 Task: Creation of Steps of Approval Process
Action: Key pressed <Key.alt_l><Key.tab><Key.tab>
Screenshot: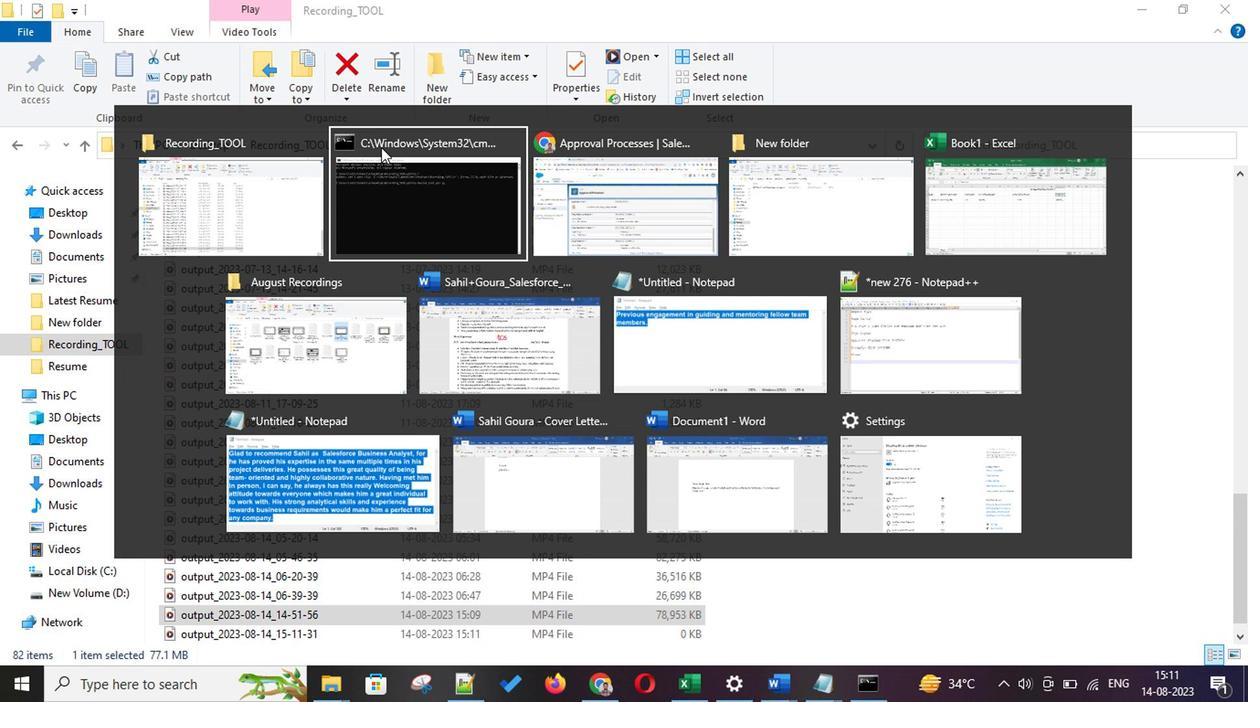 
Action: Mouse moved to (596, 307)
Screenshot: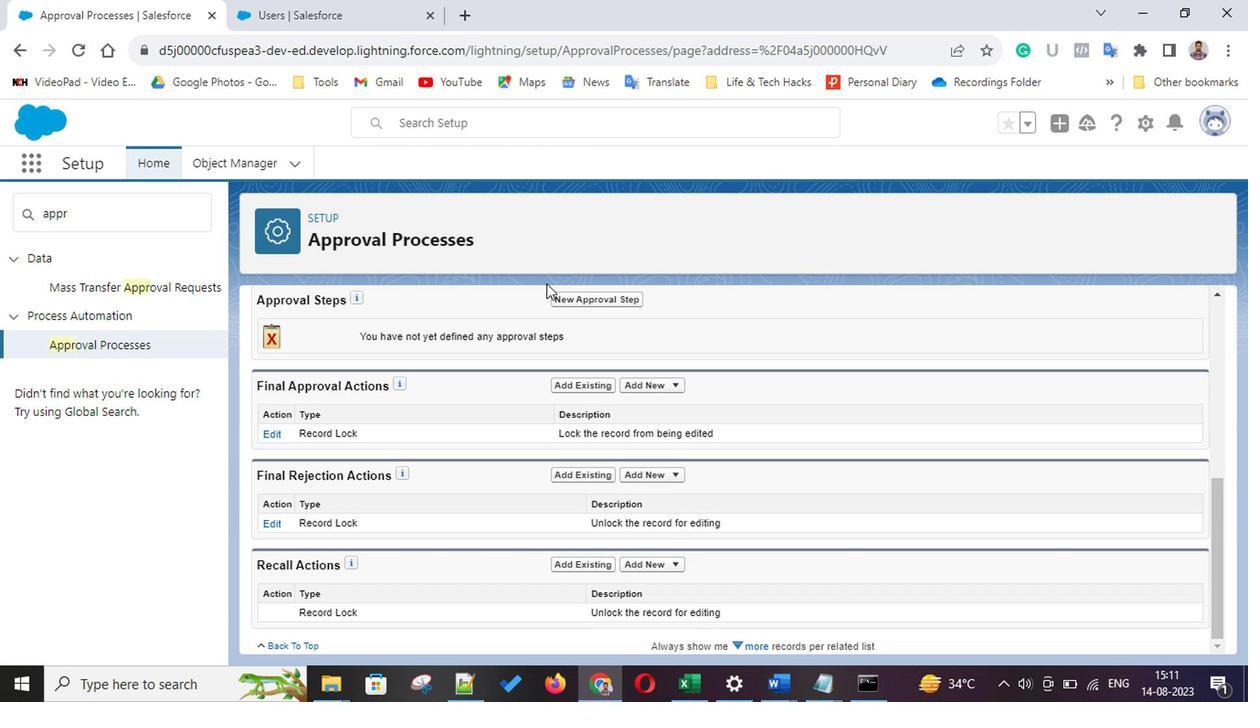 
Action: Mouse pressed left at (596, 307)
Screenshot: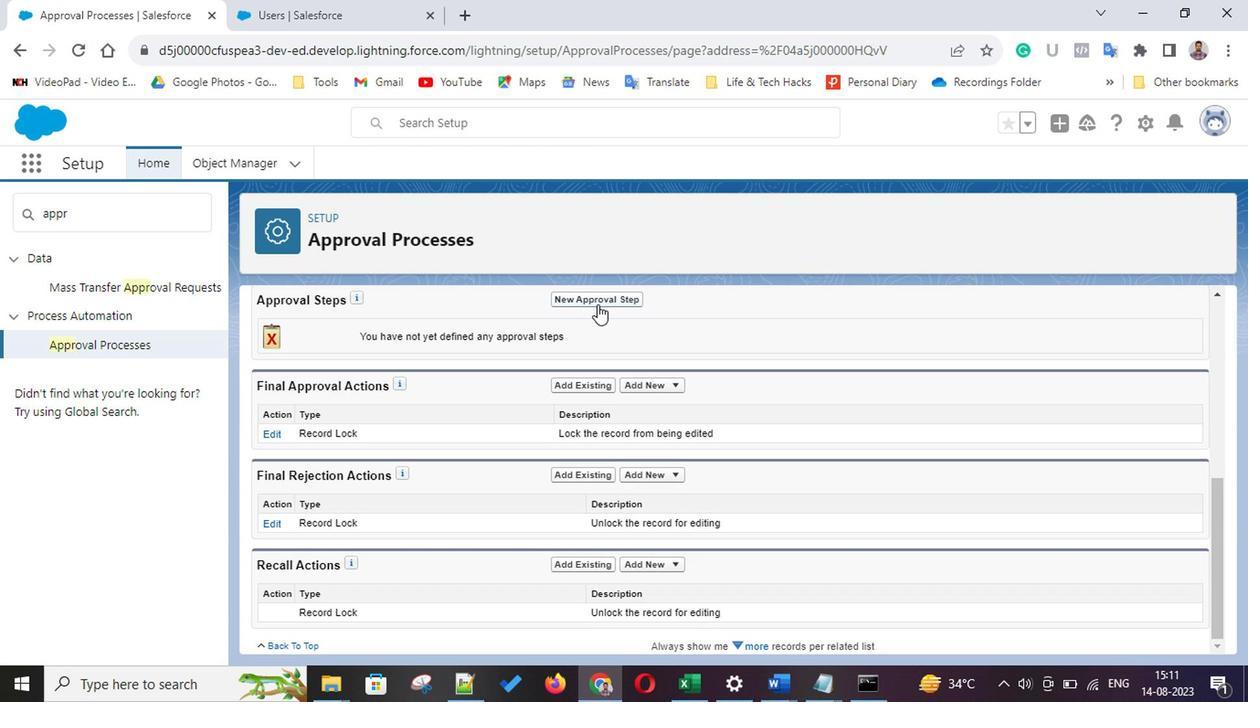 
Action: Mouse moved to (503, 498)
Screenshot: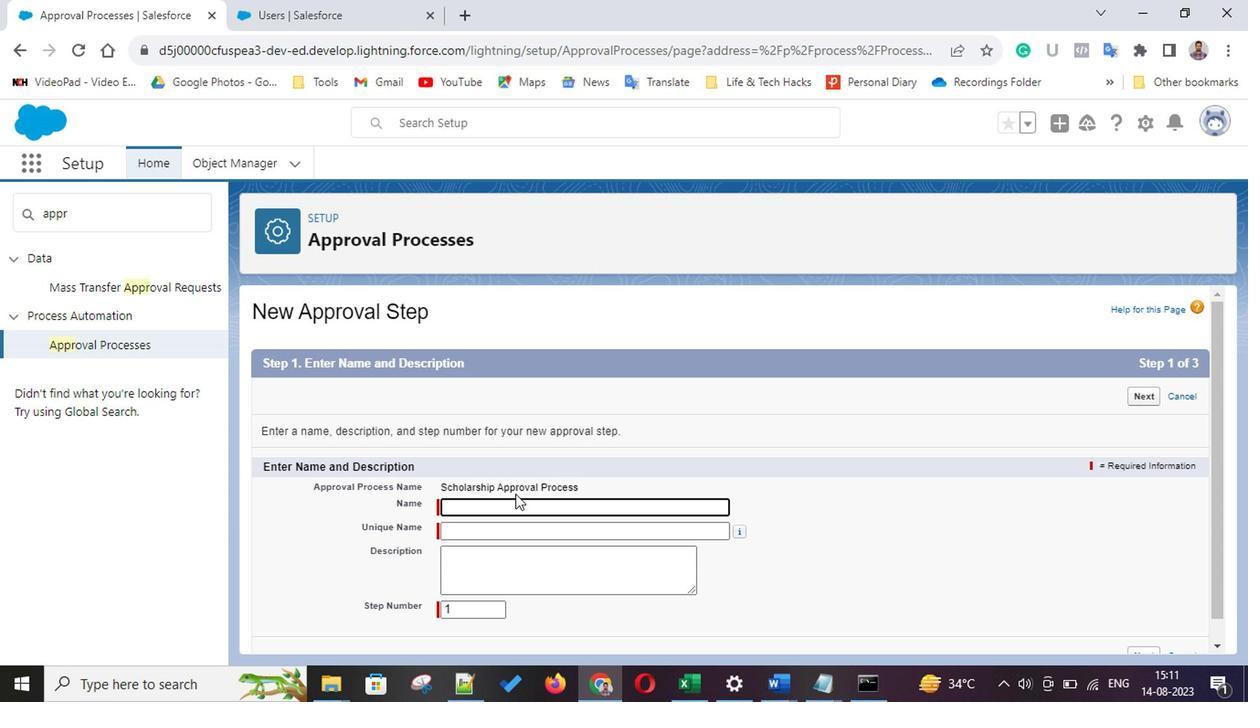 
Action: Key pressed <Key.shift>Faculty<Key.space><Key.shift>Approval
Screenshot: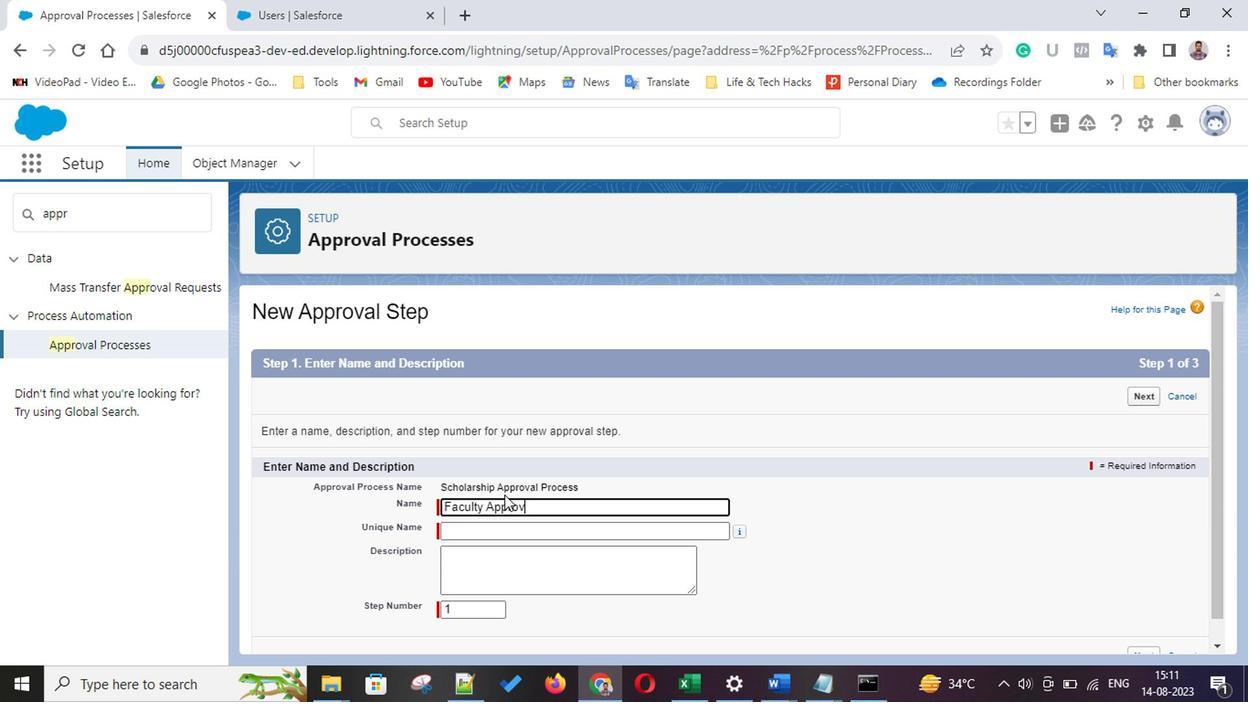 
Action: Mouse moved to (524, 532)
Screenshot: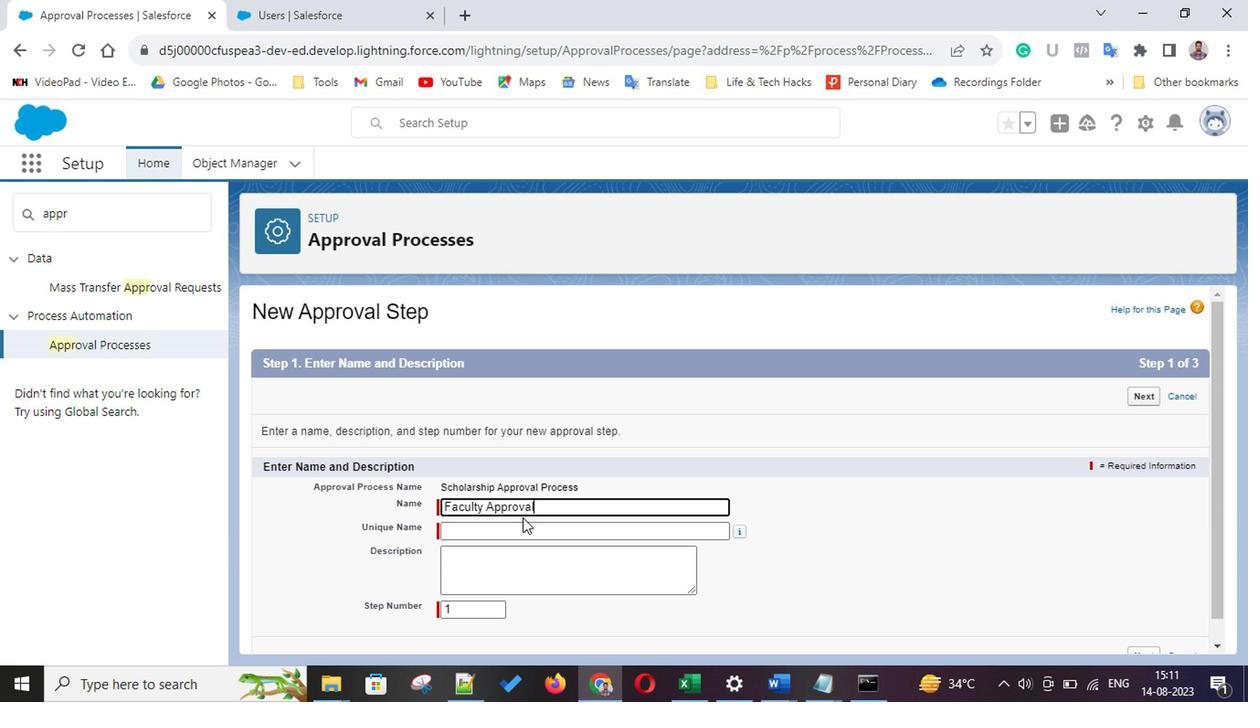 
Action: Mouse pressed left at (524, 532)
Screenshot: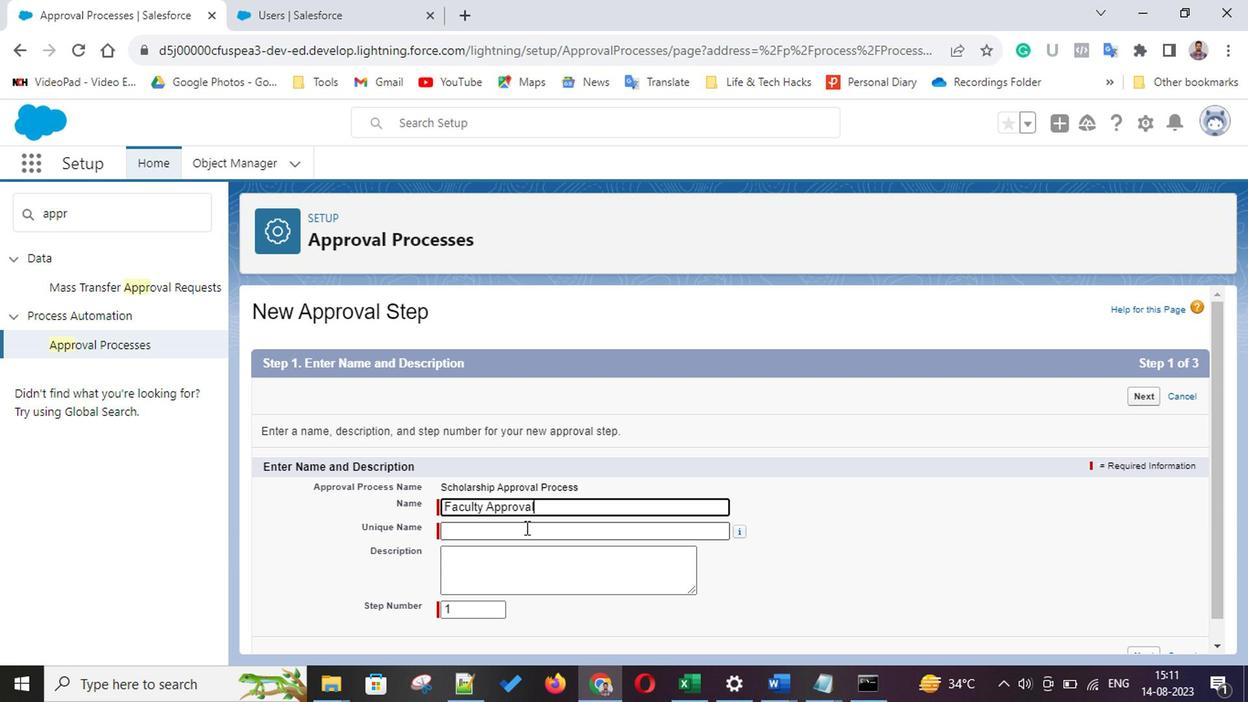 
Action: Mouse moved to (1149, 394)
Screenshot: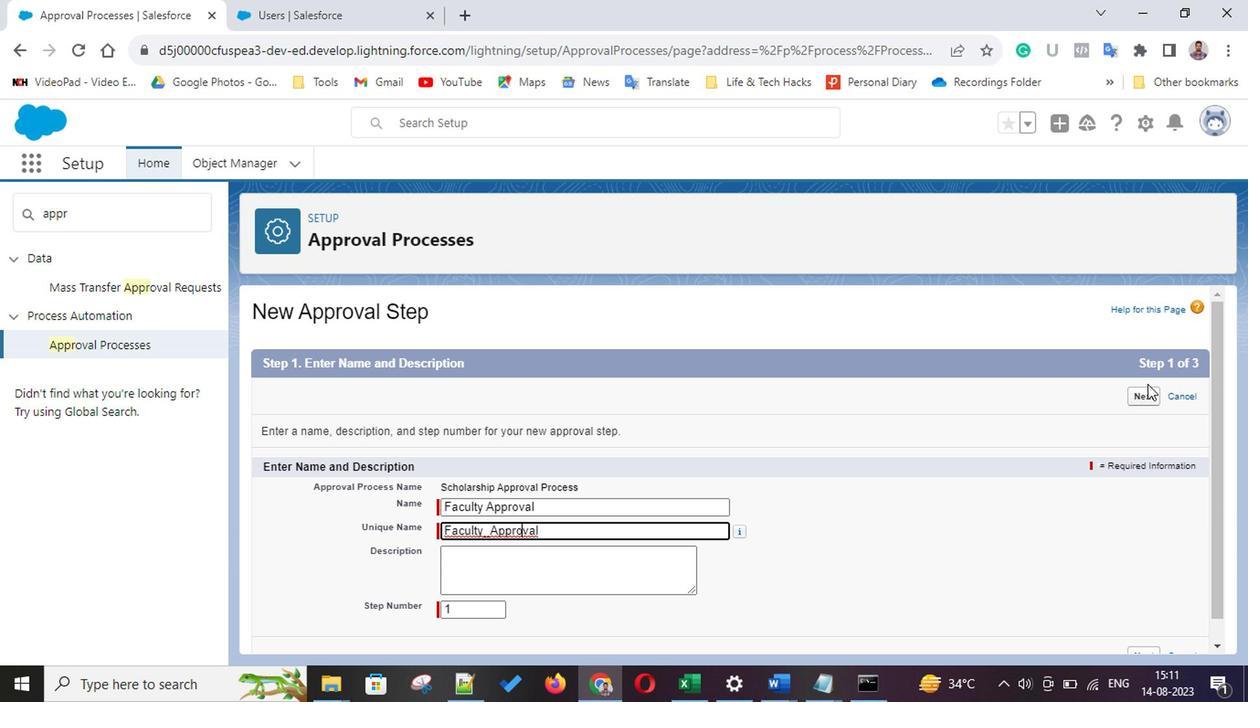 
Action: Mouse pressed left at (1149, 394)
Screenshot: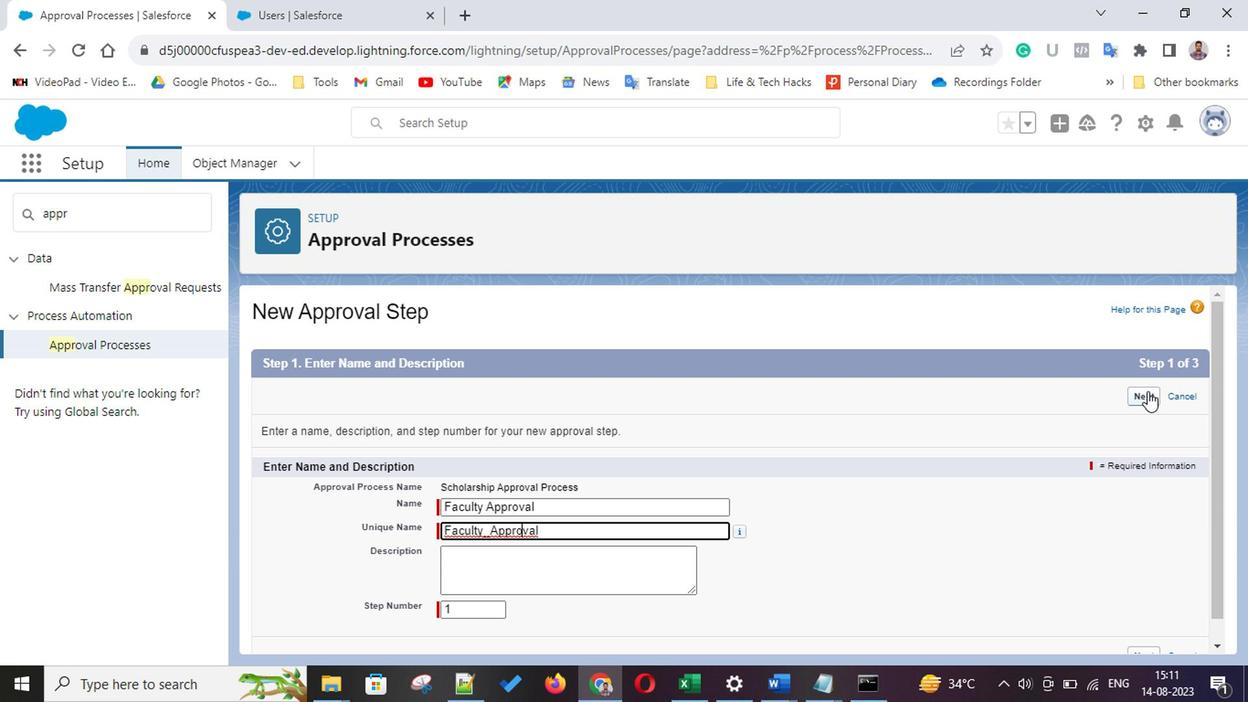 
Action: Mouse moved to (277, 518)
Screenshot: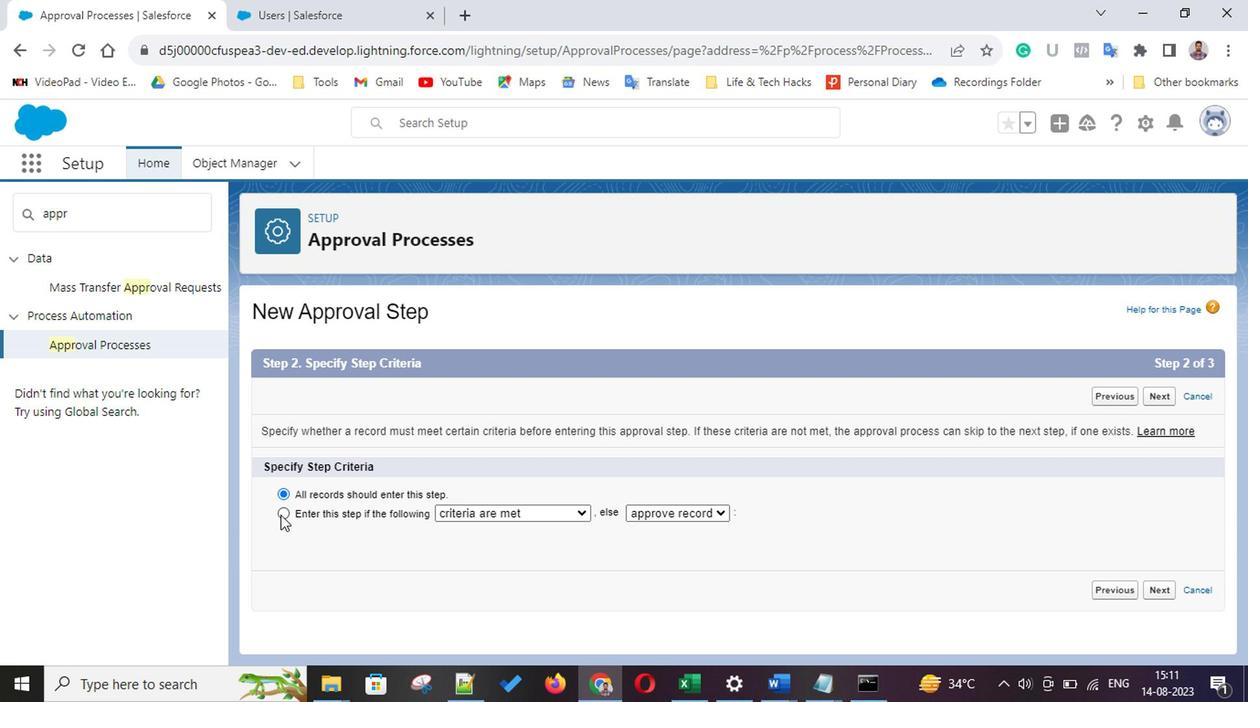 
Action: Mouse pressed left at (277, 518)
Screenshot: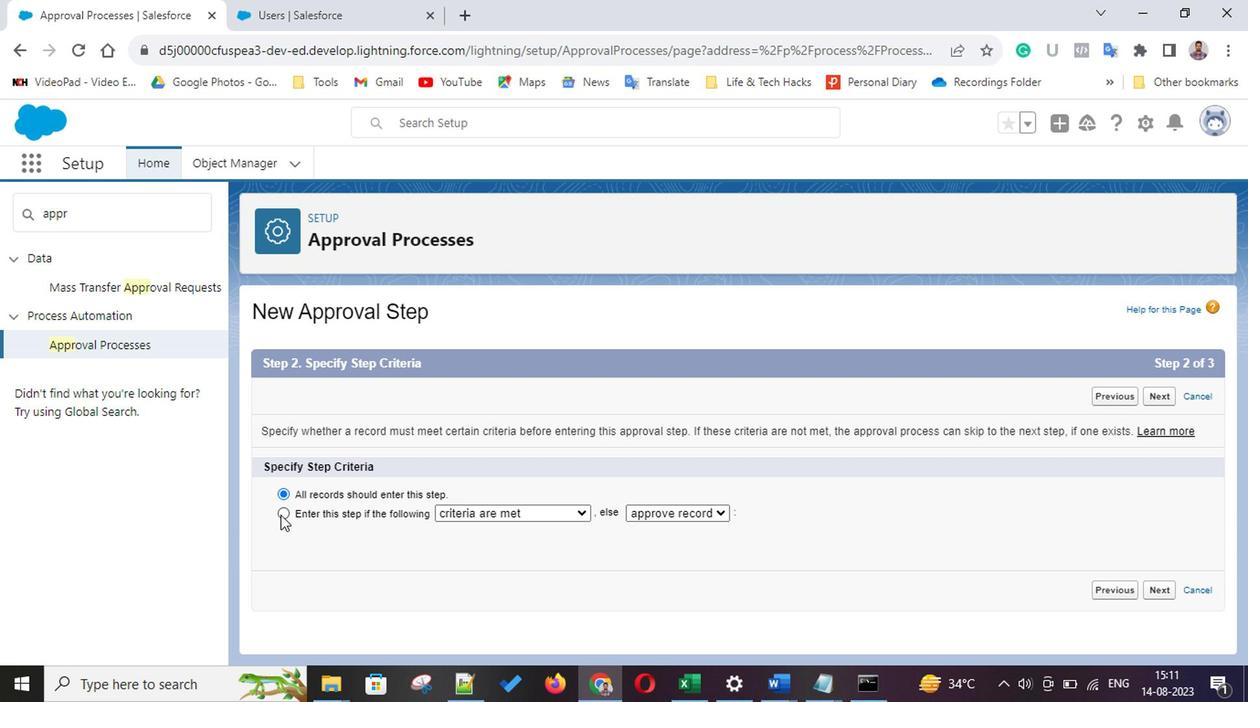 
Action: Mouse moved to (439, 544)
Screenshot: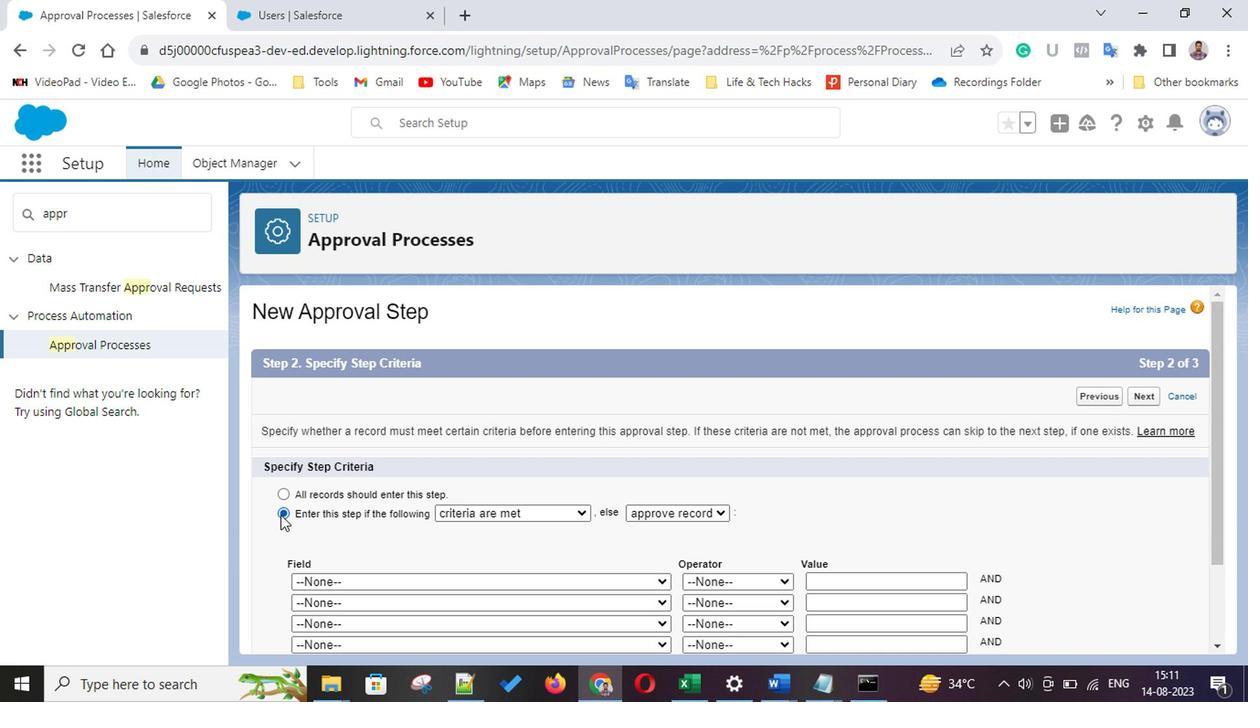 
Action: Mouse scrolled (439, 544) with delta (0, 0)
Screenshot: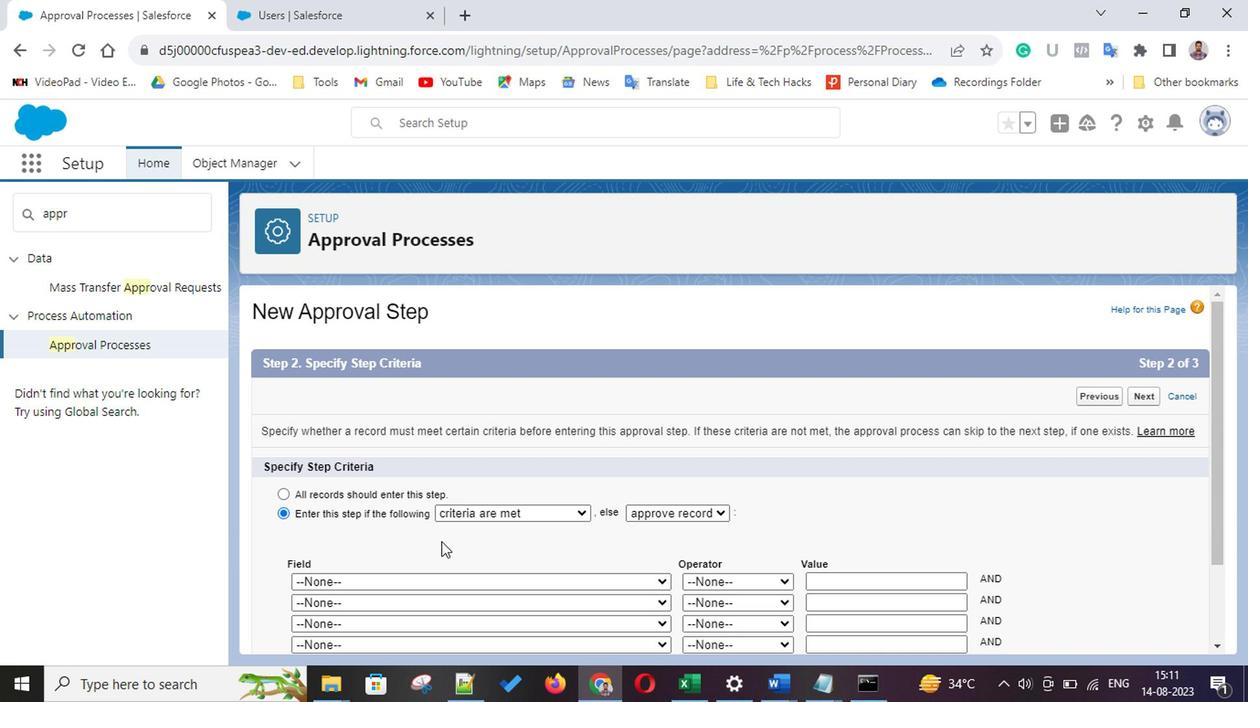 
Action: Mouse scrolled (439, 544) with delta (0, 0)
Screenshot: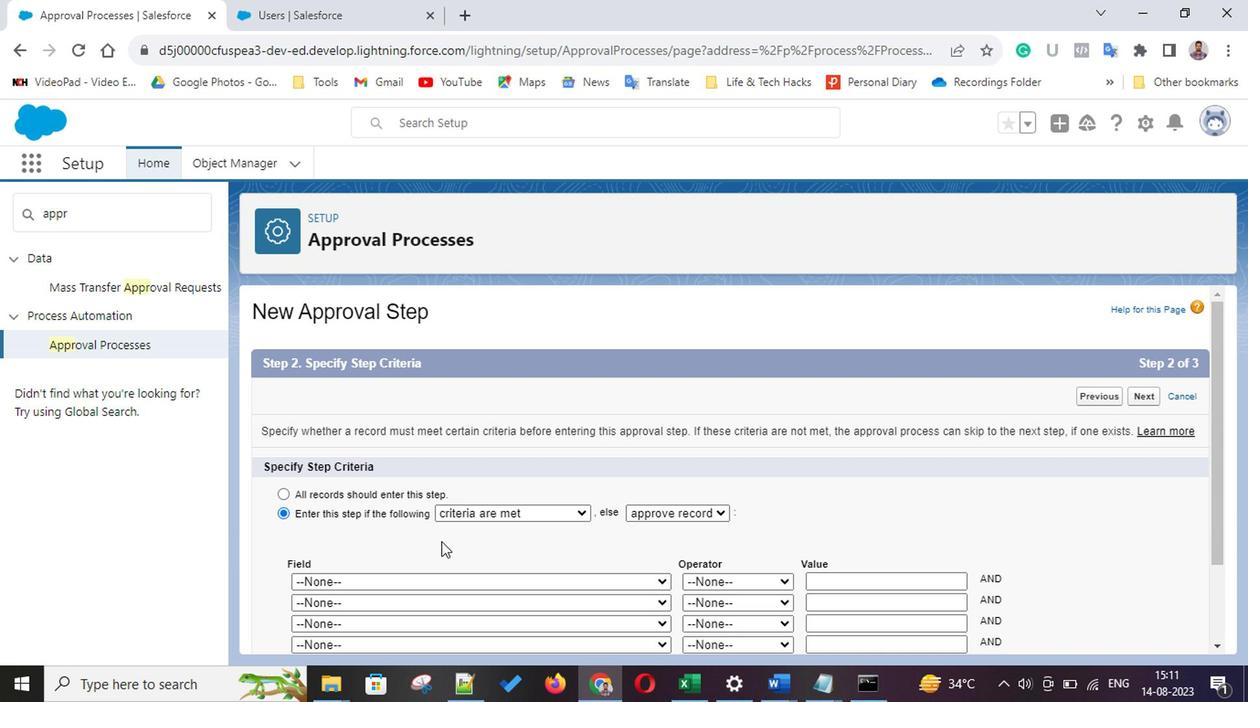 
Action: Mouse scrolled (439, 544) with delta (0, 0)
Screenshot: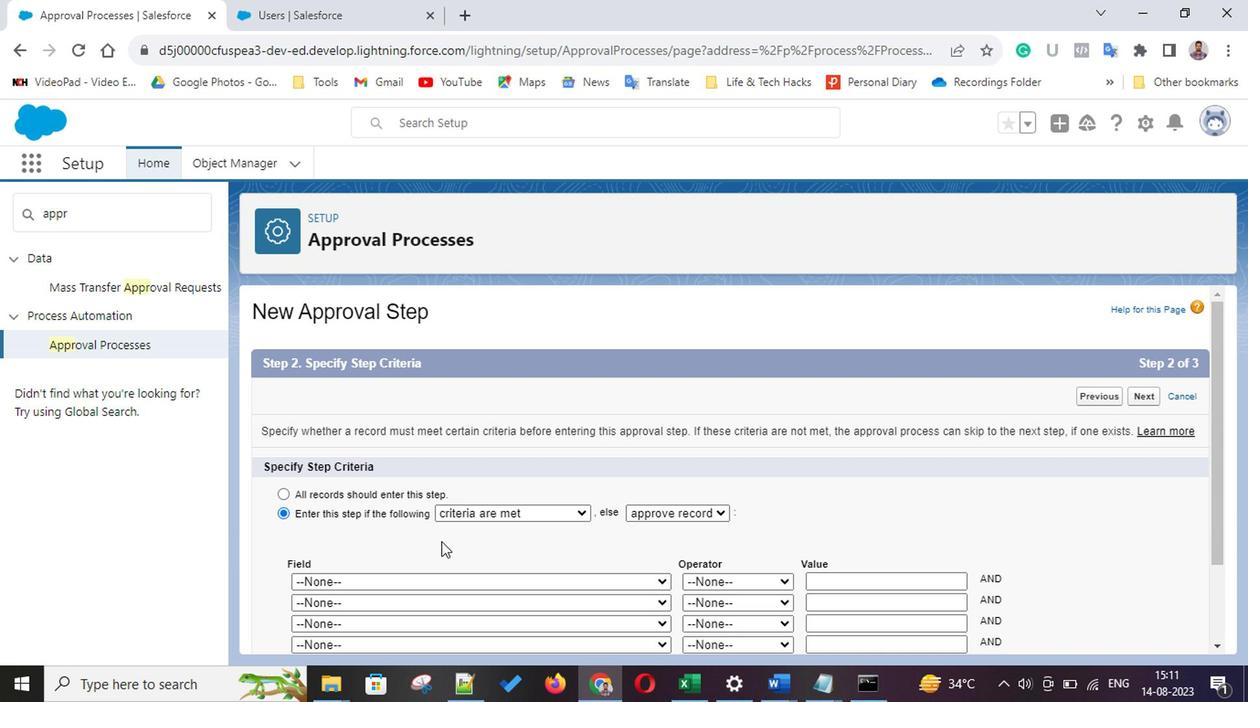 
Action: Mouse scrolled (439, 544) with delta (0, 0)
Screenshot: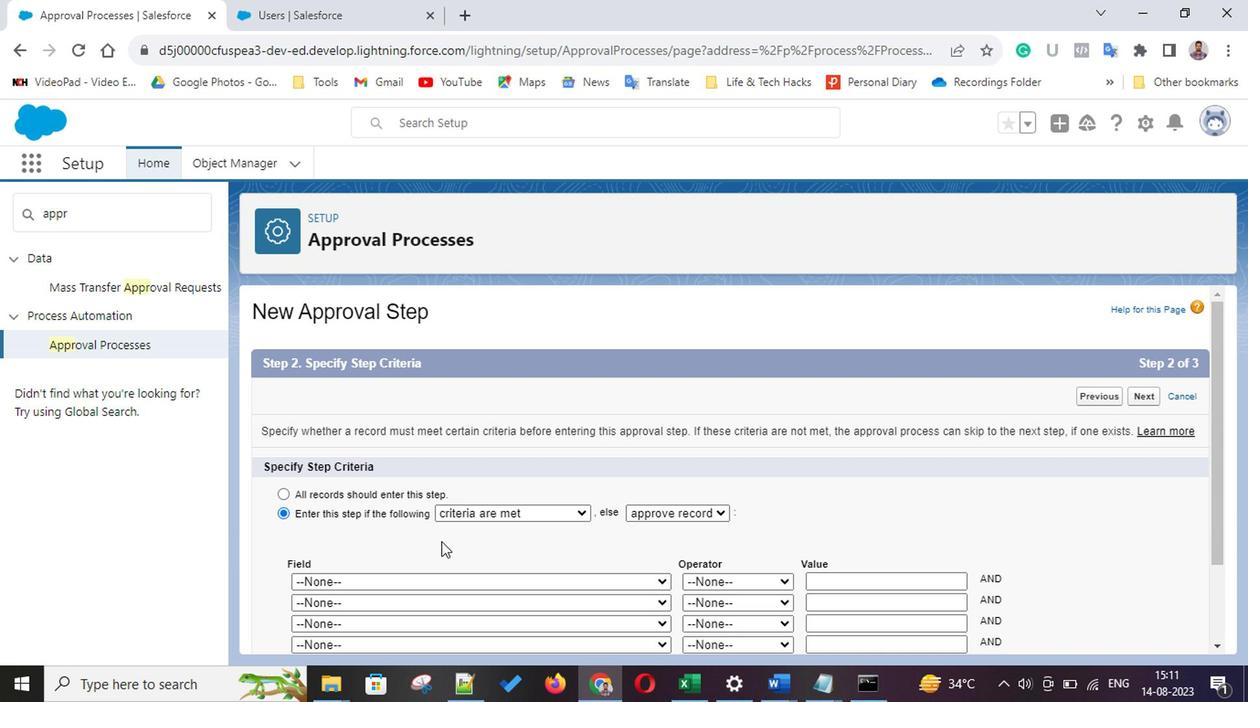 
Action: Mouse scrolled (439, 544) with delta (0, 0)
Screenshot: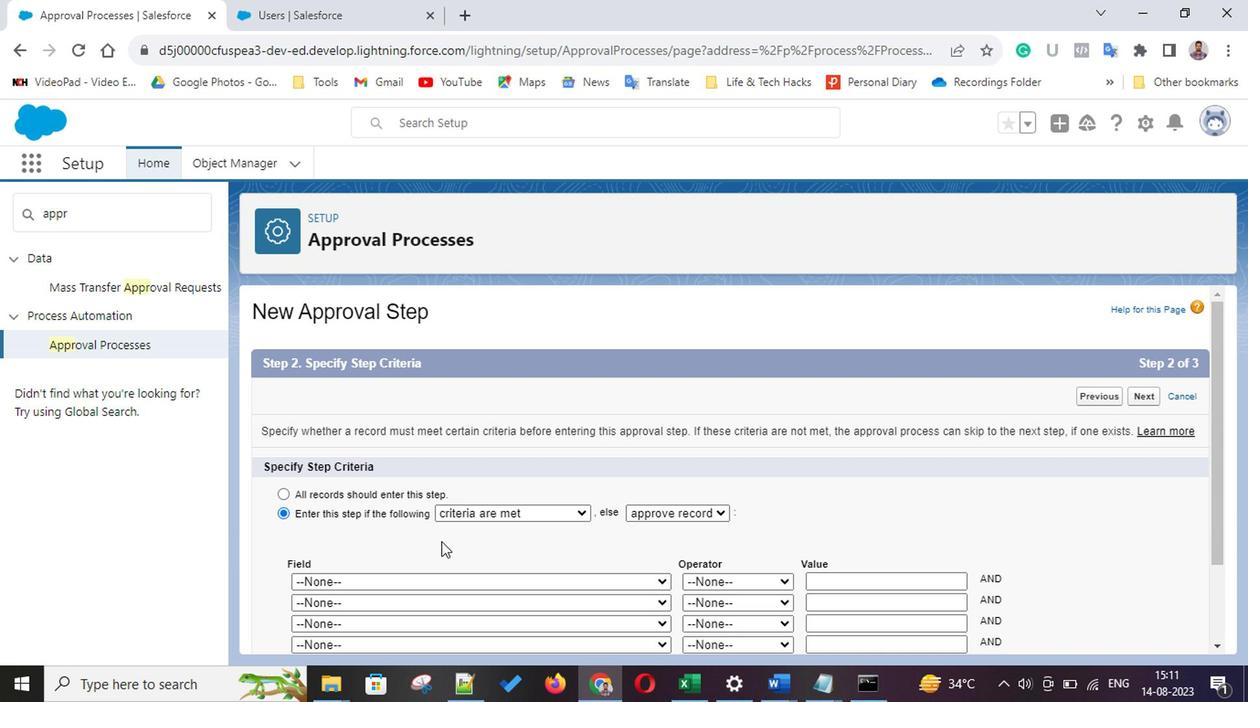
Action: Mouse scrolled (439, 544) with delta (0, 0)
Screenshot: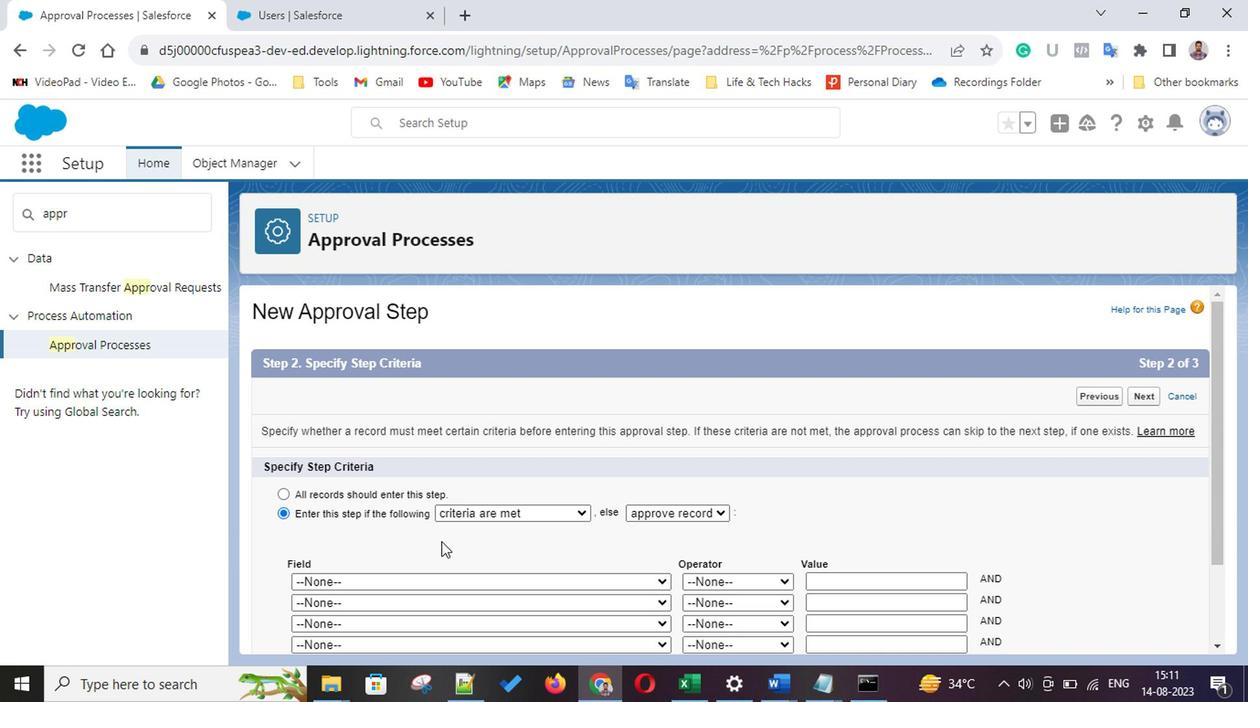 
Action: Mouse scrolled (439, 544) with delta (0, 0)
Screenshot: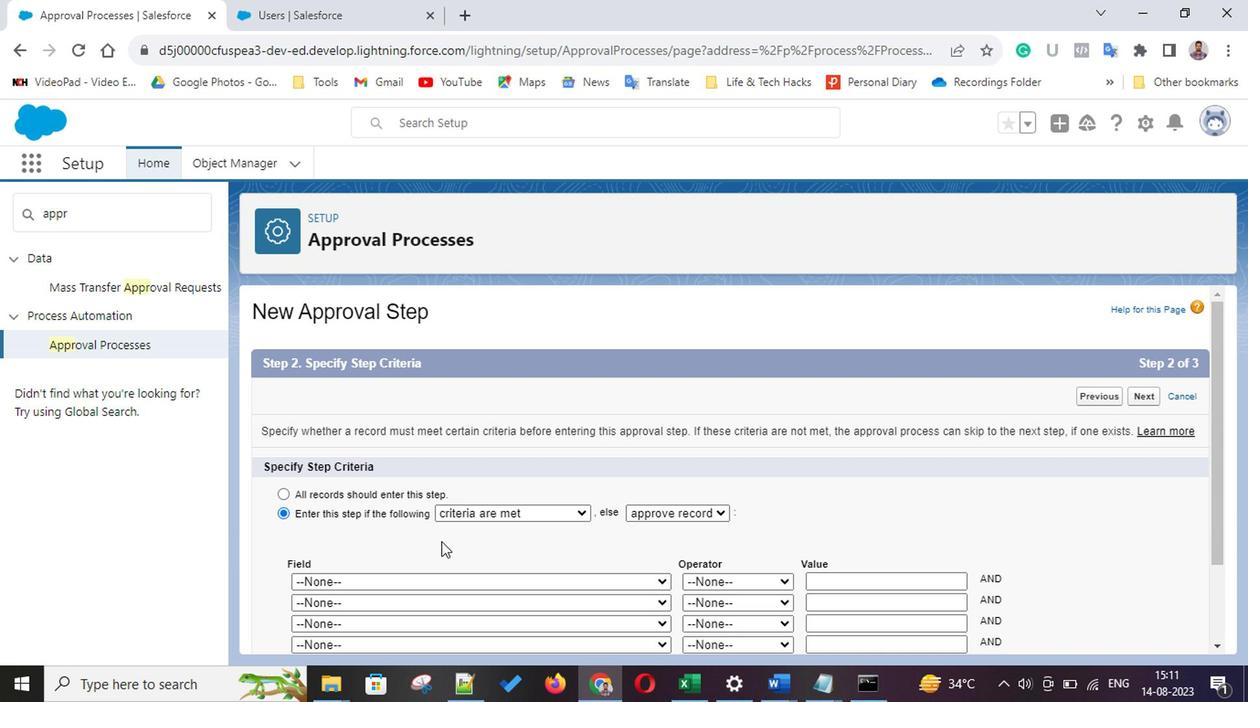 
Action: Mouse scrolled (439, 544) with delta (0, 0)
Screenshot: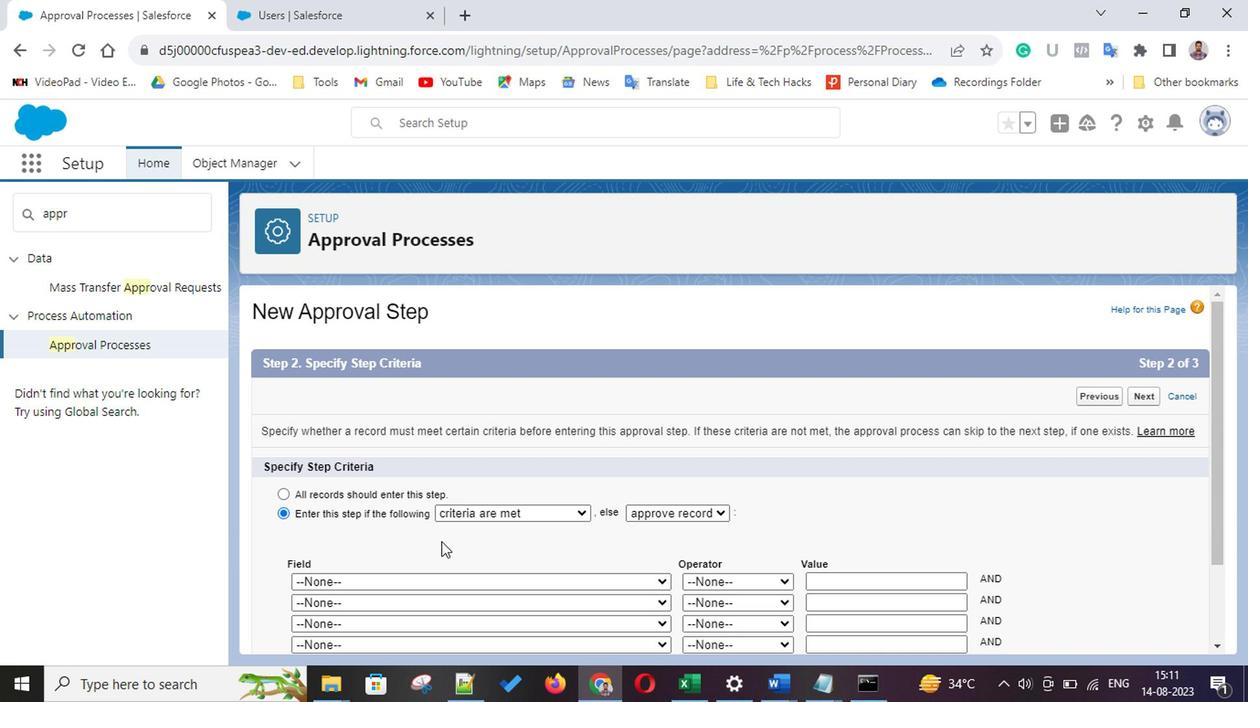 
Action: Mouse moved to (425, 479)
Screenshot: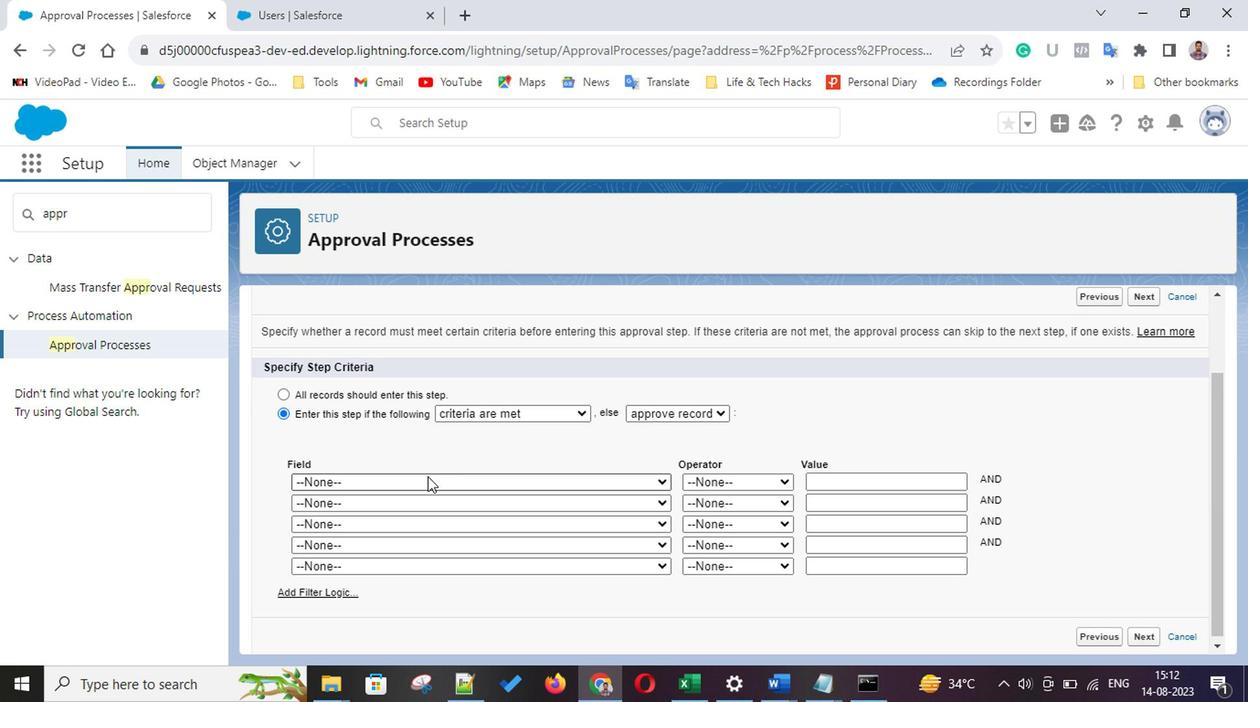 
Action: Mouse pressed left at (425, 479)
Screenshot: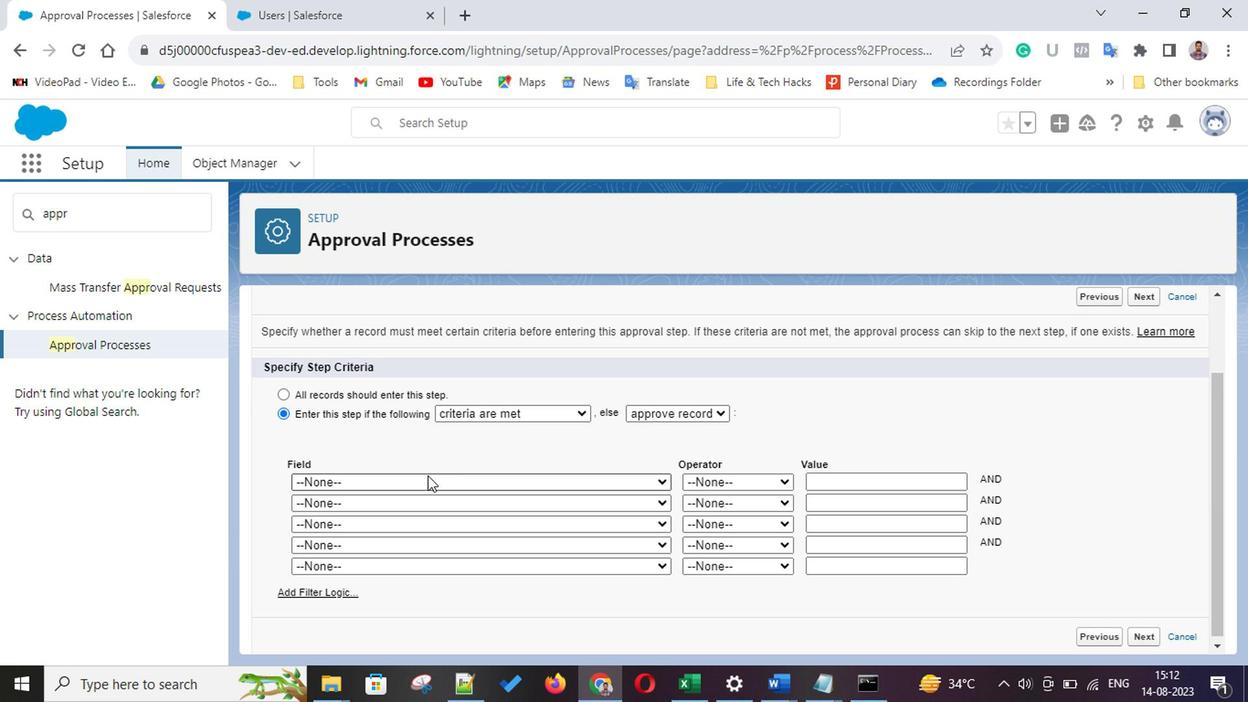
Action: Mouse moved to (365, 267)
Screenshot: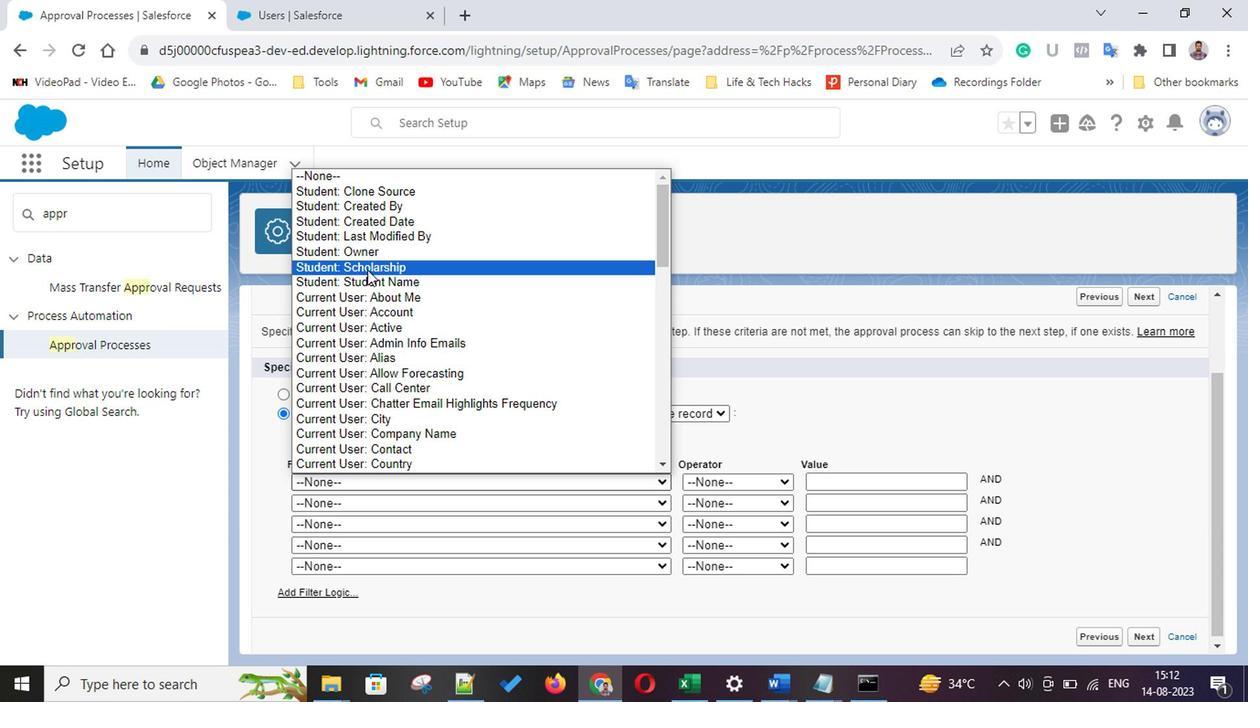 
Action: Mouse pressed left at (365, 267)
Screenshot: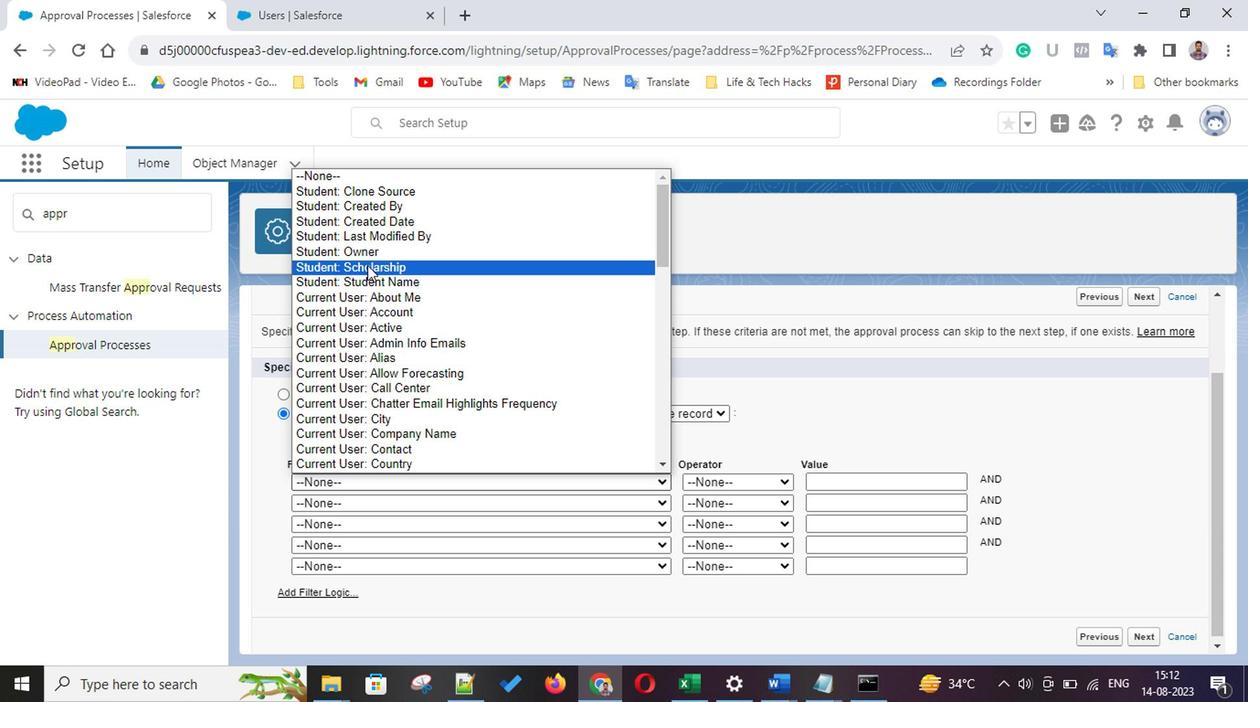 
Action: Mouse moved to (733, 479)
Screenshot: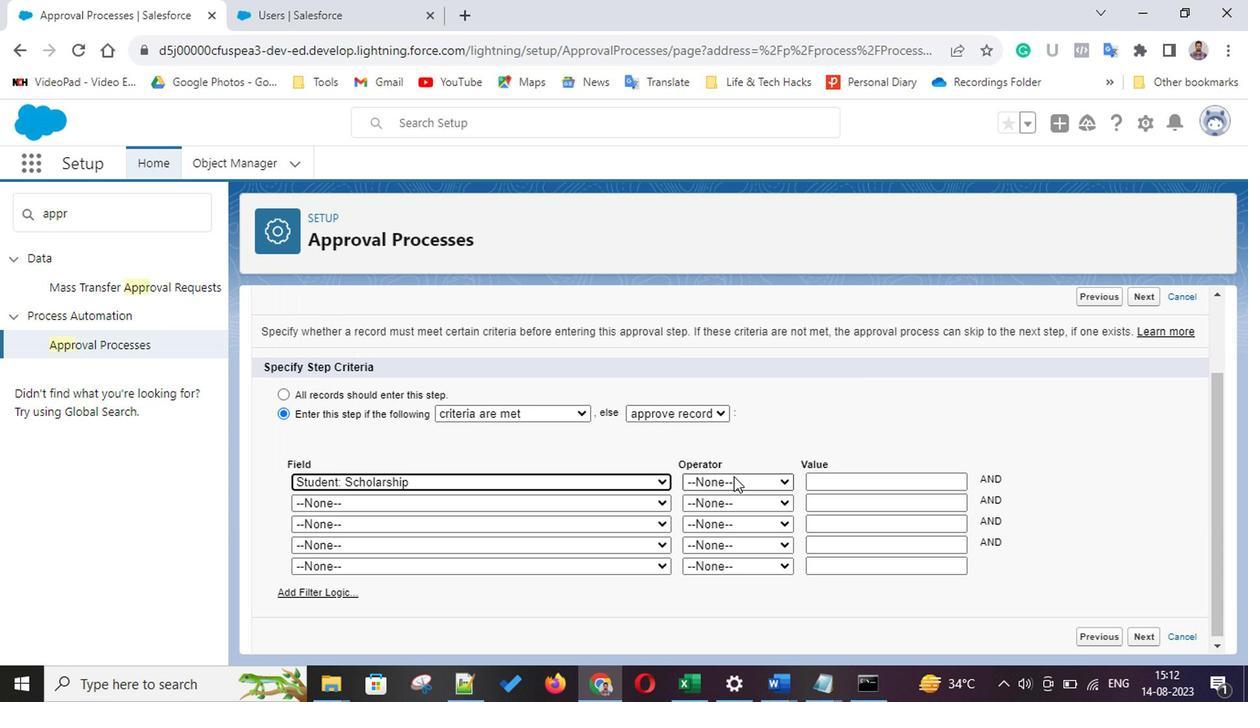 
Action: Mouse pressed left at (733, 479)
Screenshot: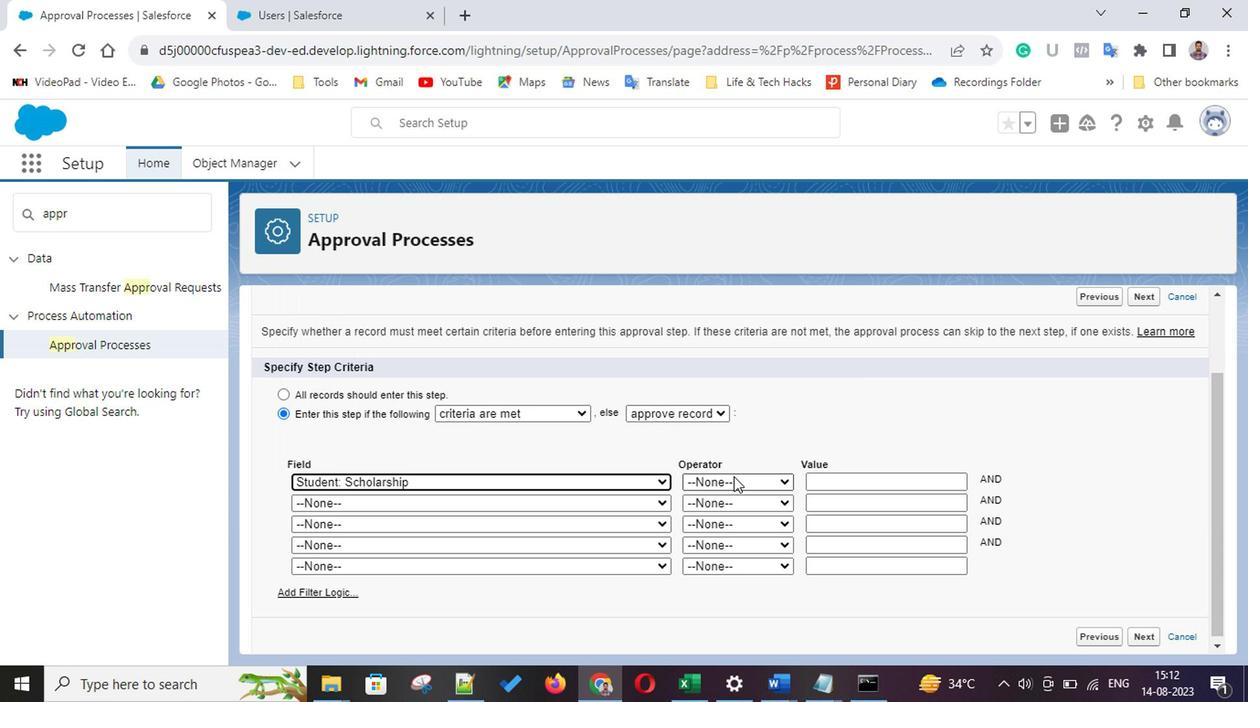 
Action: Mouse moved to (730, 568)
Screenshot: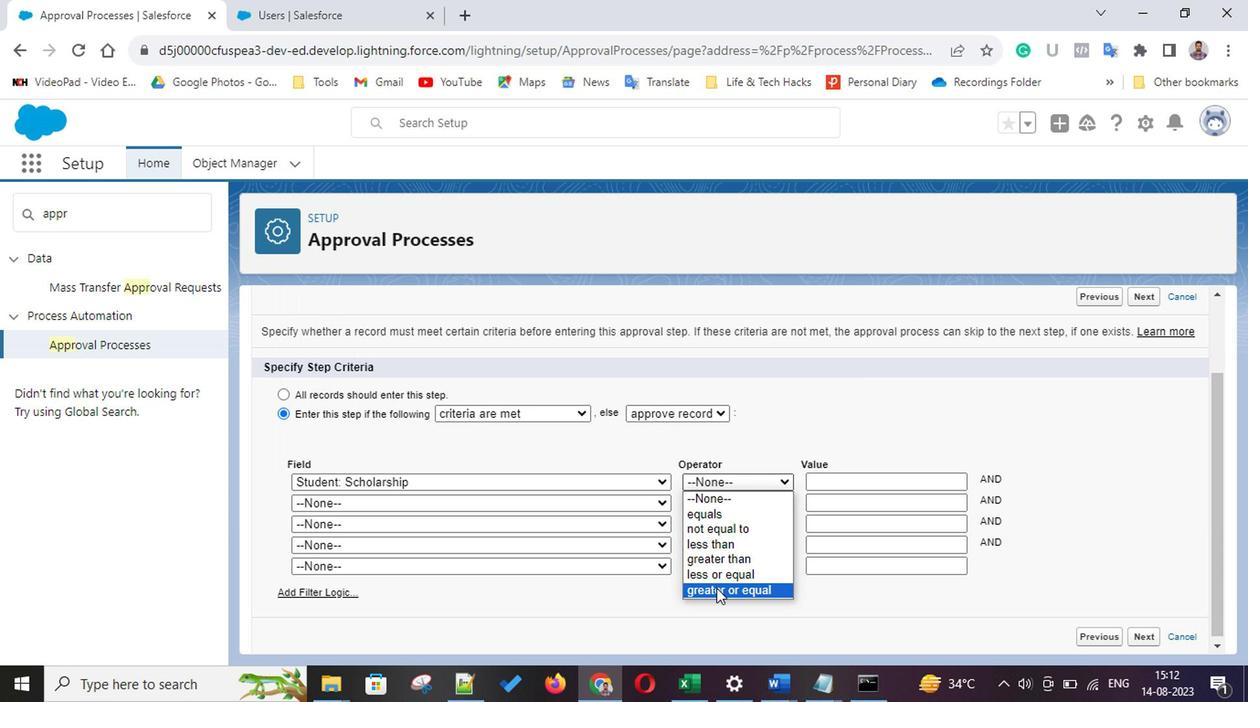 
Action: Mouse pressed right at (730, 568)
Screenshot: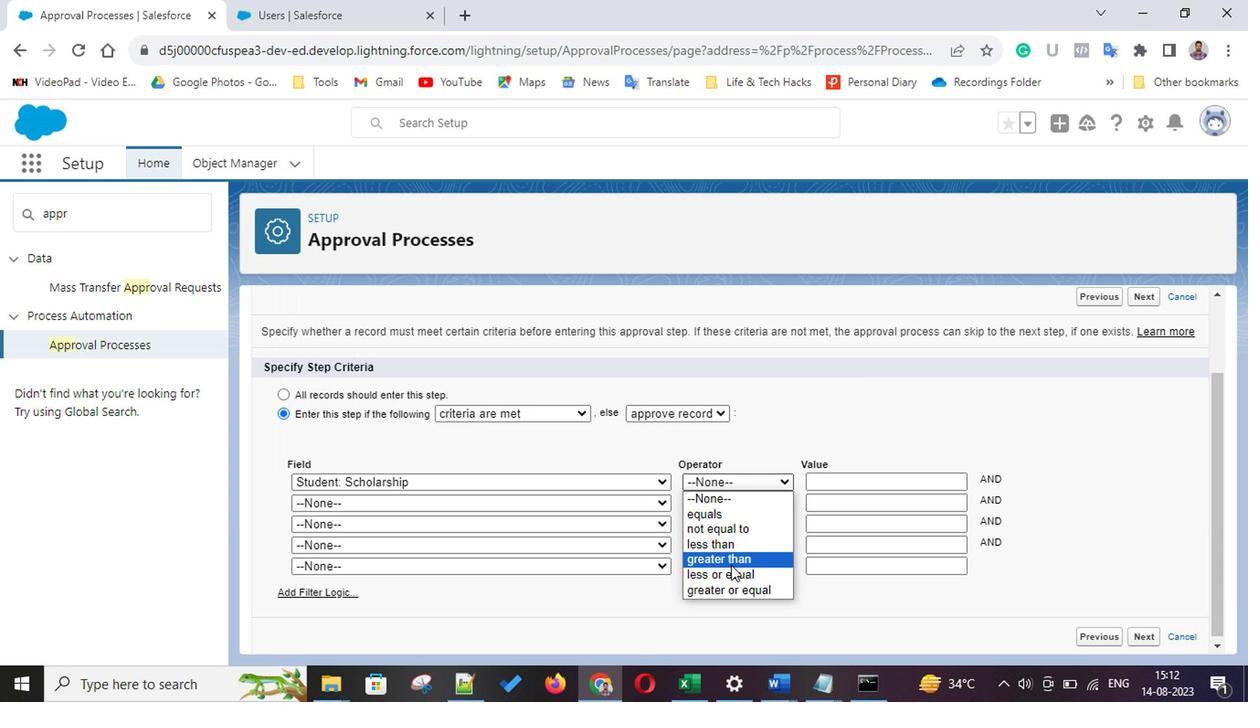 
Action: Mouse moved to (728, 484)
Screenshot: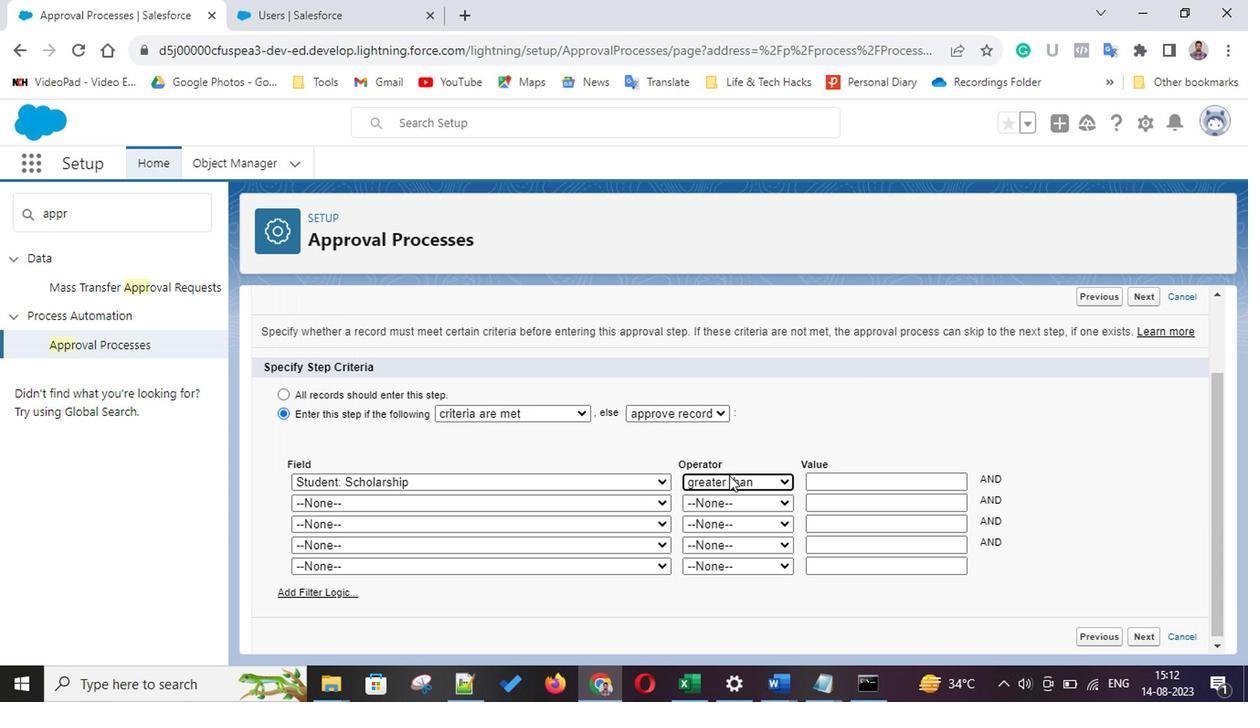 
Action: Mouse pressed left at (728, 484)
Screenshot: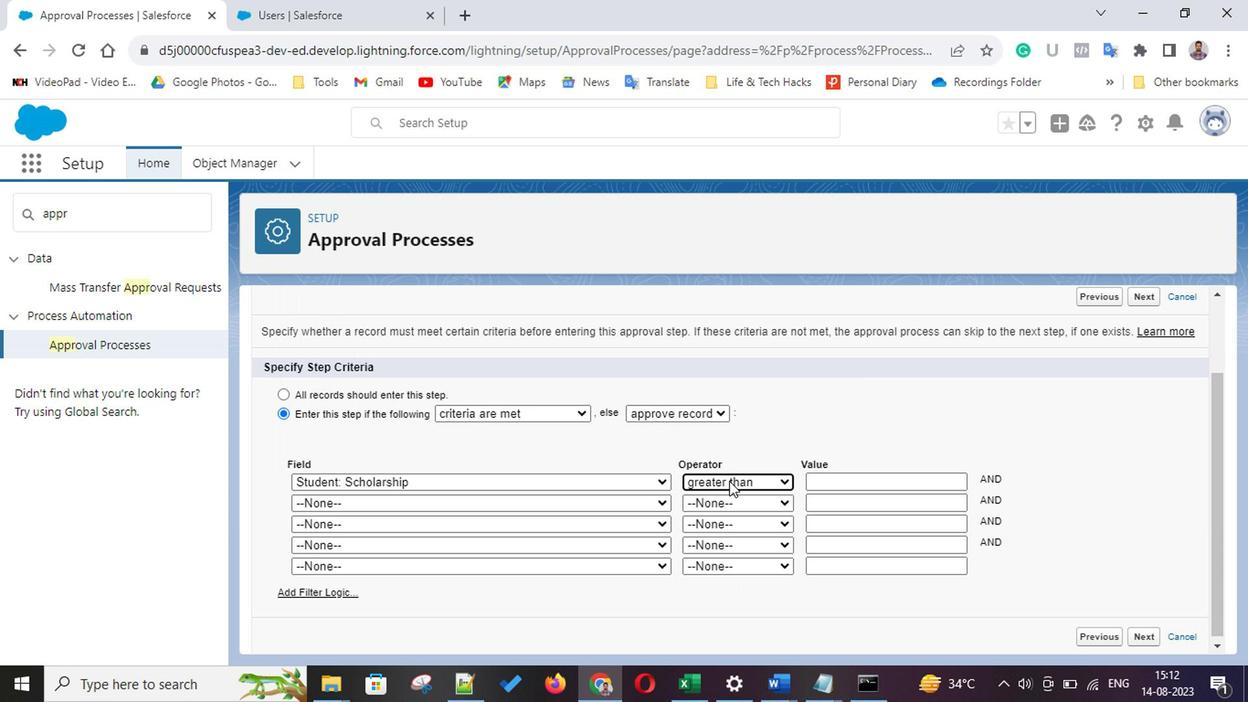 
Action: Mouse moved to (715, 571)
Screenshot: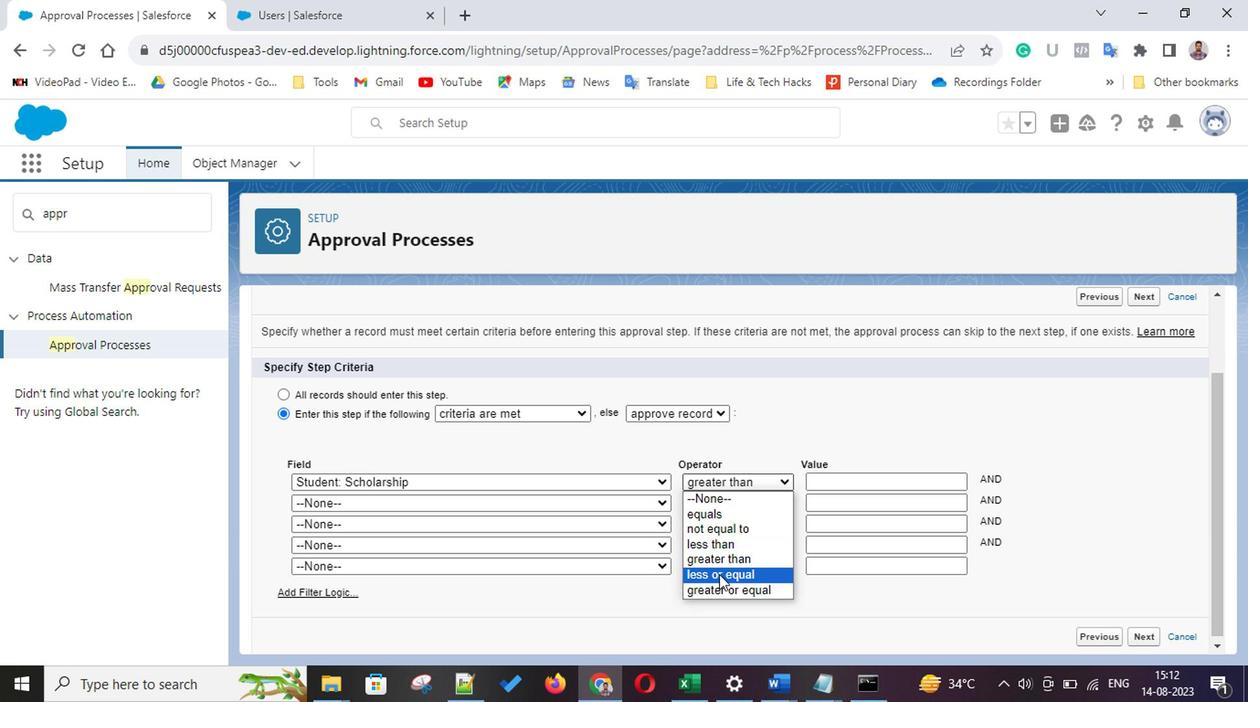 
Action: Mouse pressed left at (715, 571)
Screenshot: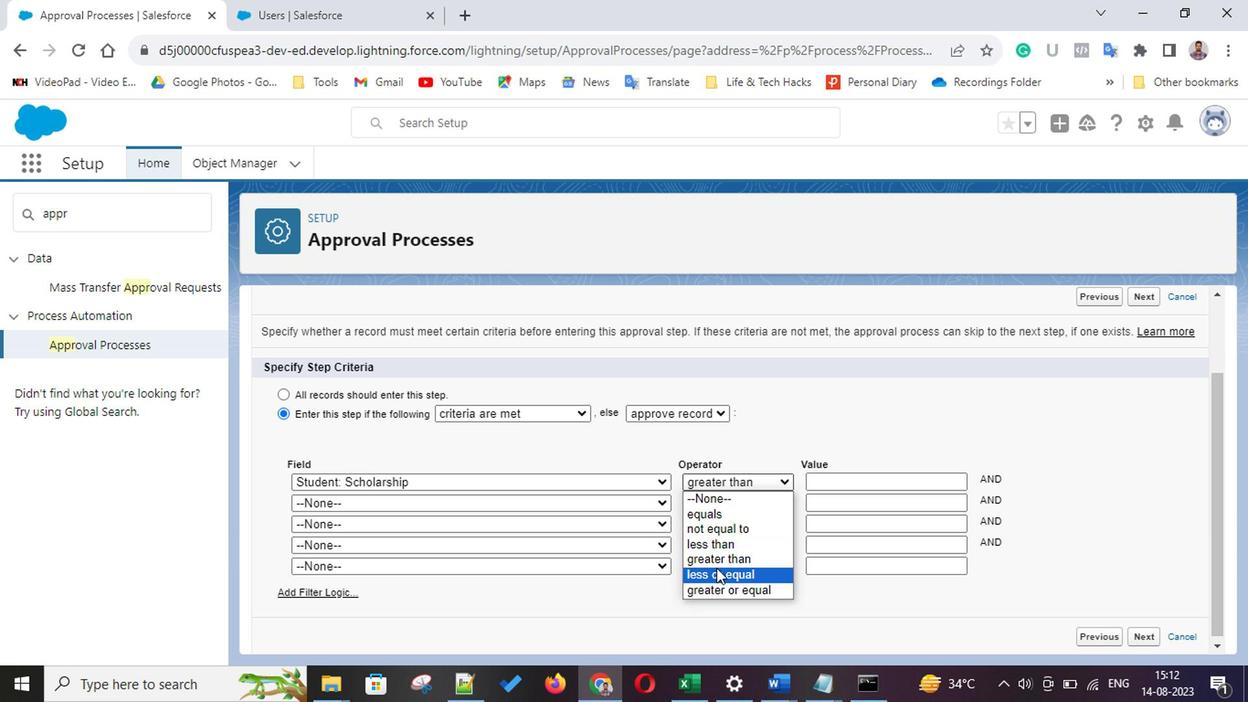 
Action: Mouse moved to (737, 490)
Screenshot: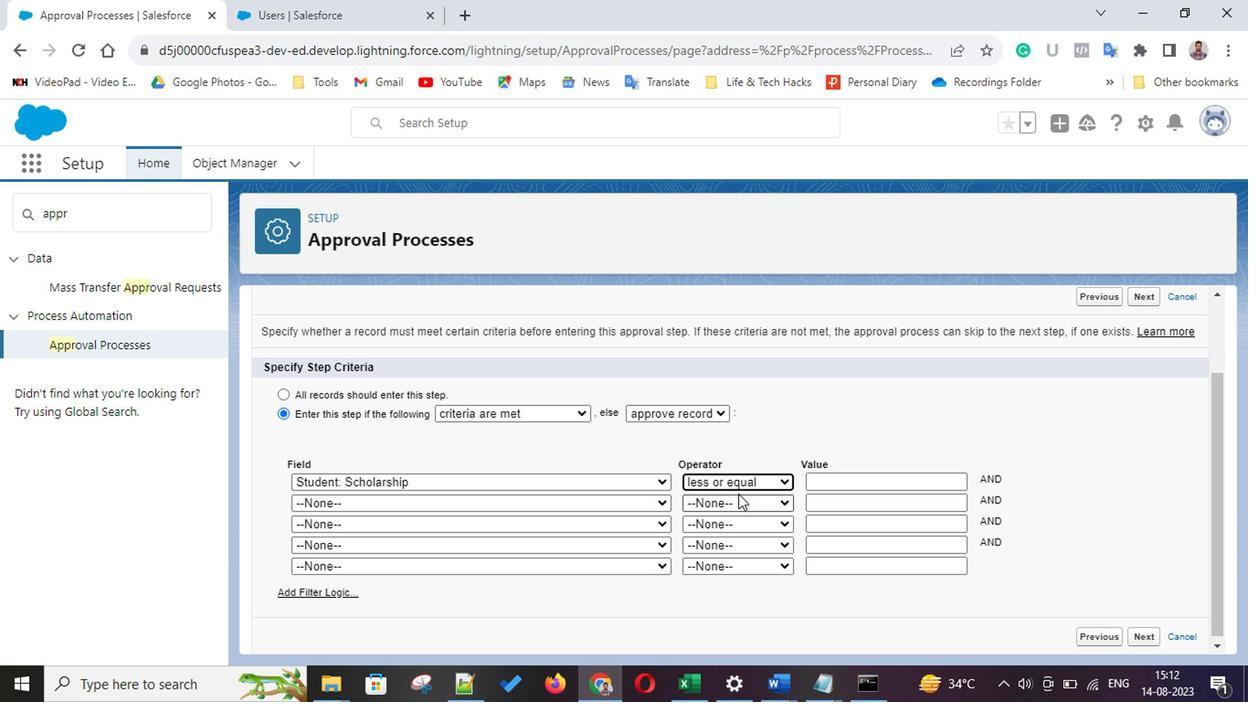 
Action: Mouse pressed left at (737, 490)
Screenshot: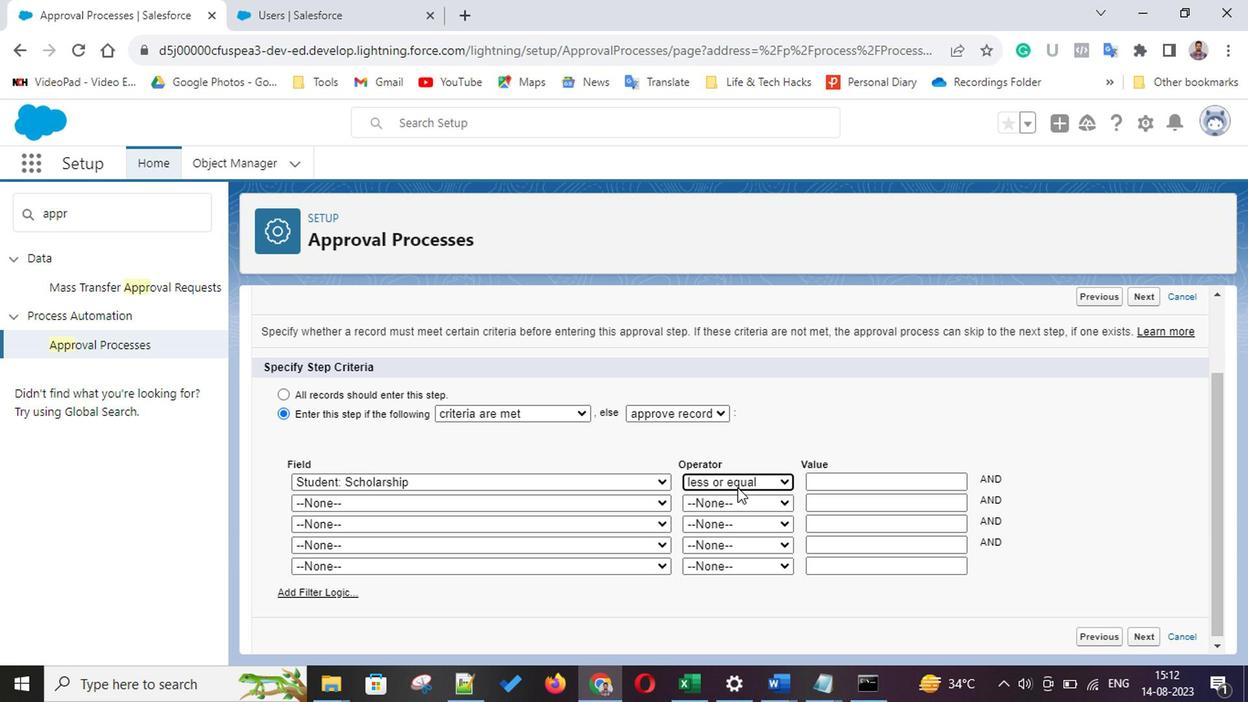 
Action: Mouse moved to (712, 559)
Screenshot: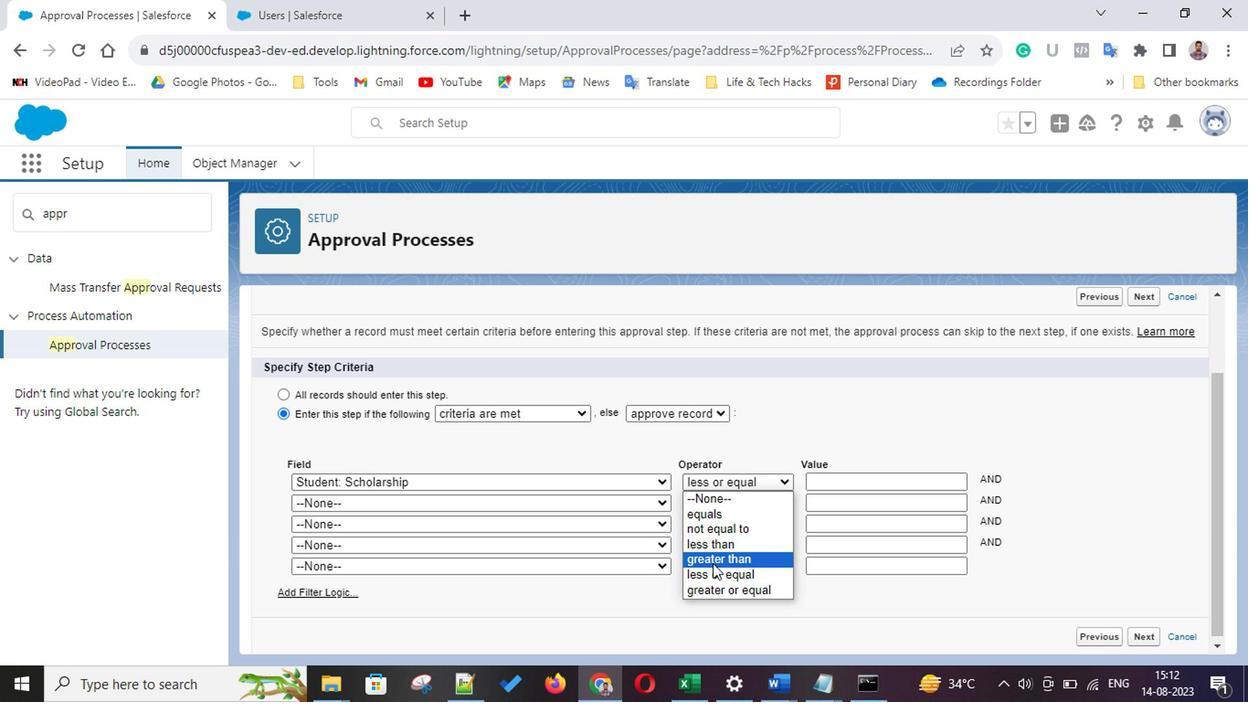 
Action: Mouse pressed left at (712, 559)
Screenshot: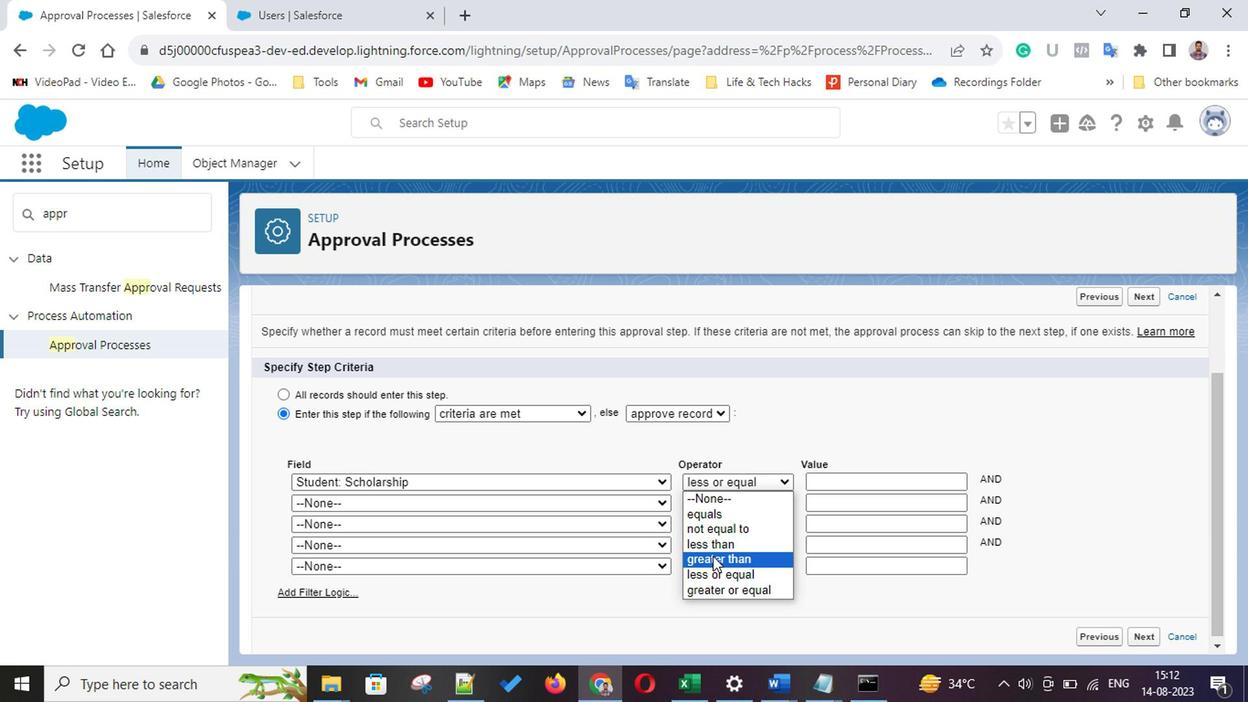 
Action: Mouse moved to (836, 482)
Screenshot: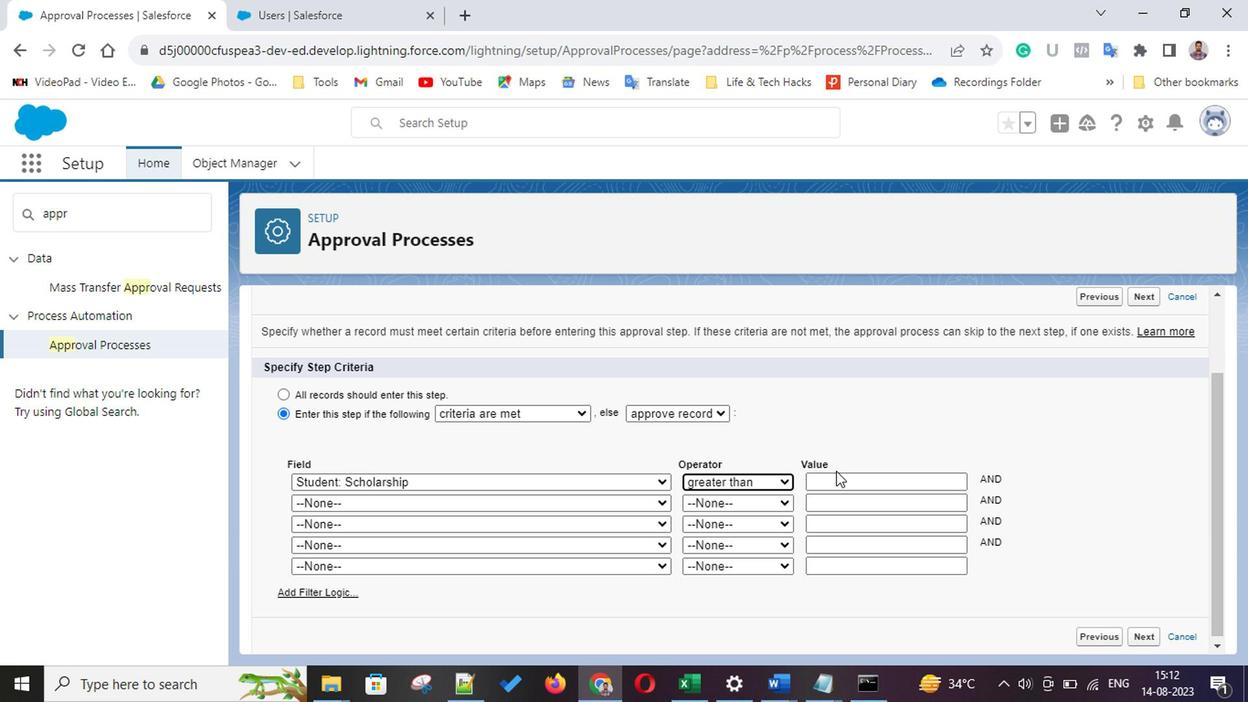 
Action: Mouse pressed left at (836, 482)
Screenshot: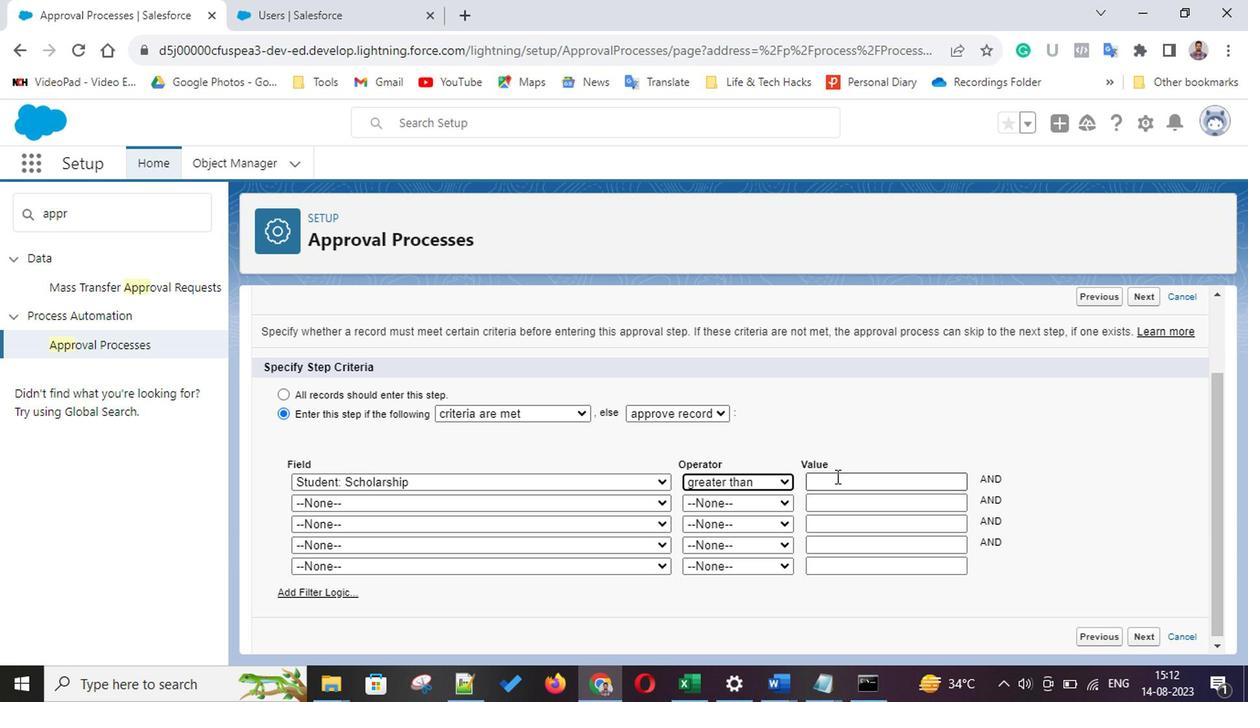 
Action: Key pressed 2000
Screenshot: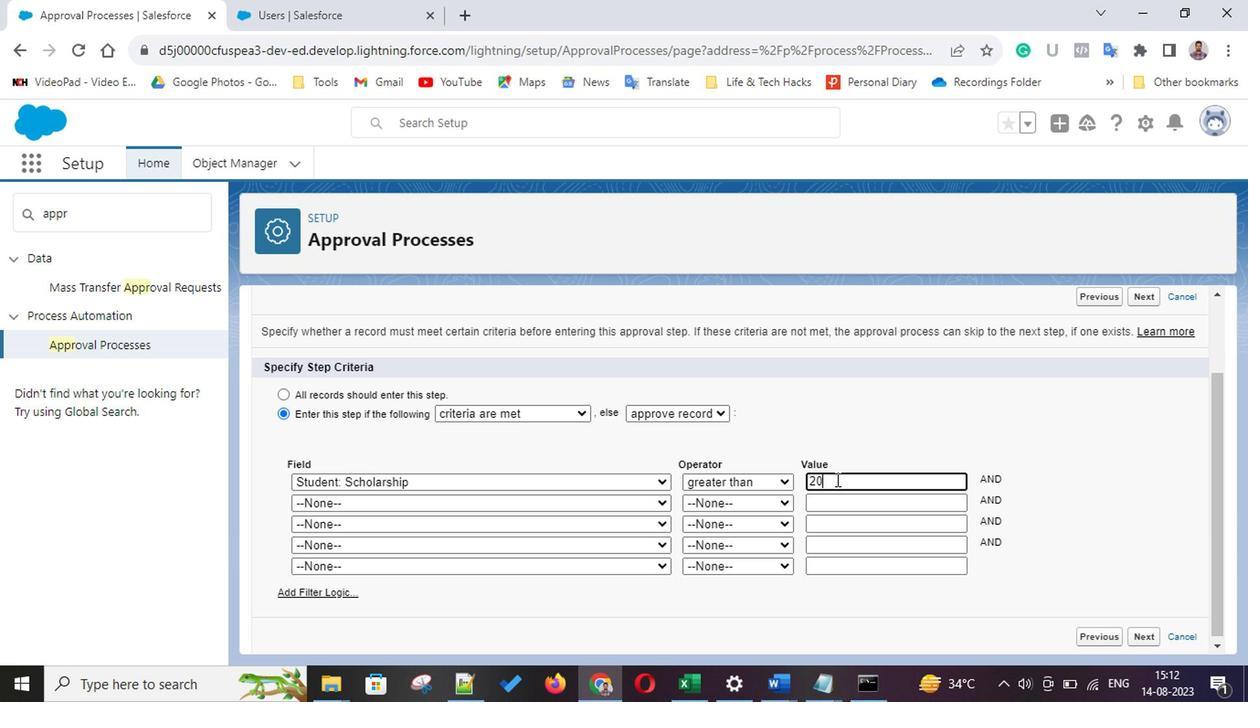 
Action: Mouse moved to (695, 416)
Screenshot: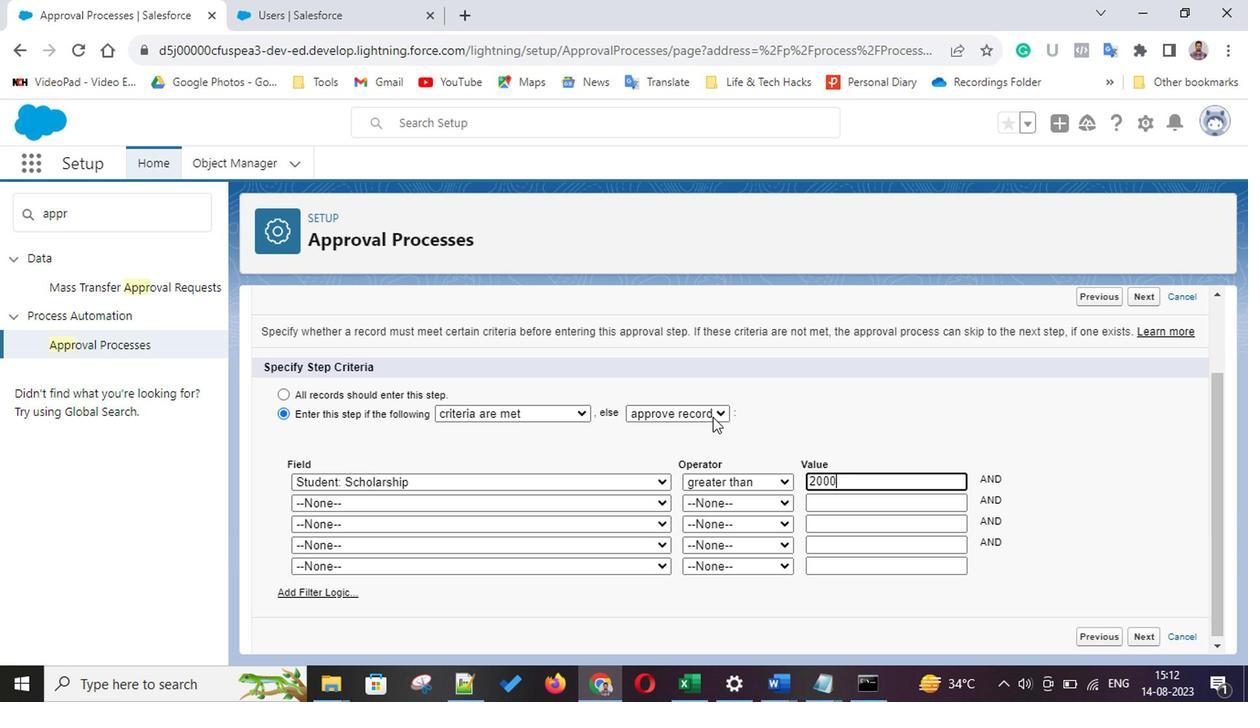 
Action: Mouse pressed left at (695, 416)
Screenshot: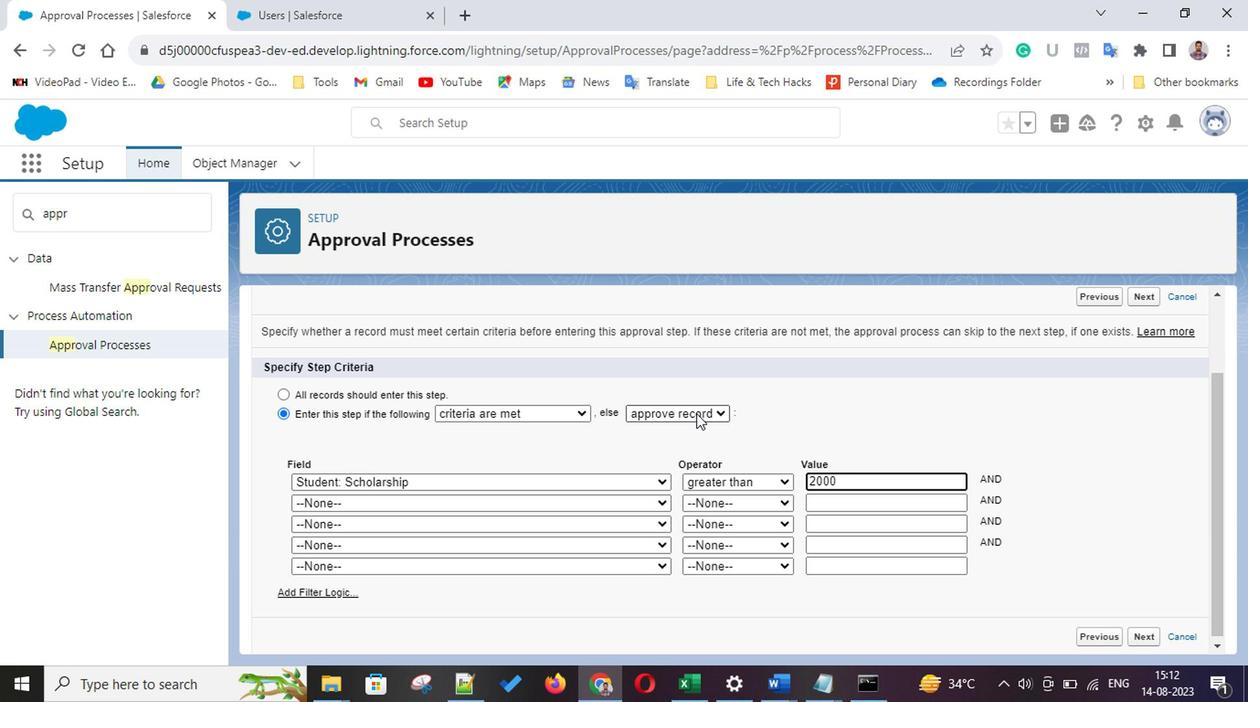 
Action: Mouse moved to (668, 443)
Screenshot: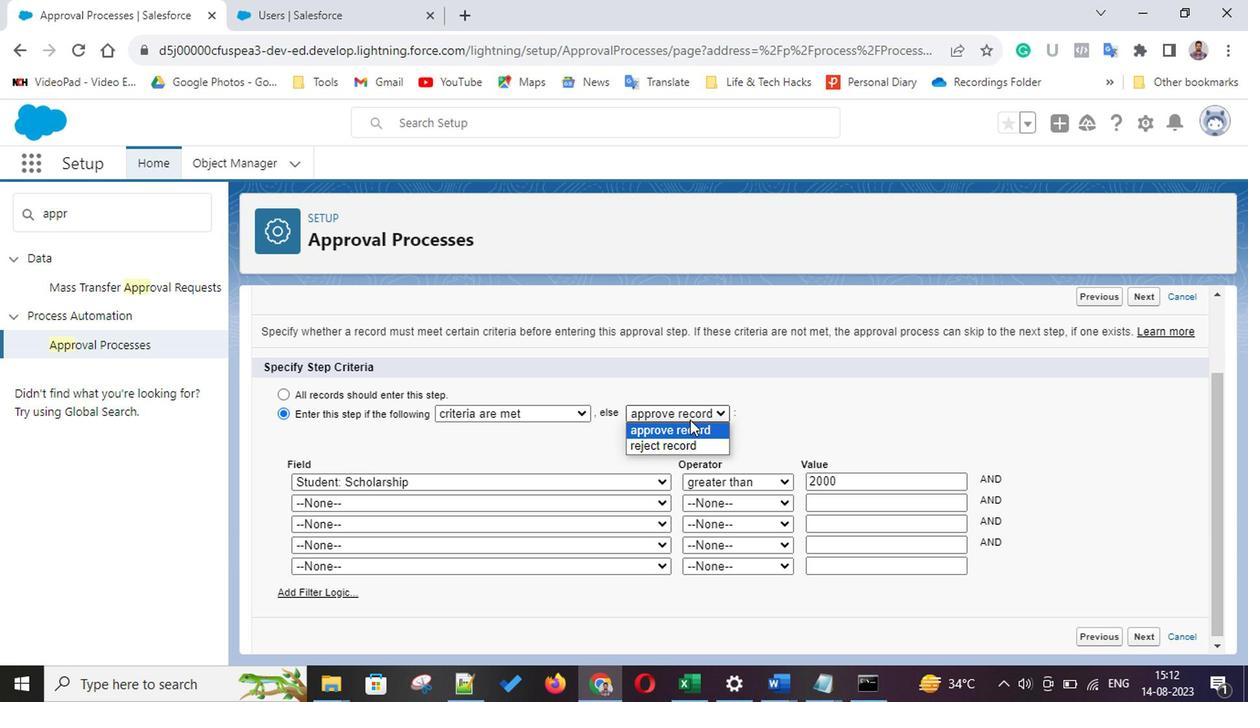 
Action: Mouse pressed left at (668, 443)
Screenshot: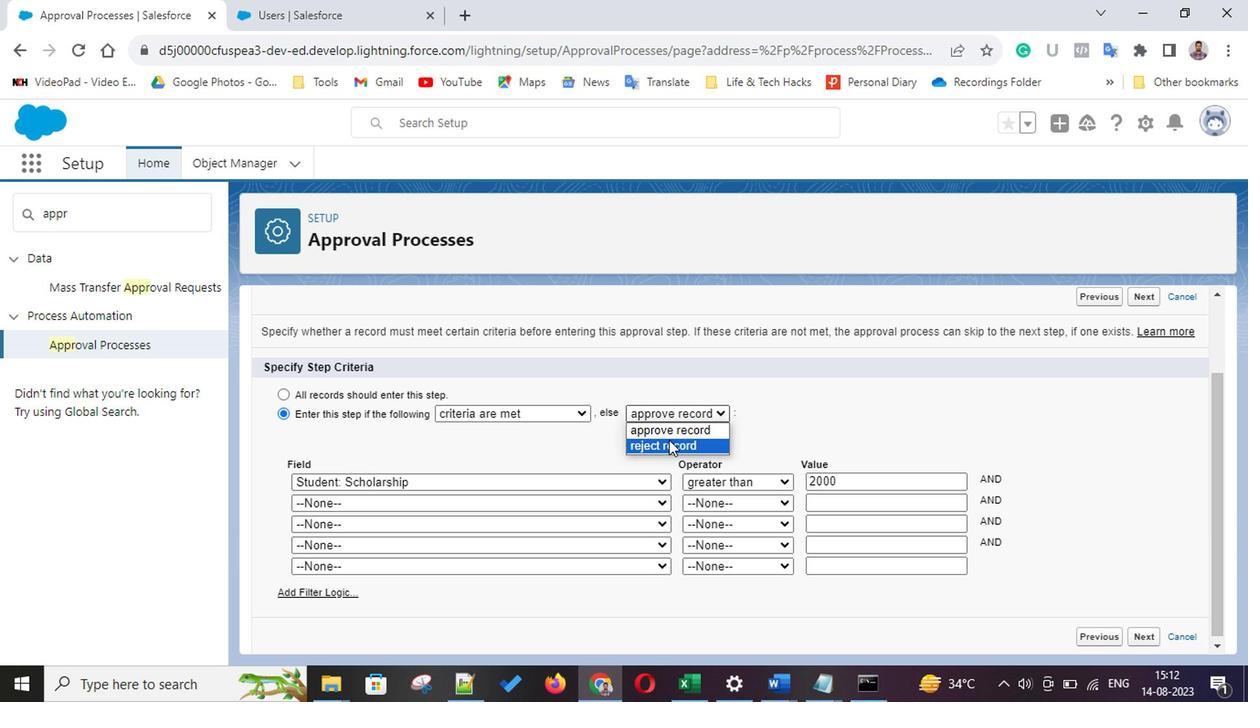 
Action: Mouse moved to (678, 410)
Screenshot: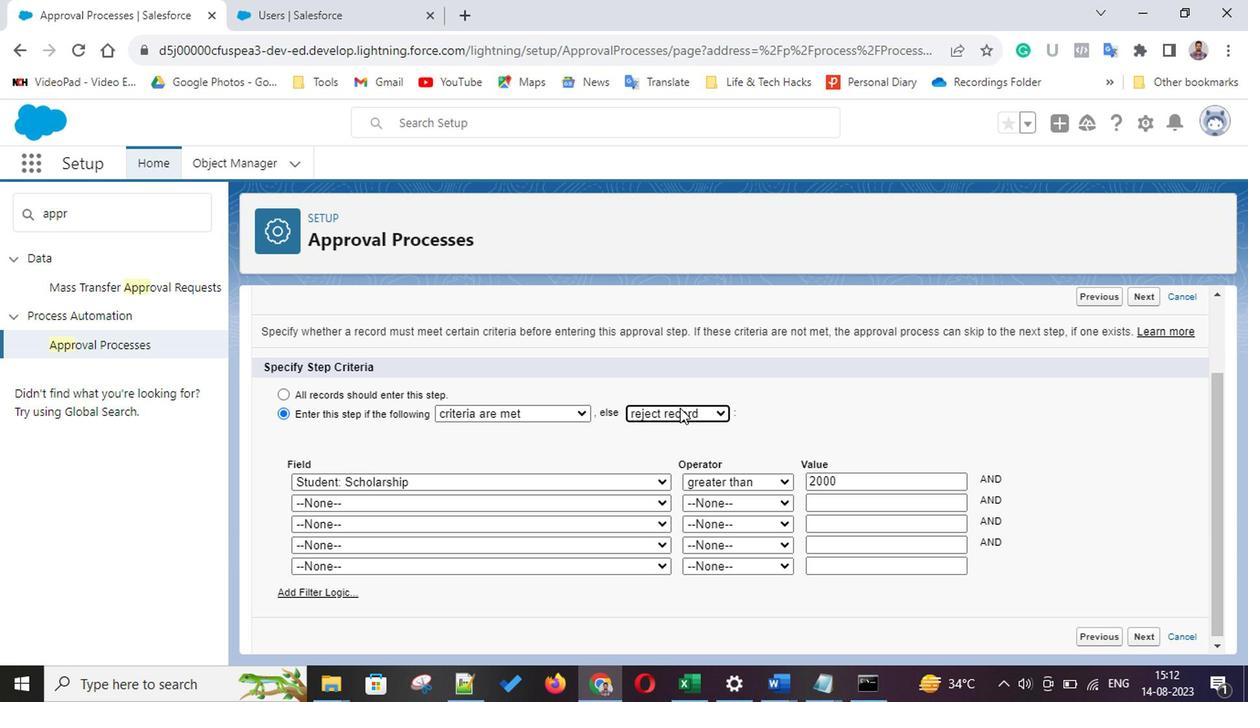 
Action: Mouse pressed left at (678, 410)
Screenshot: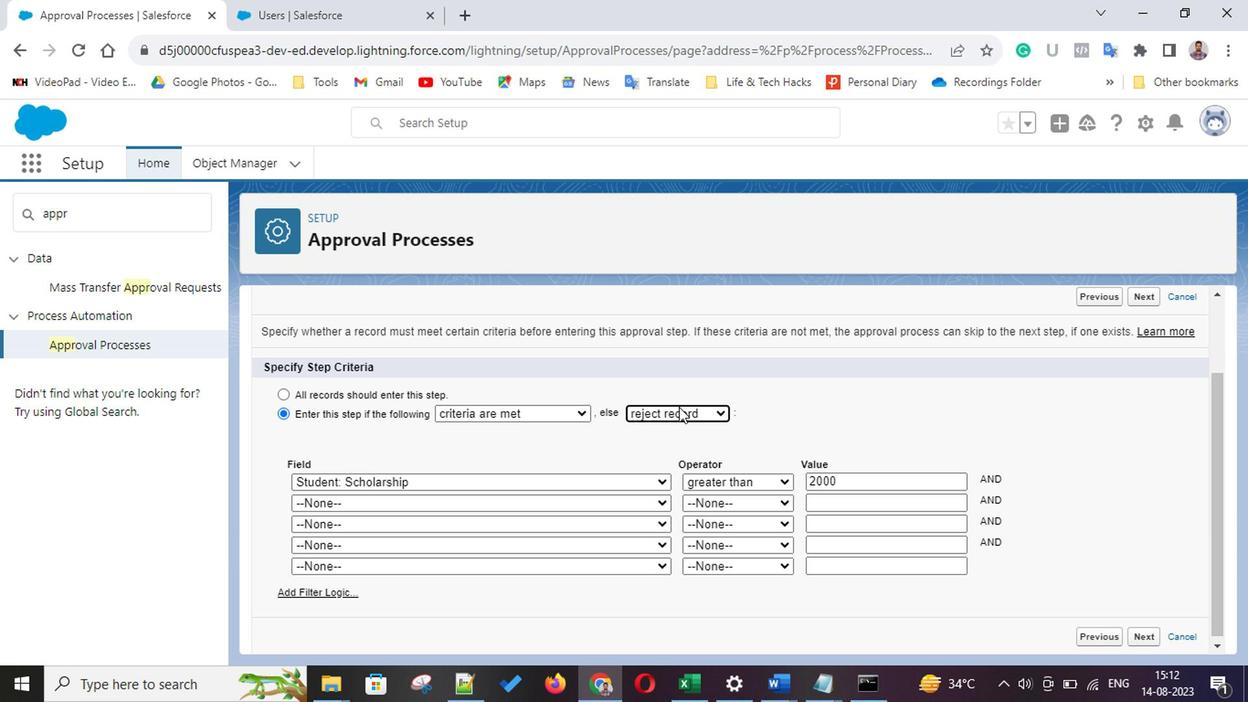 
Action: Mouse moved to (673, 432)
Screenshot: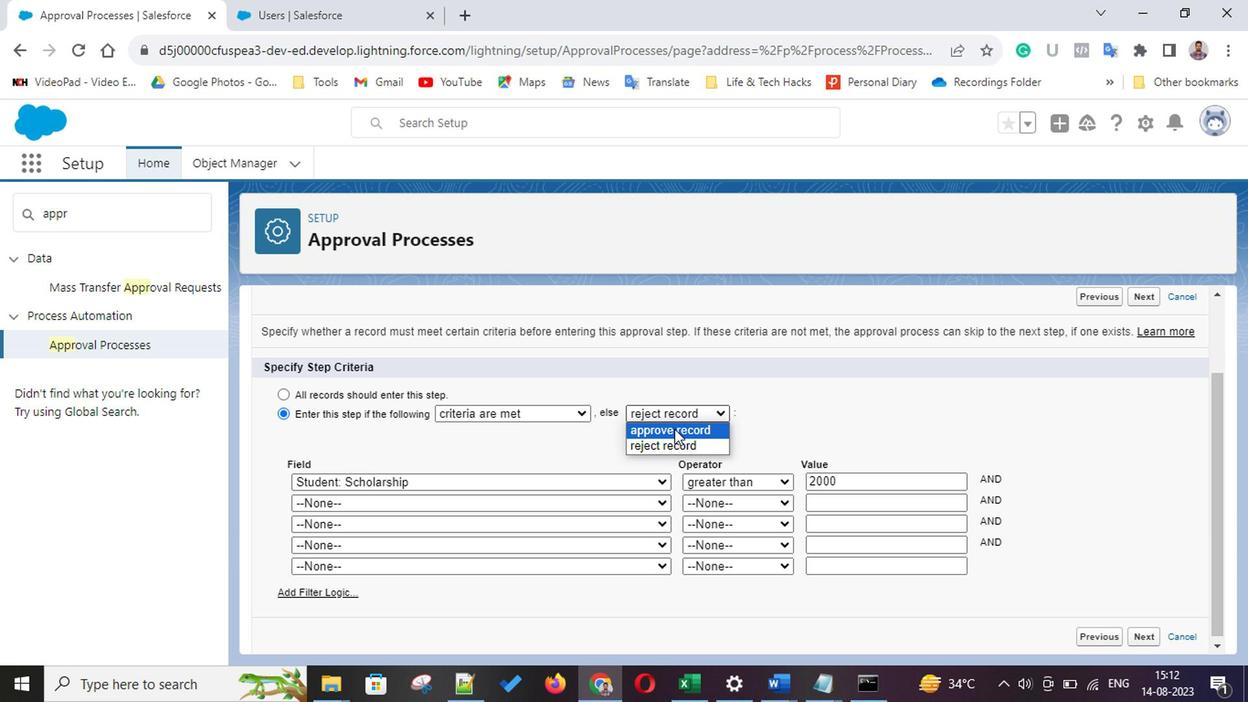 
Action: Mouse pressed left at (673, 432)
Screenshot: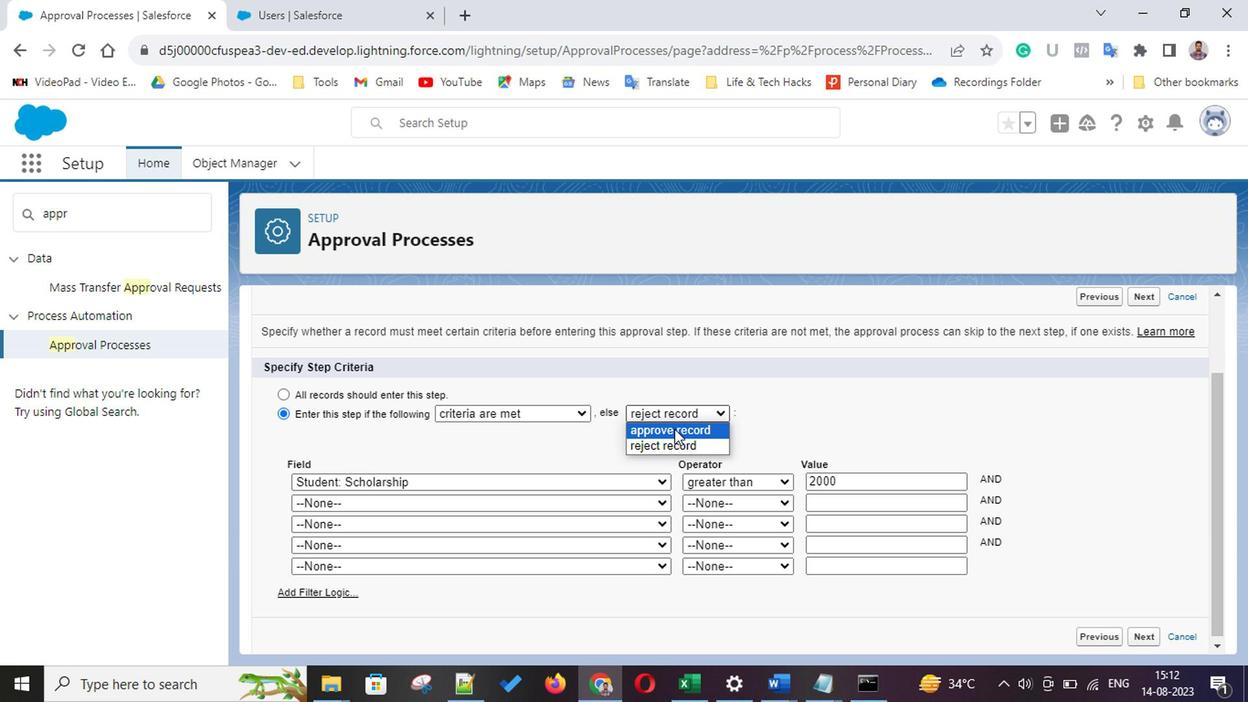 
Action: Mouse moved to (1139, 296)
Screenshot: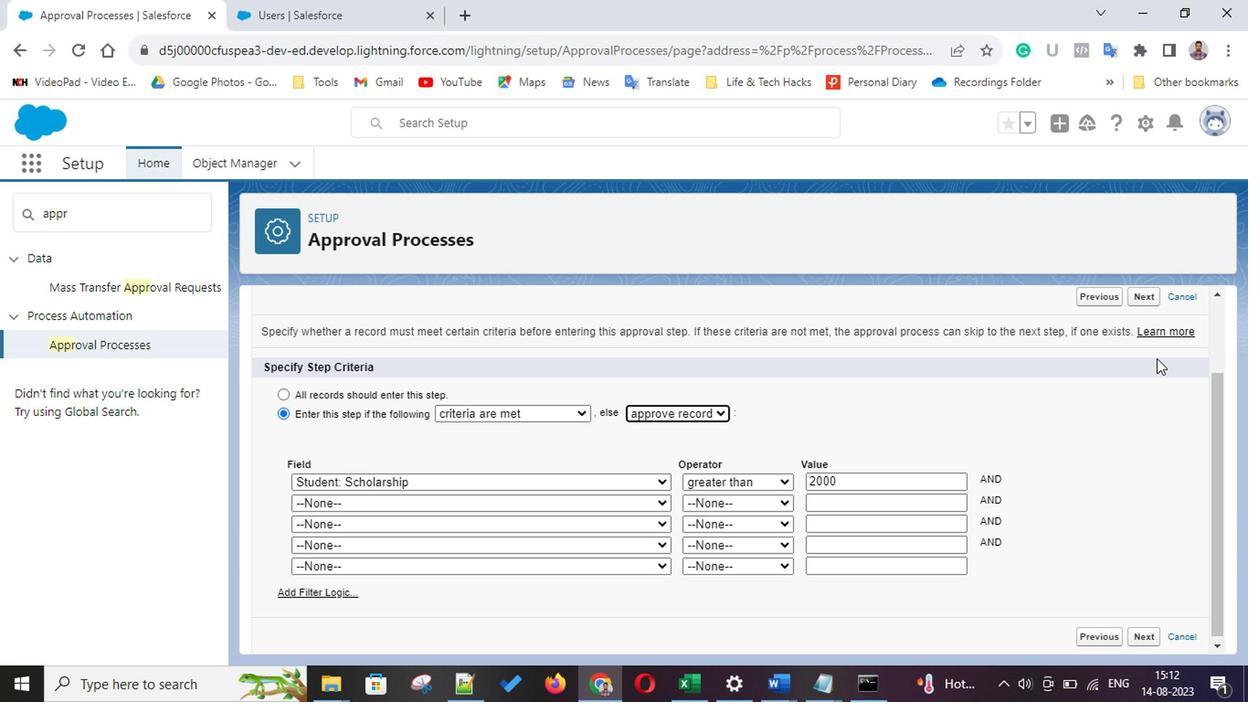 
Action: Mouse pressed left at (1139, 296)
Screenshot: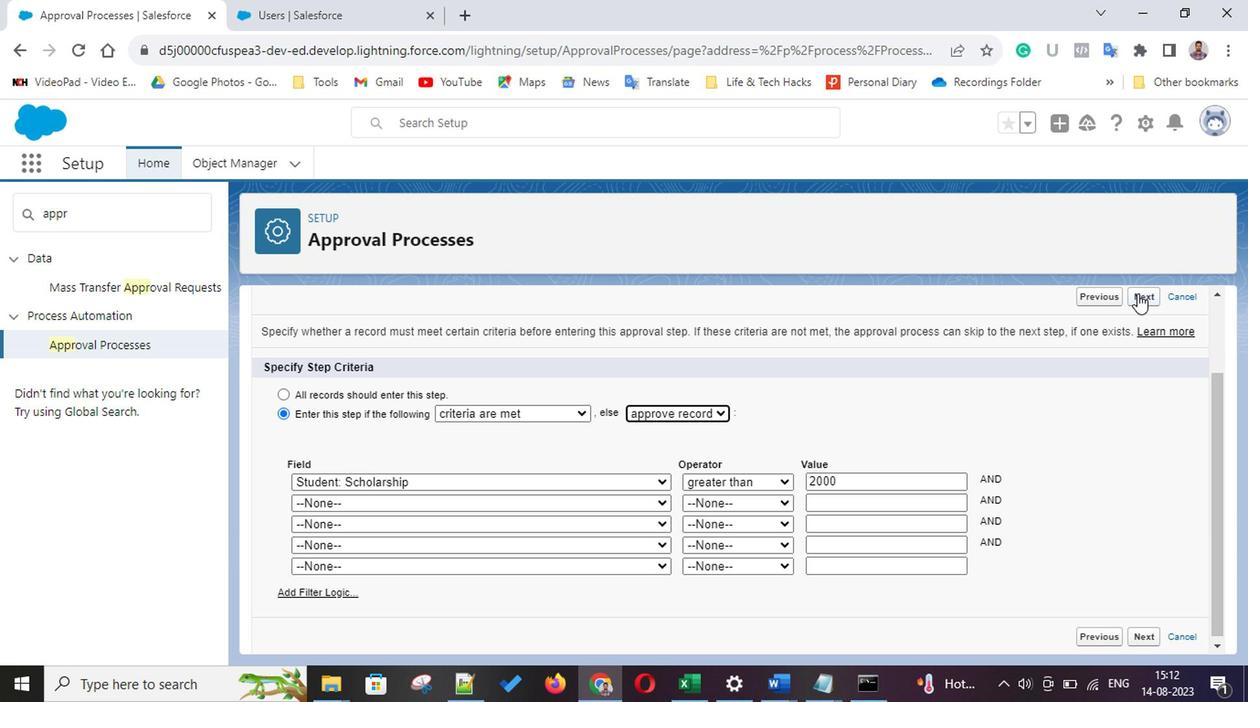 
Action: Mouse moved to (277, 539)
Screenshot: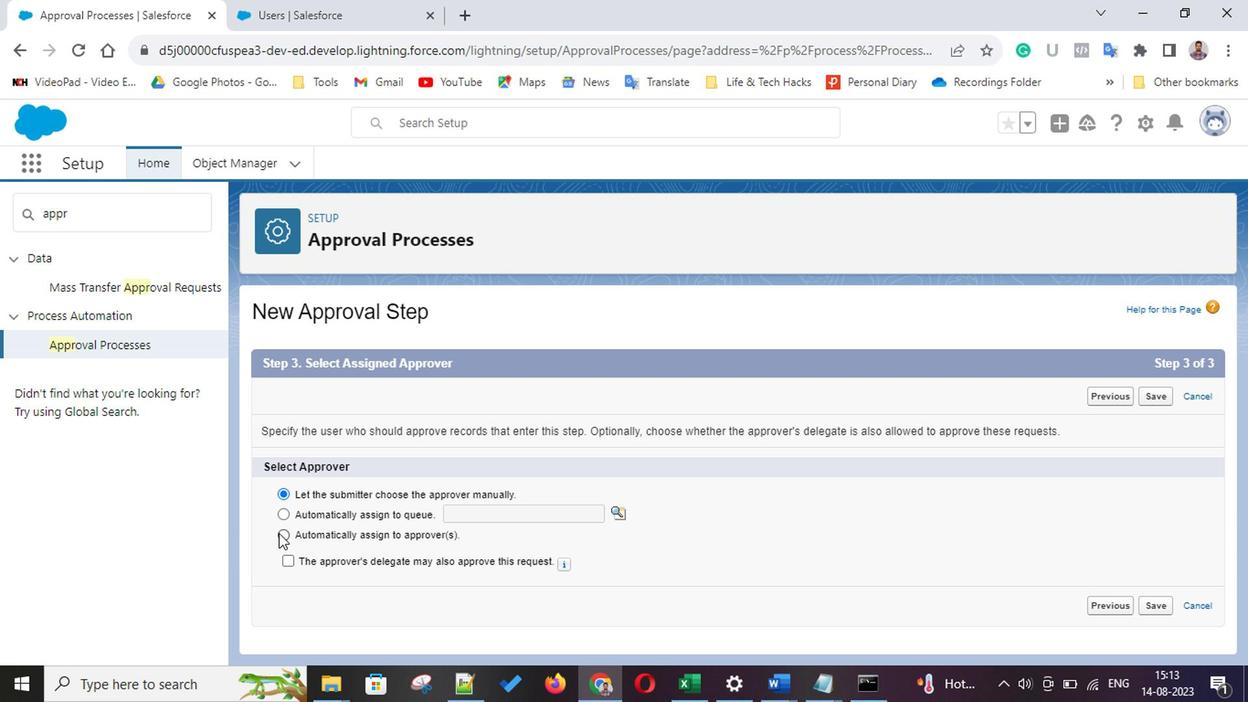 
Action: Mouse pressed left at (277, 539)
Screenshot: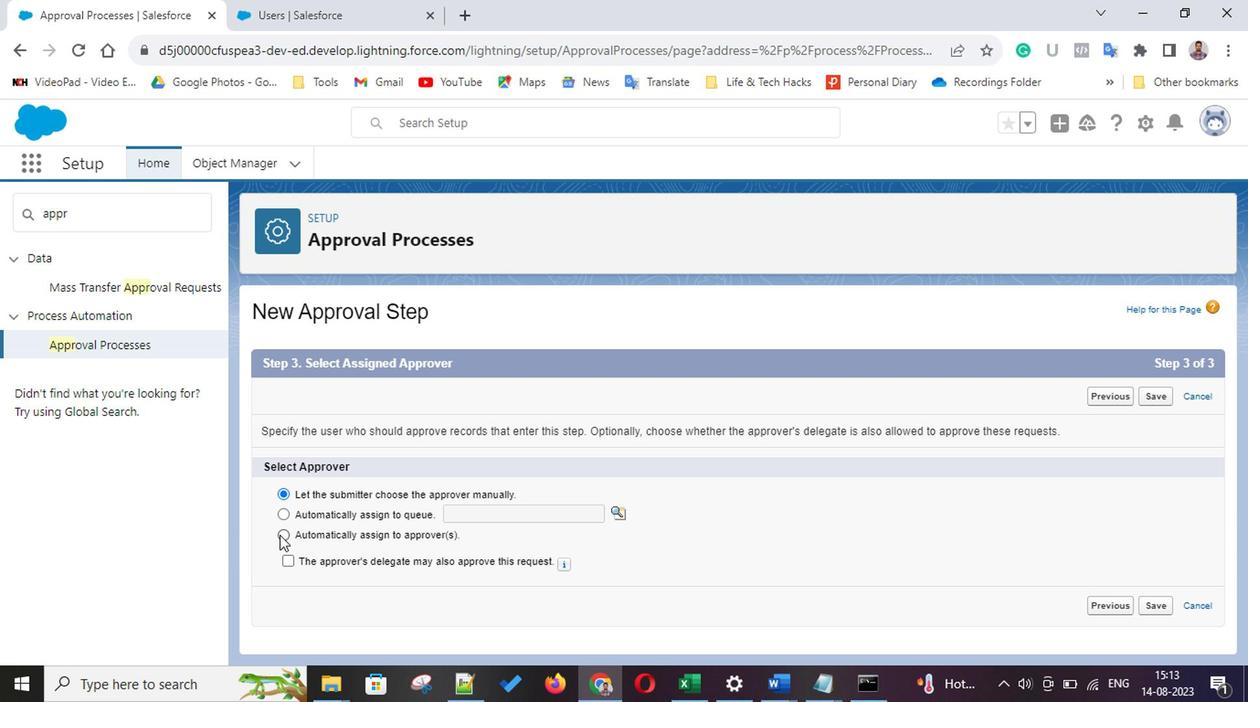 
Action: Mouse moved to (393, 568)
Screenshot: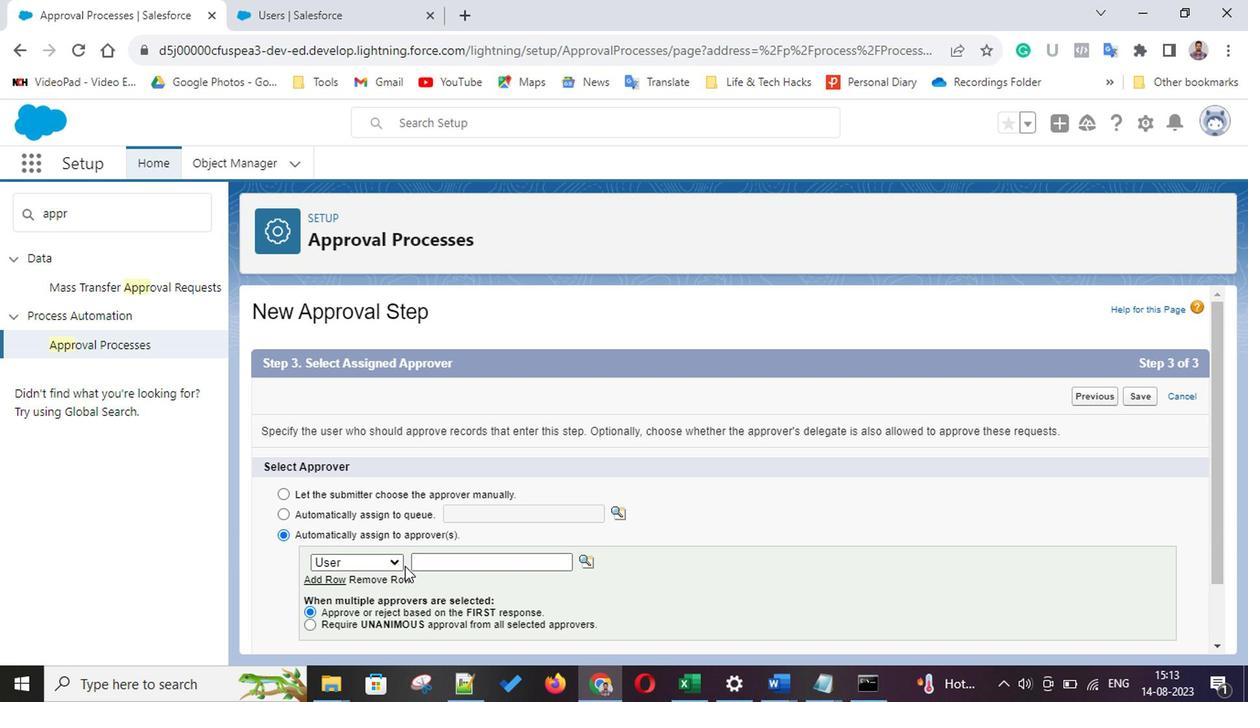 
Action: Mouse pressed left at (393, 568)
Screenshot: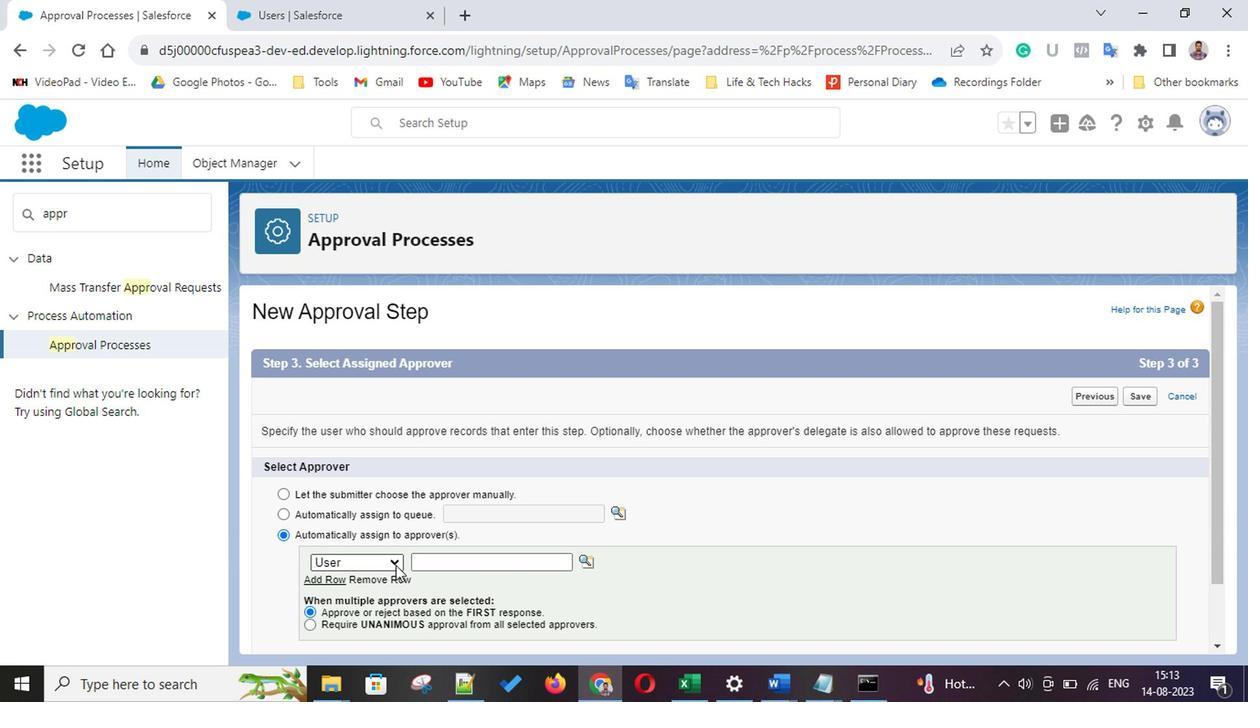 
Action: Mouse moved to (388, 596)
Screenshot: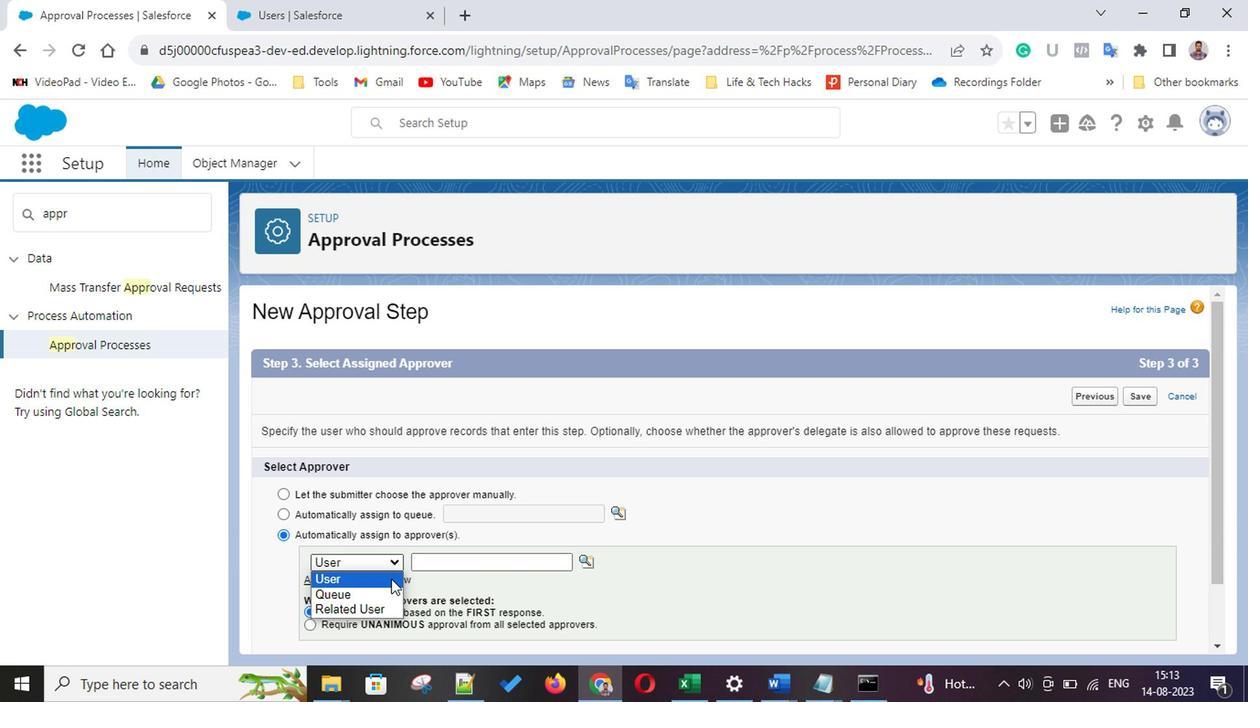 
Action: Mouse pressed left at (388, 596)
Screenshot: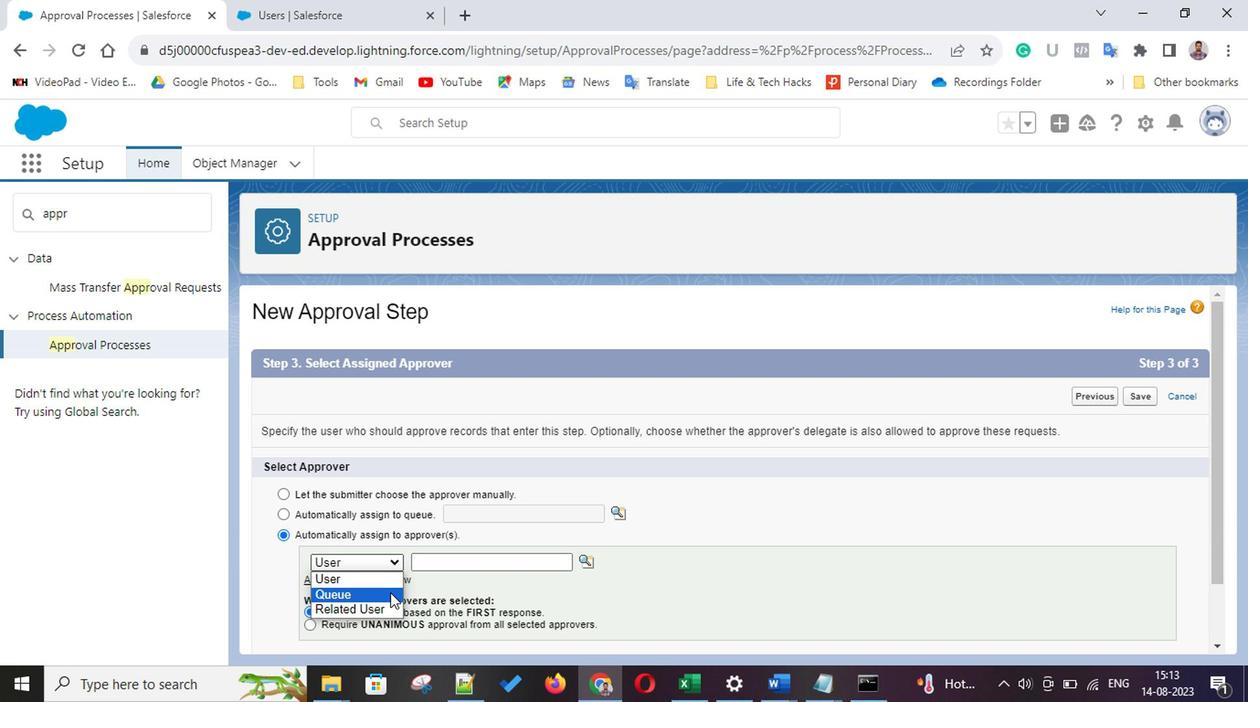 
Action: Mouse moved to (377, 568)
Screenshot: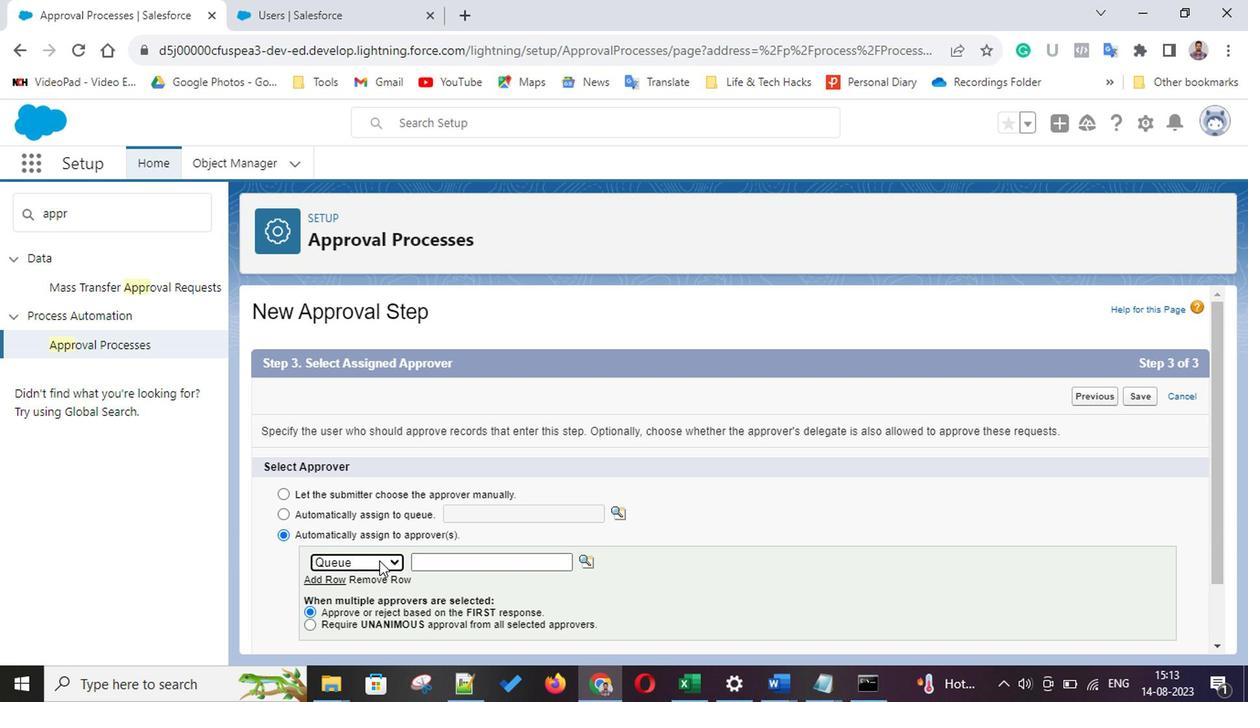 
Action: Mouse pressed left at (377, 568)
Screenshot: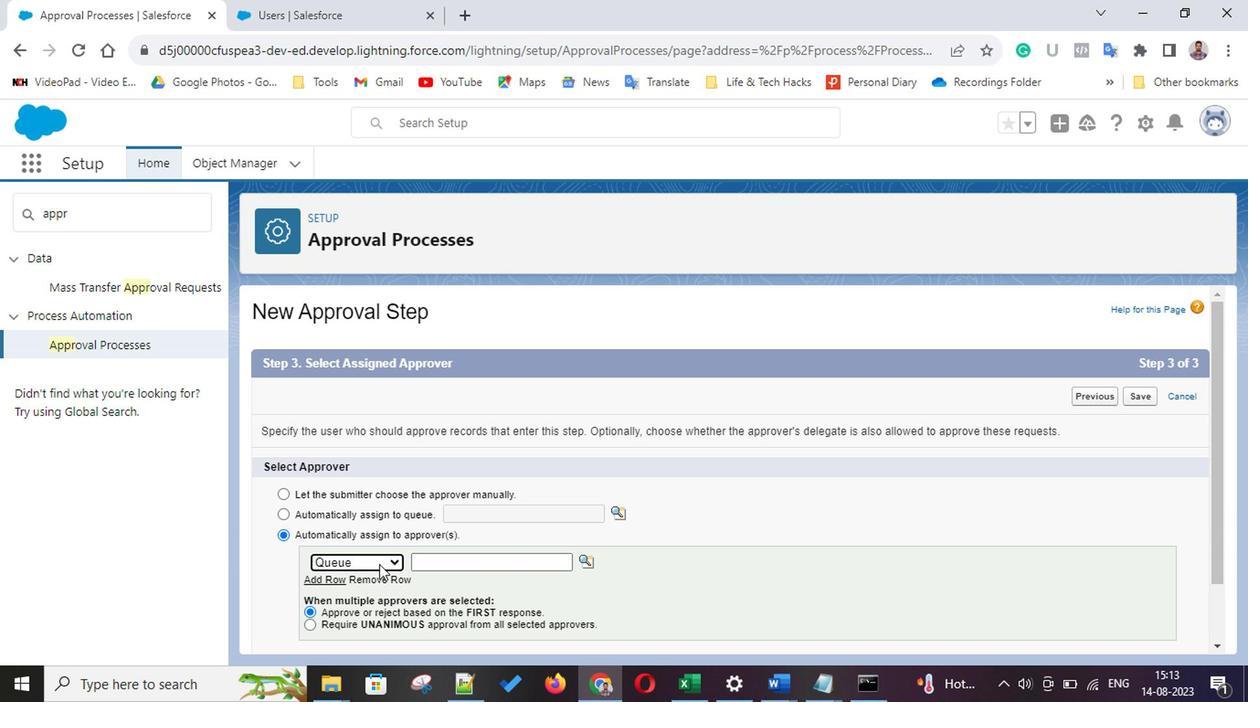 
Action: Mouse moved to (379, 606)
Screenshot: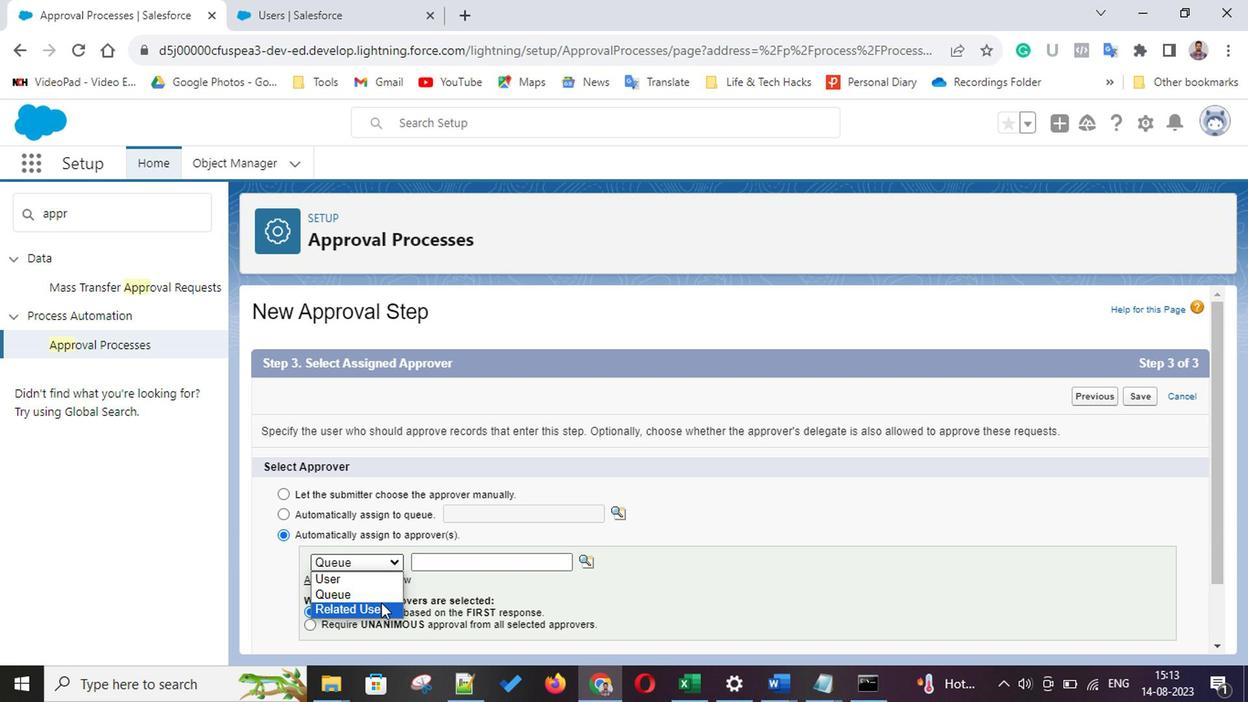 
Action: Mouse pressed left at (379, 606)
Screenshot: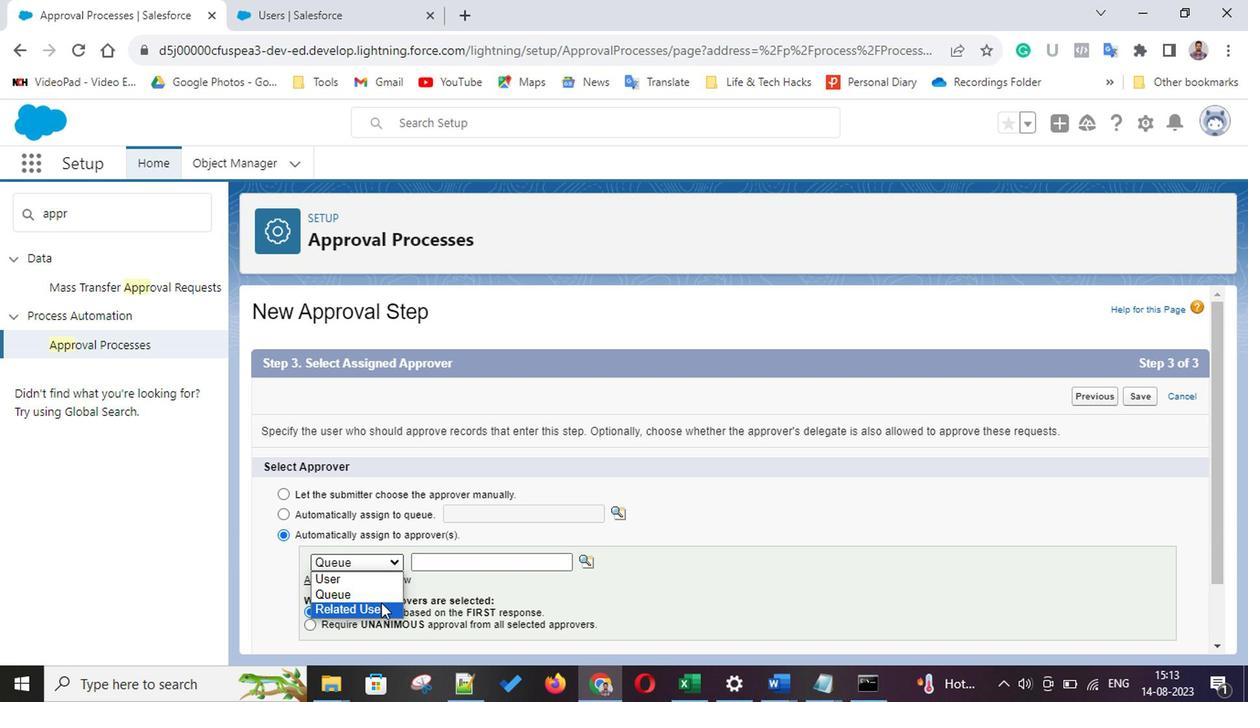 
Action: Mouse moved to (381, 567)
Screenshot: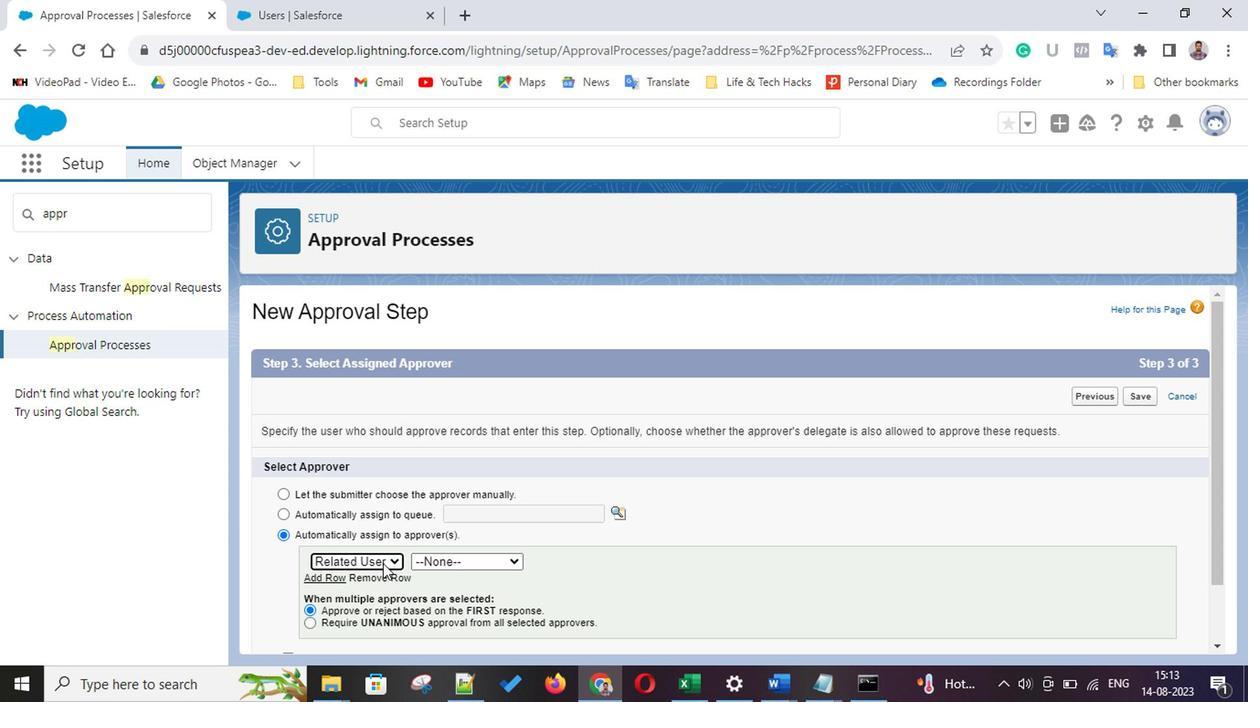 
Action: Mouse pressed left at (381, 567)
Screenshot: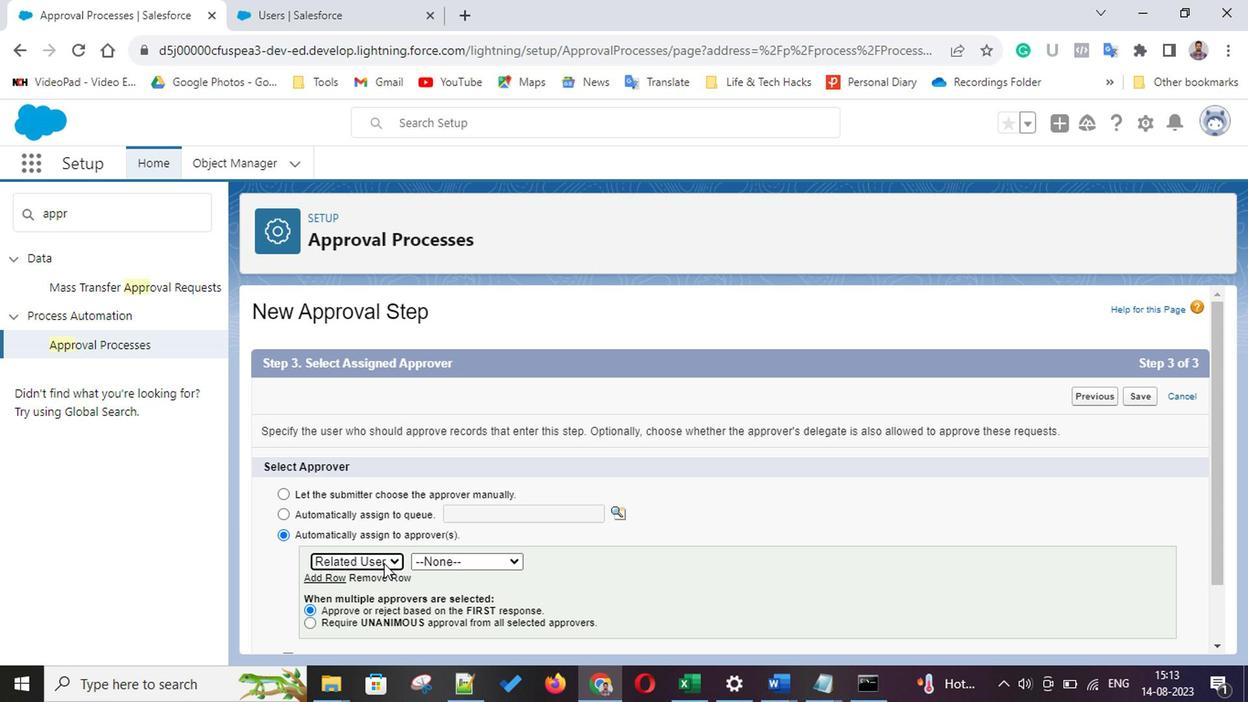 
Action: Mouse moved to (388, 584)
Screenshot: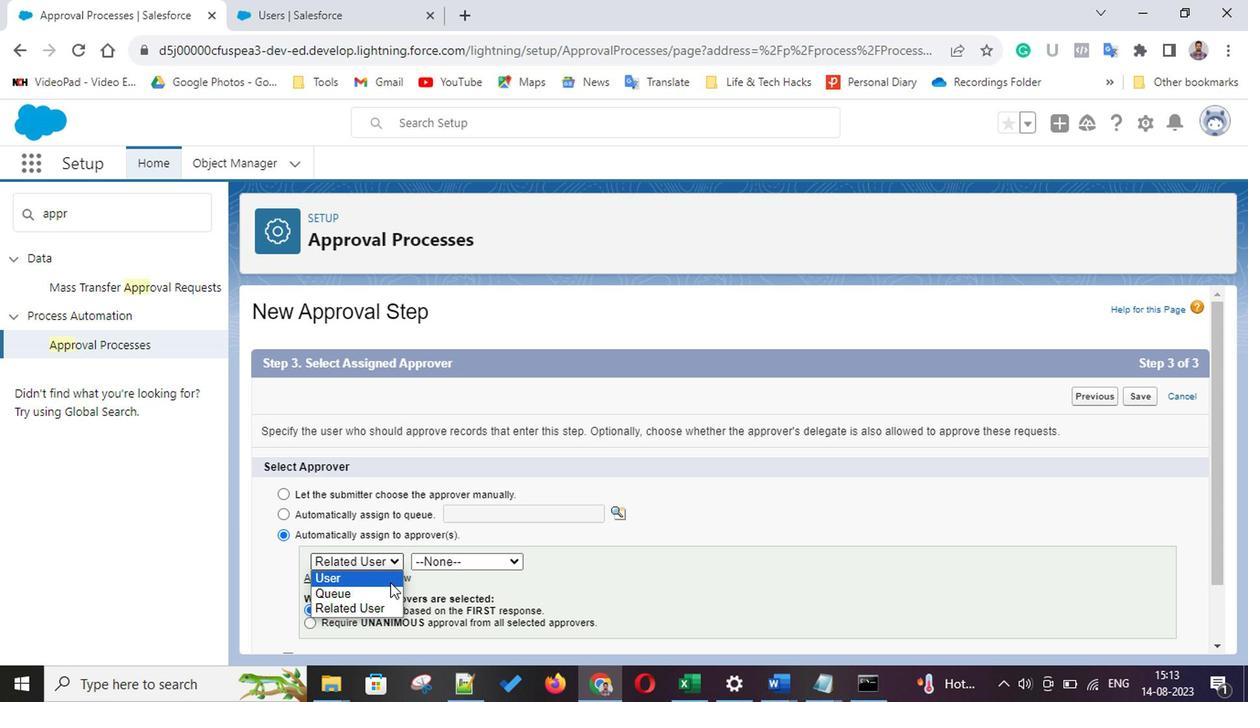 
Action: Mouse pressed left at (388, 584)
Screenshot: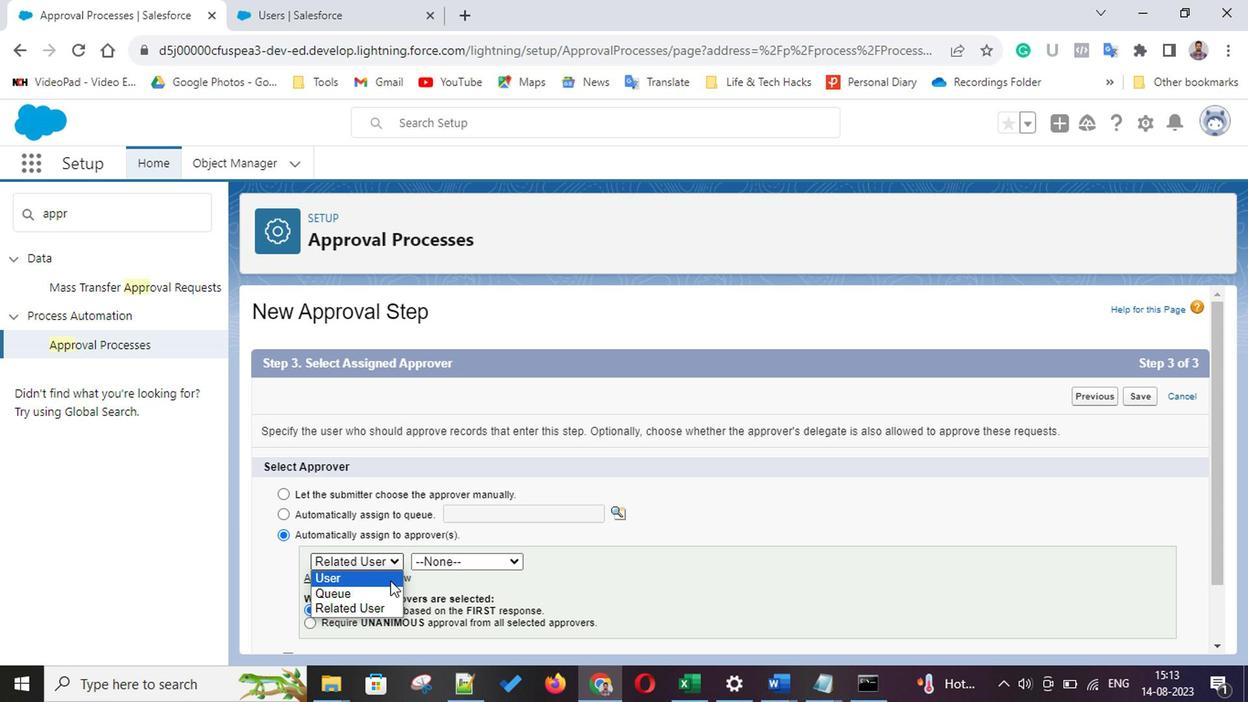 
Action: Mouse moved to (487, 563)
Screenshot: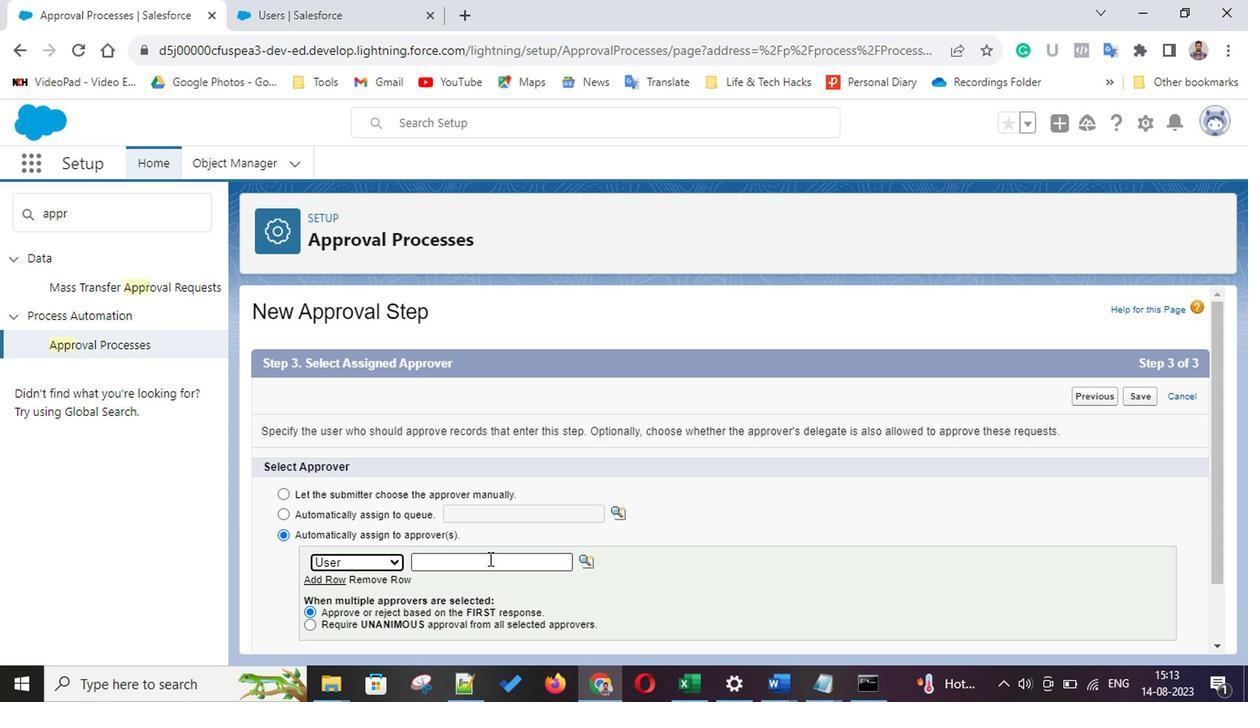 
Action: Mouse pressed left at (487, 563)
Screenshot: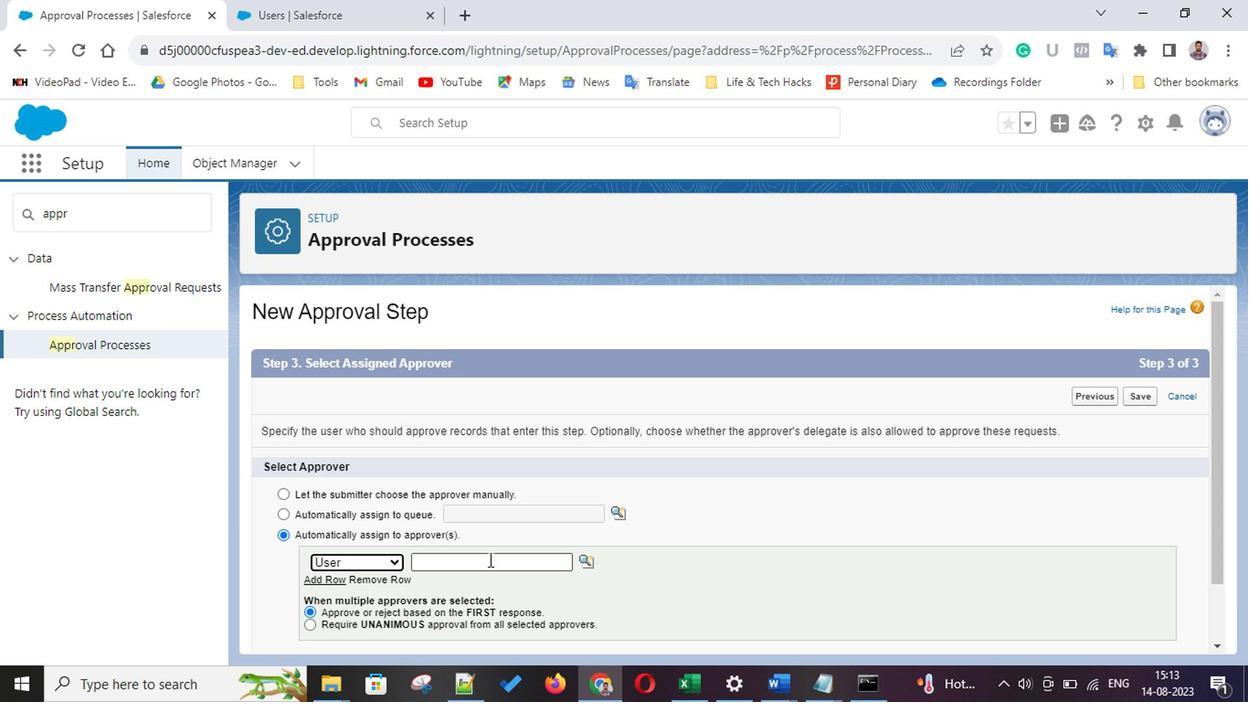 
Action: Mouse moved to (585, 570)
Screenshot: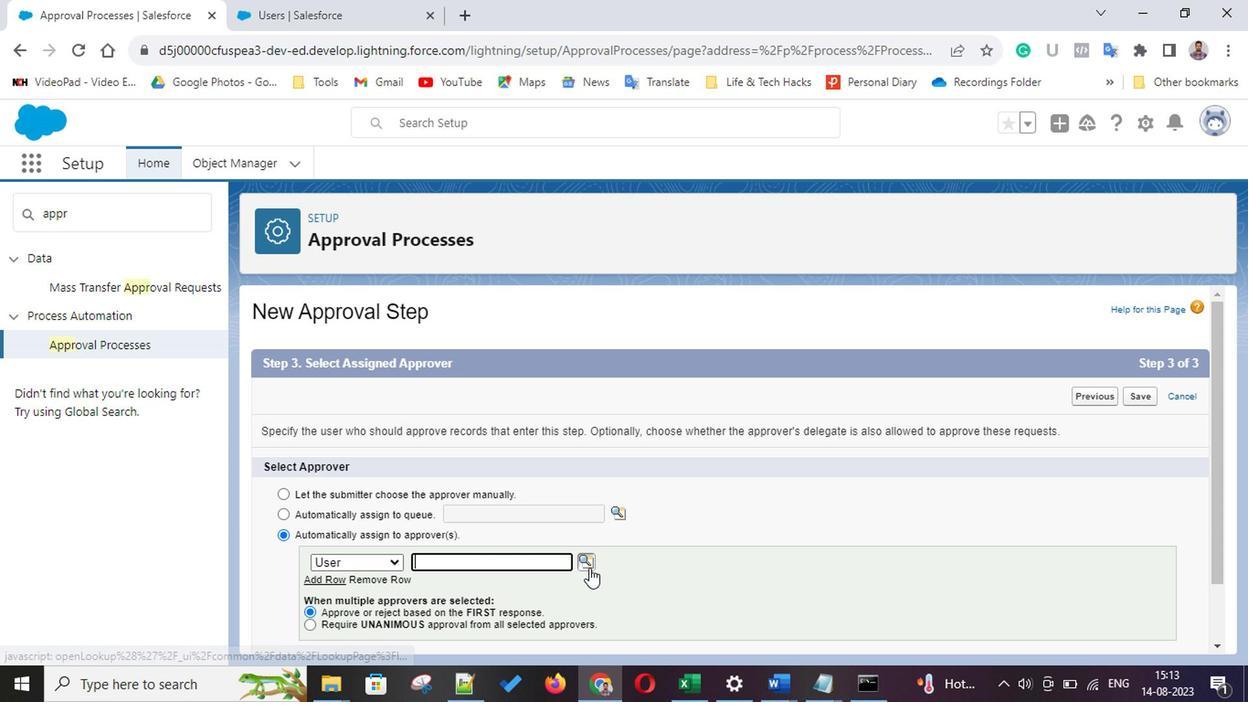 
Action: Mouse pressed left at (585, 570)
Screenshot: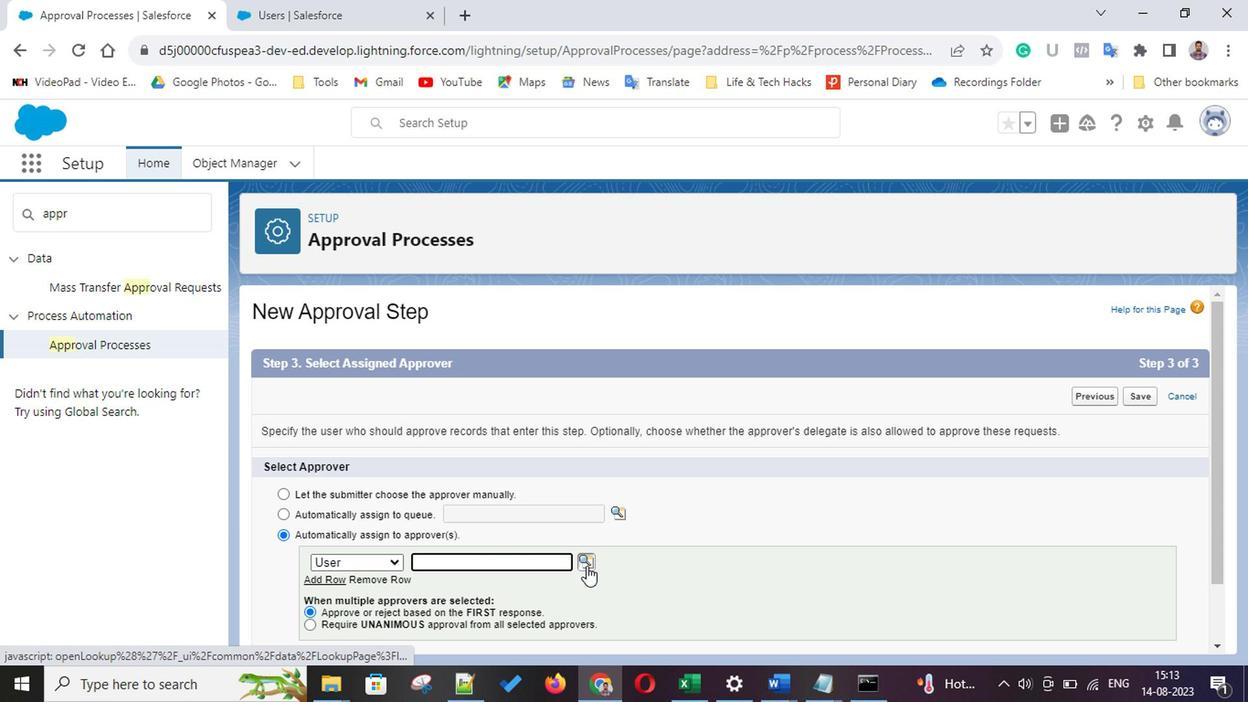 
Action: Mouse moved to (330, 445)
Screenshot: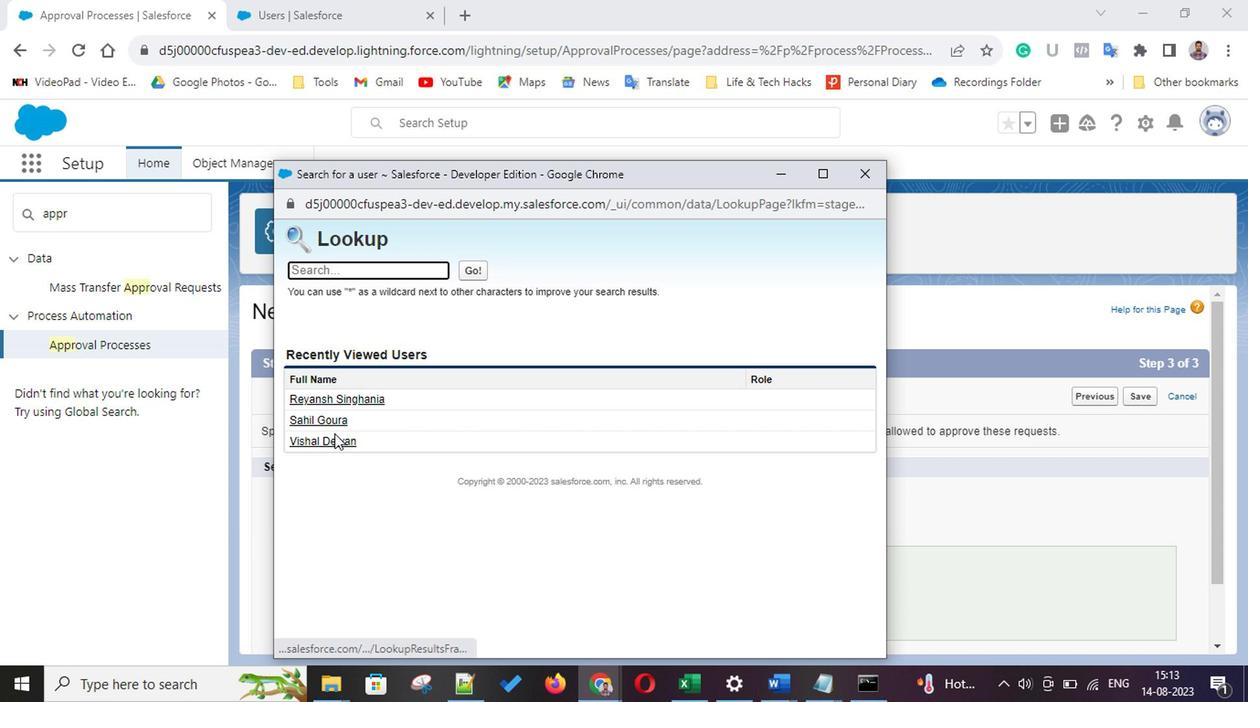
Action: Mouse pressed left at (330, 445)
Screenshot: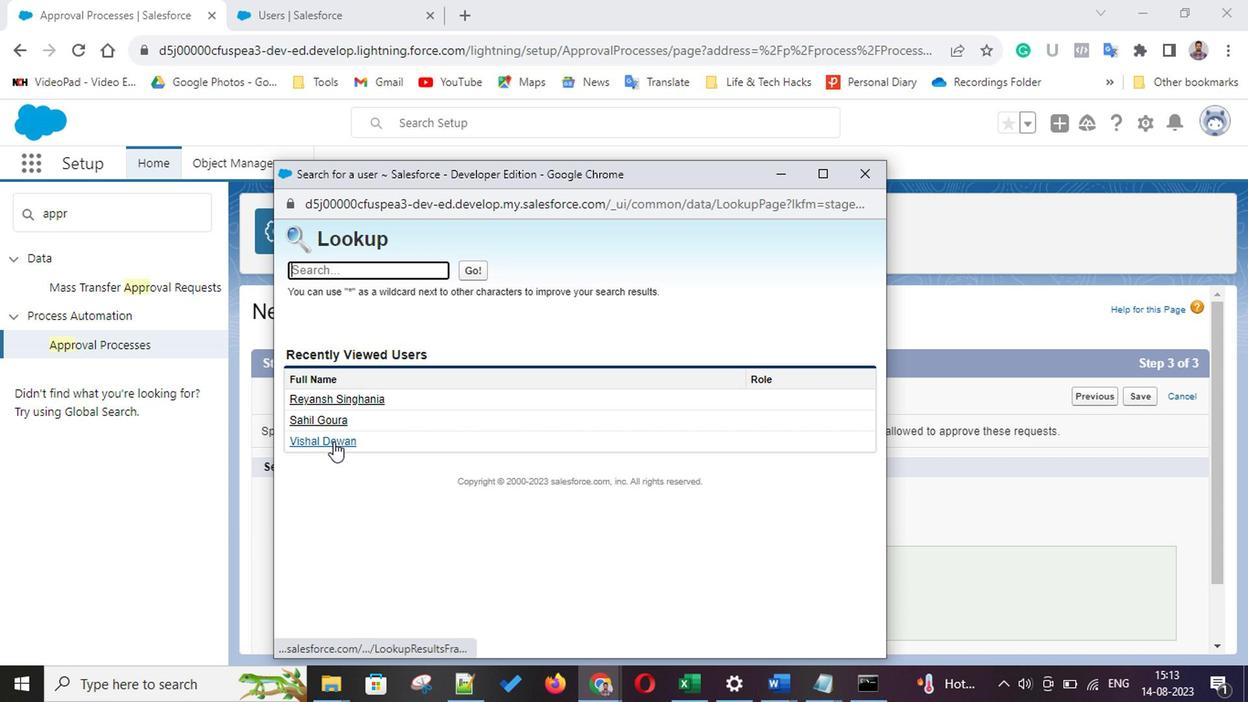
Action: Mouse moved to (620, 572)
Screenshot: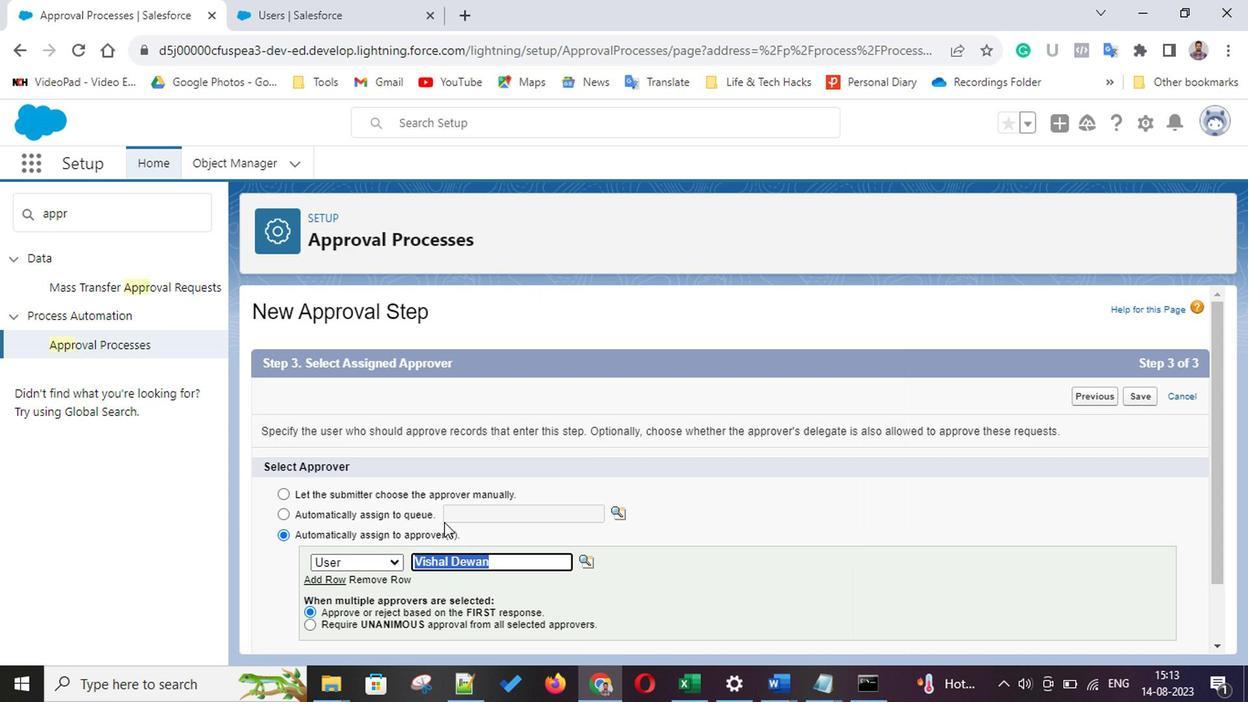 
Action: Mouse scrolled (620, 571) with delta (0, -1)
Screenshot: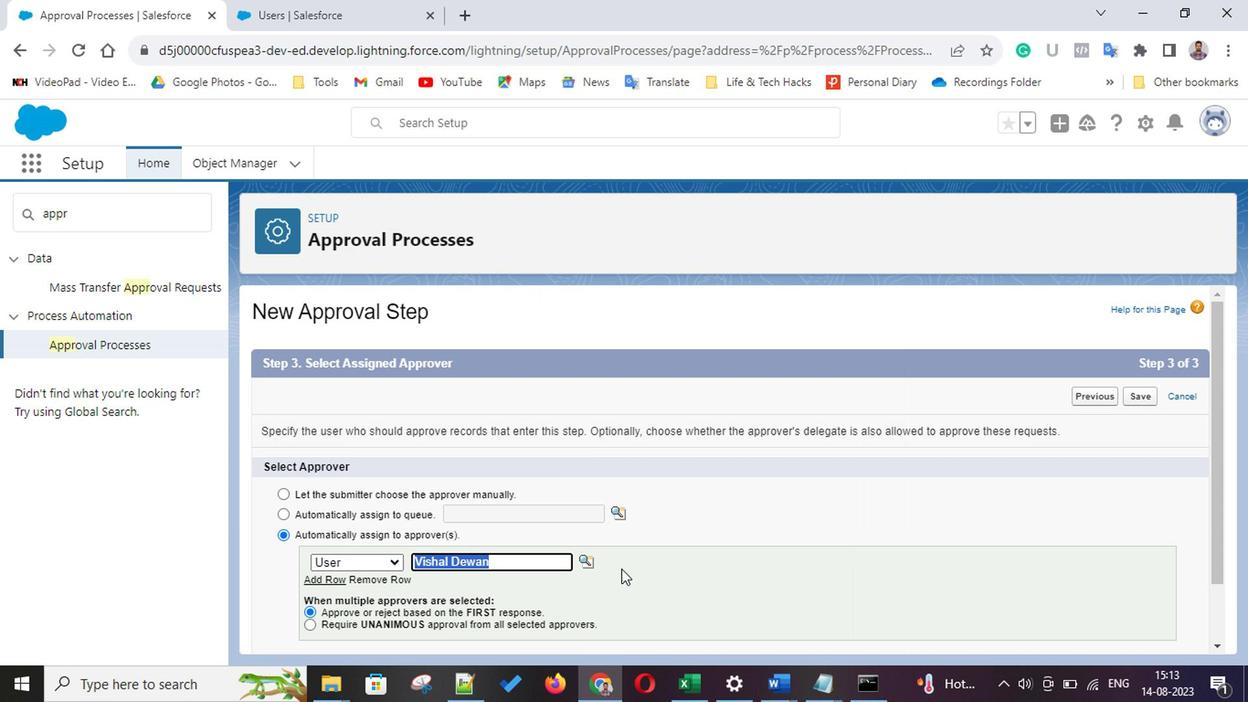 
Action: Mouse scrolled (620, 571) with delta (0, -1)
Screenshot: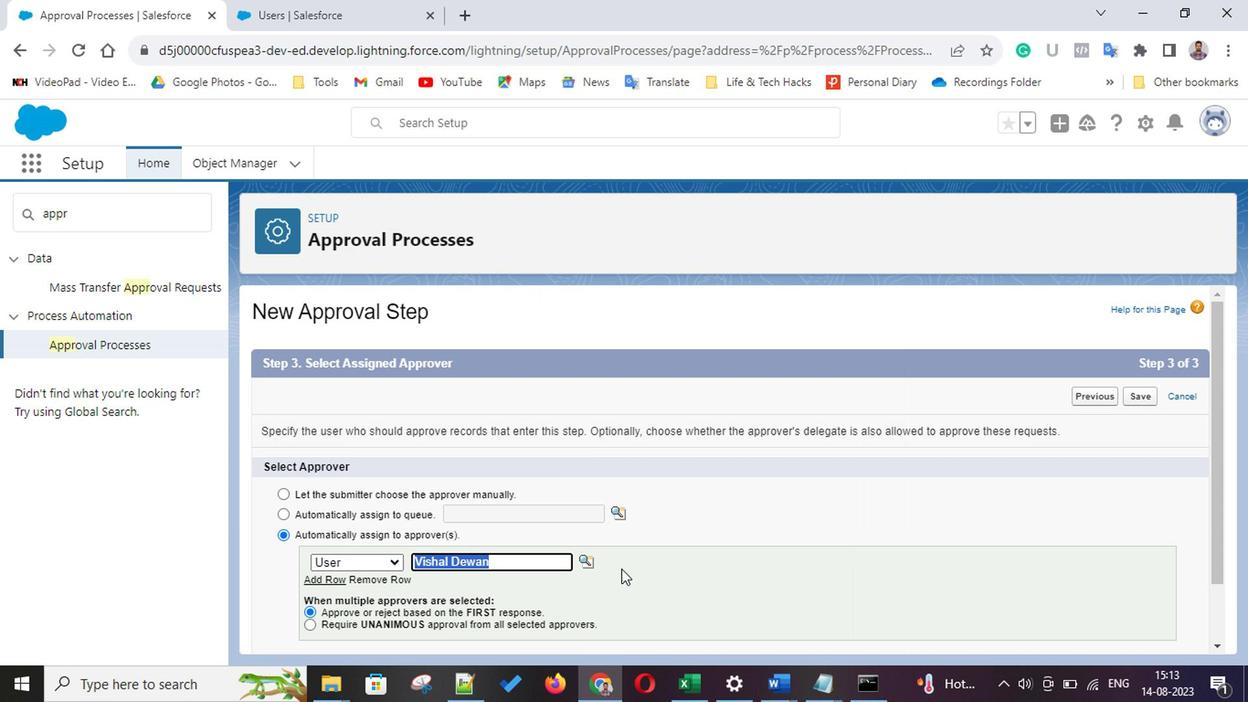 
Action: Mouse scrolled (620, 571) with delta (0, -1)
Screenshot: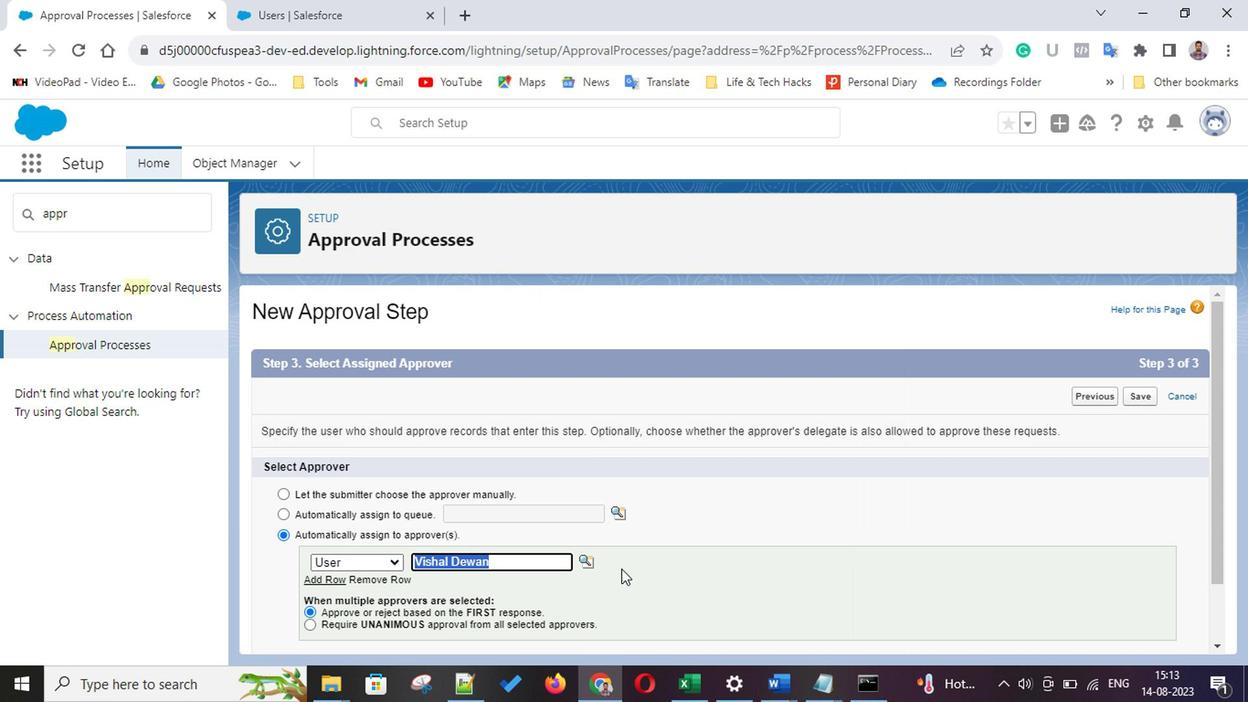 
Action: Mouse scrolled (620, 571) with delta (0, -1)
Screenshot: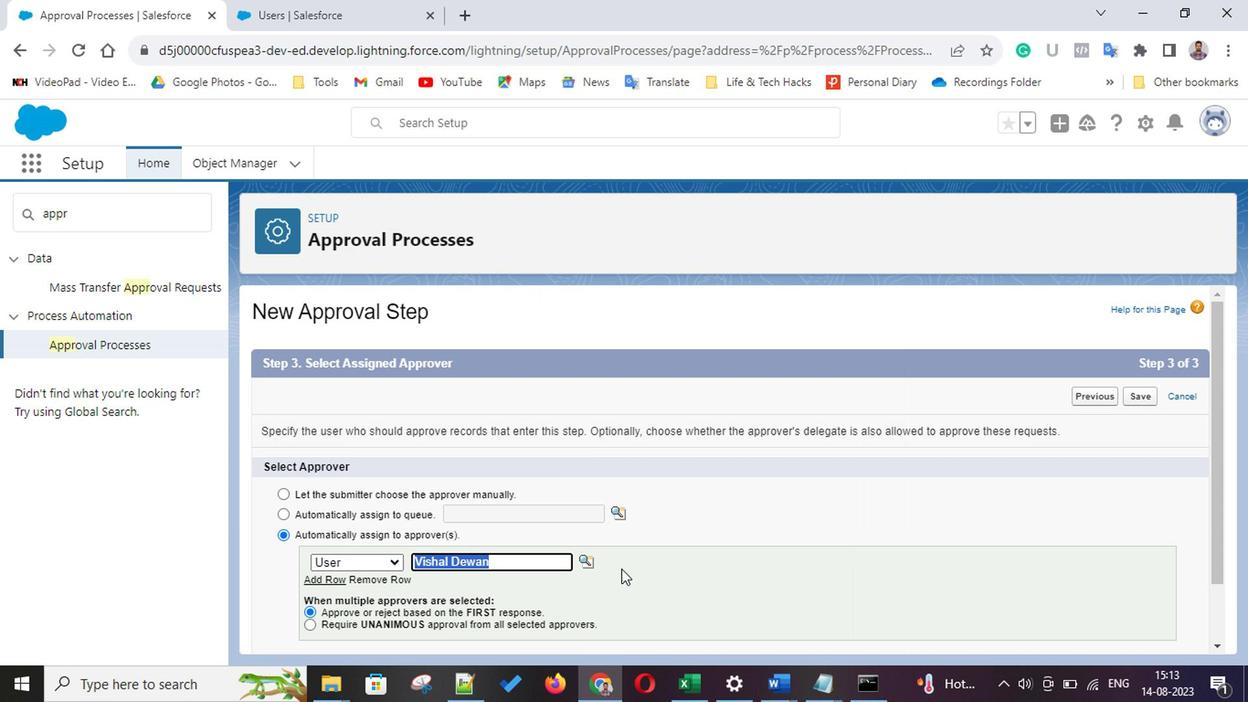
Action: Mouse scrolled (620, 571) with delta (0, -1)
Screenshot: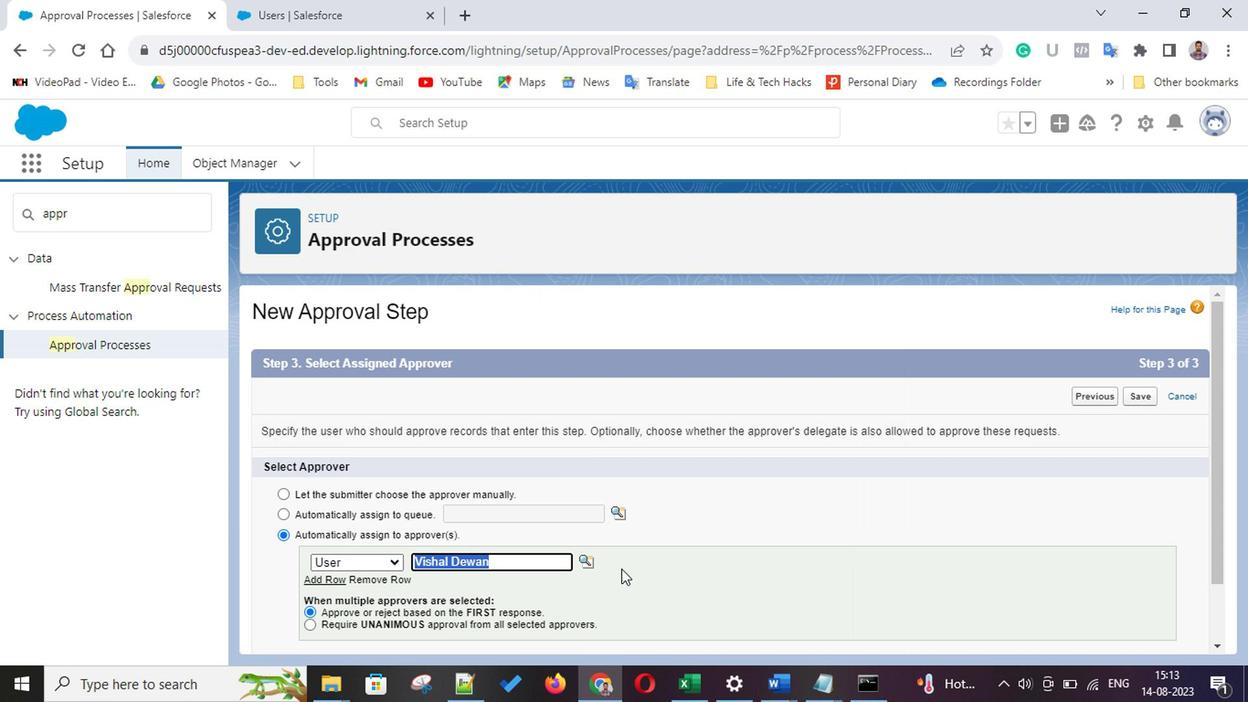 
Action: Mouse scrolled (620, 571) with delta (0, -1)
Screenshot: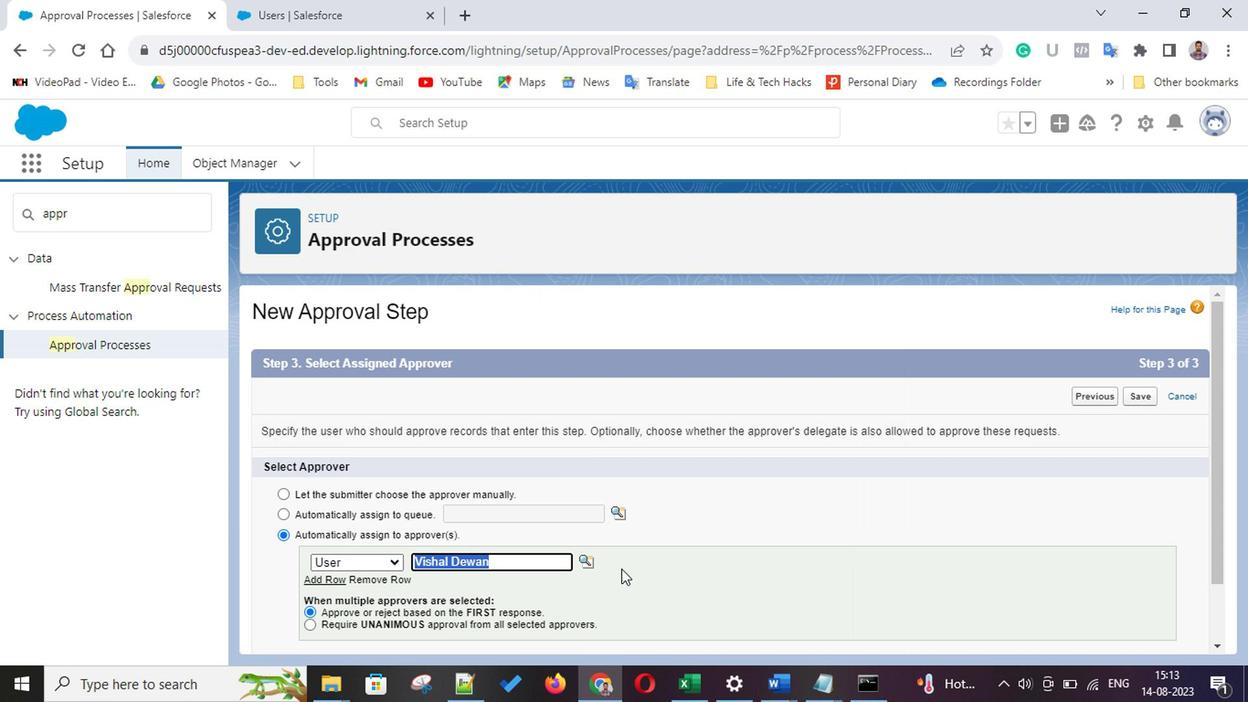 
Action: Mouse moved to (326, 512)
Screenshot: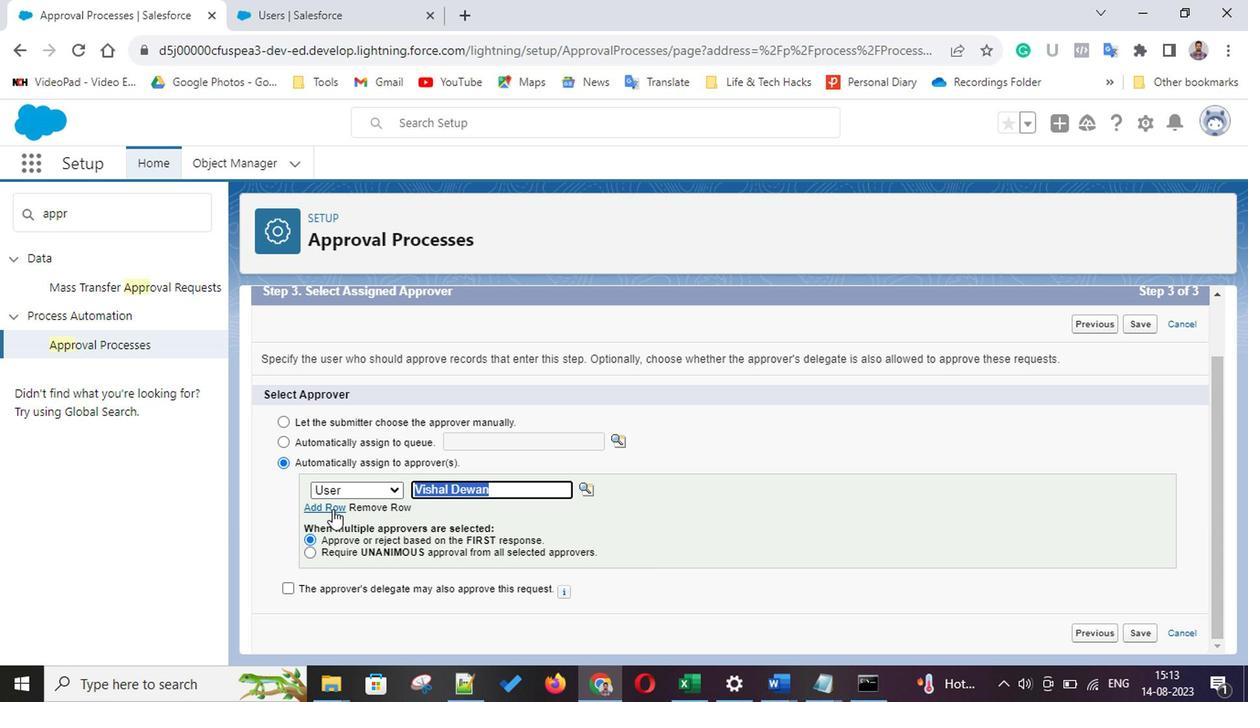 
Action: Mouse pressed left at (326, 512)
Screenshot: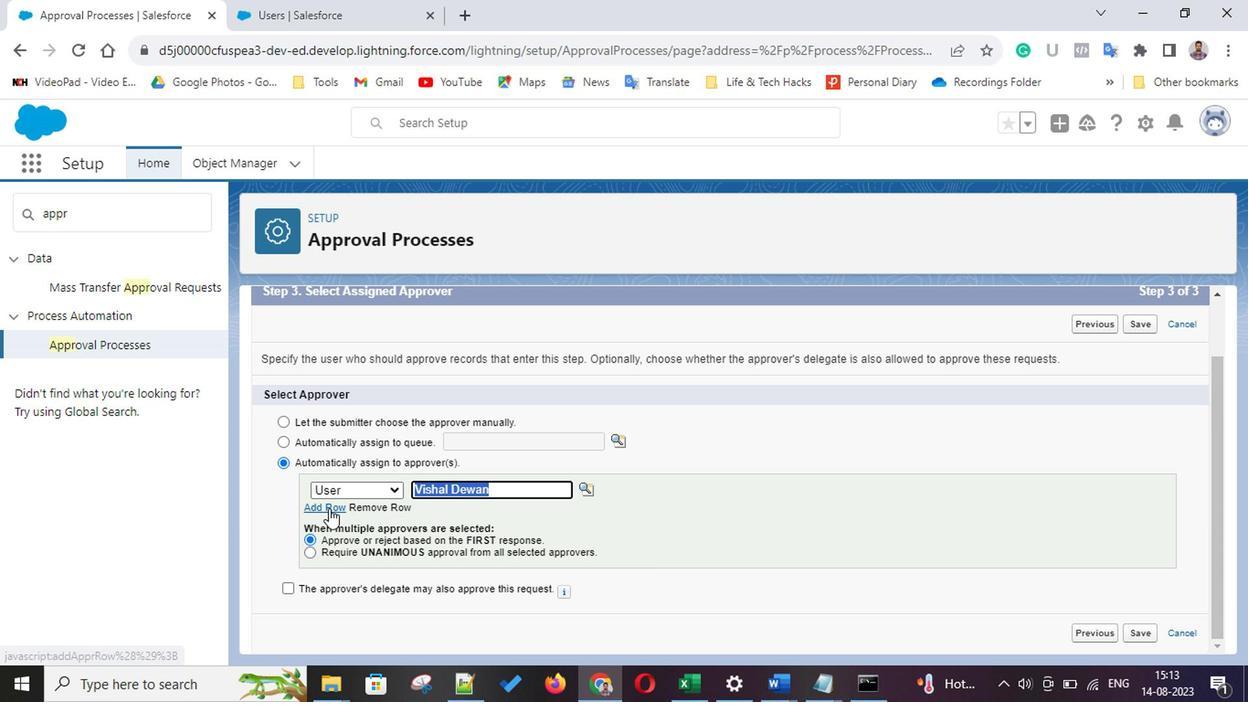 
Action: Mouse moved to (473, 520)
Screenshot: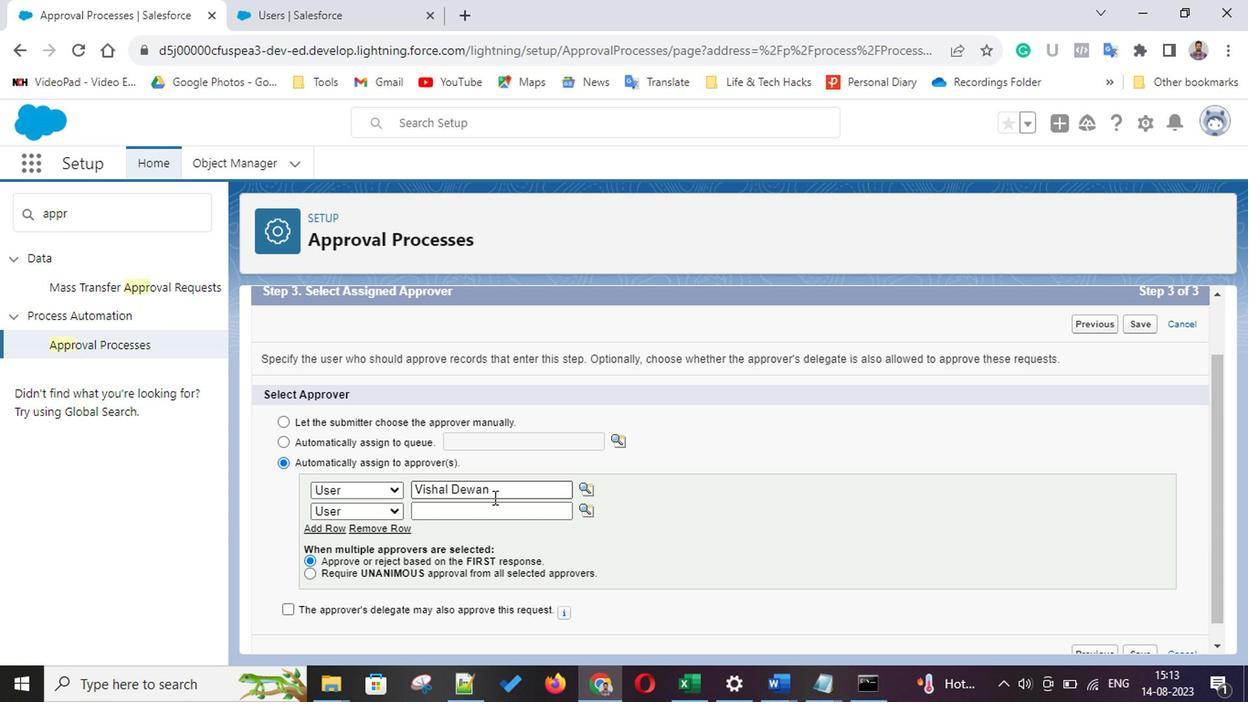 
Action: Mouse pressed left at (473, 520)
Screenshot: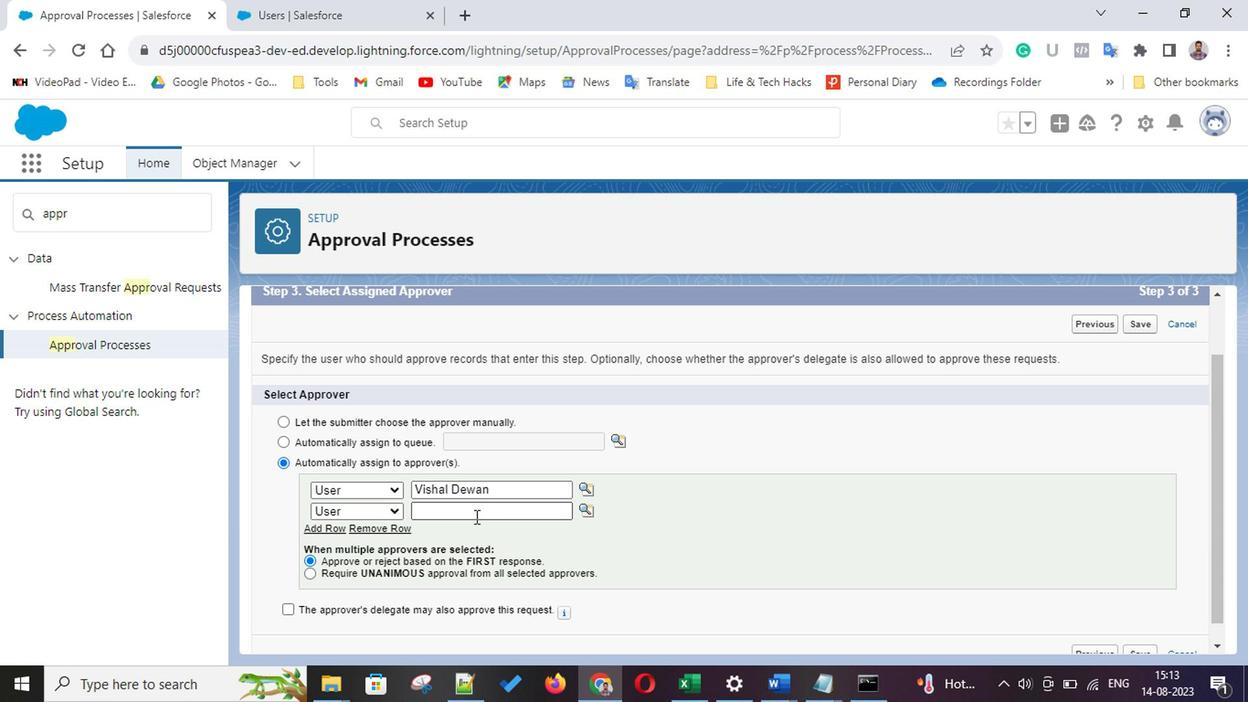 
Action: Mouse moved to (588, 513)
Screenshot: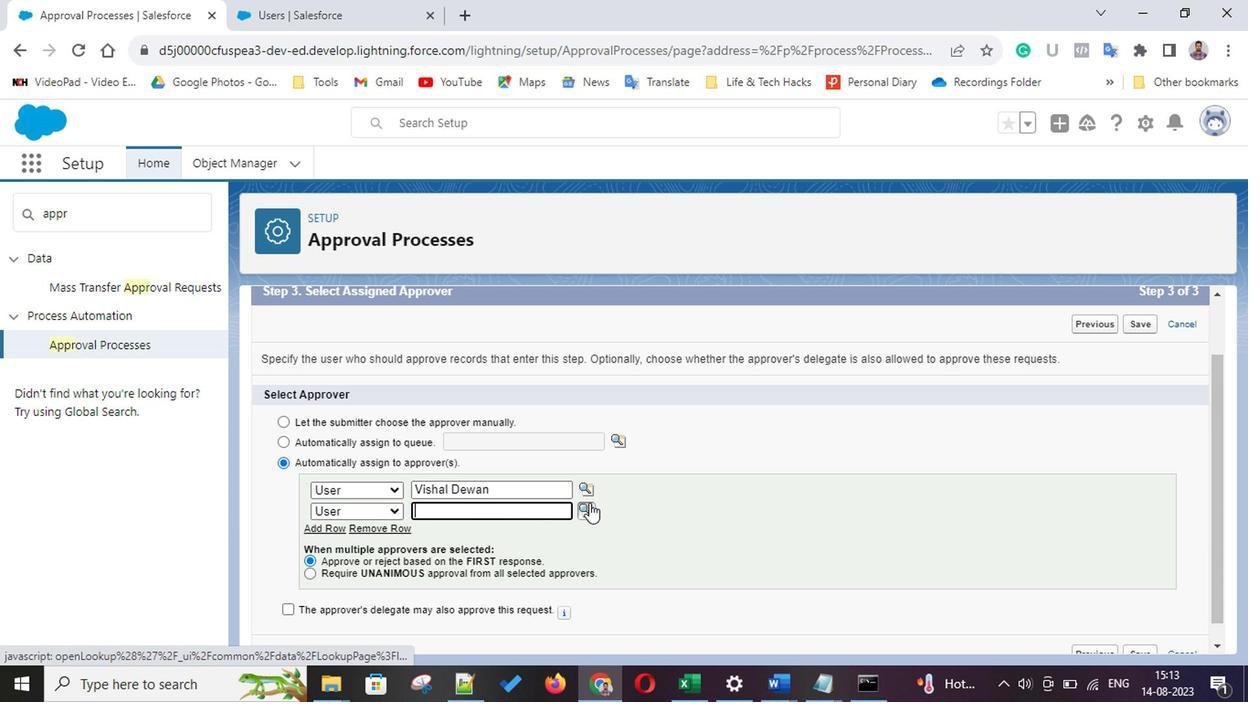 
Action: Mouse pressed left at (588, 513)
Screenshot: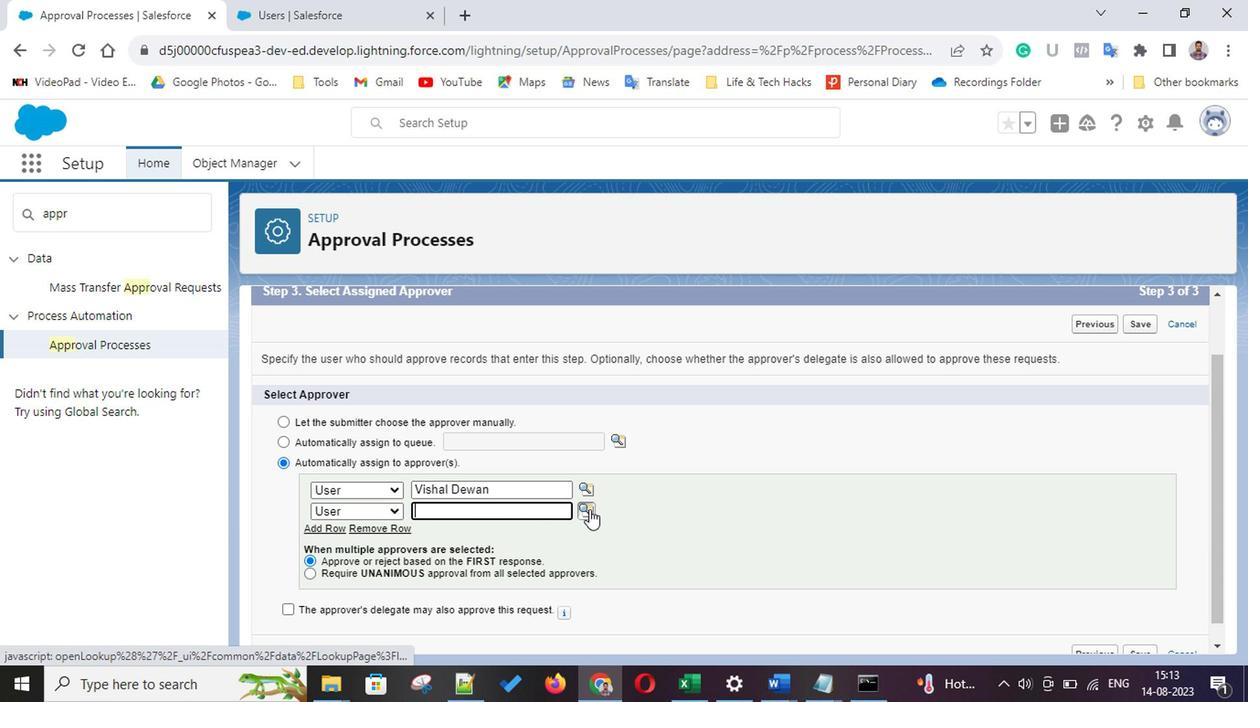 
Action: Mouse moved to (326, 419)
Screenshot: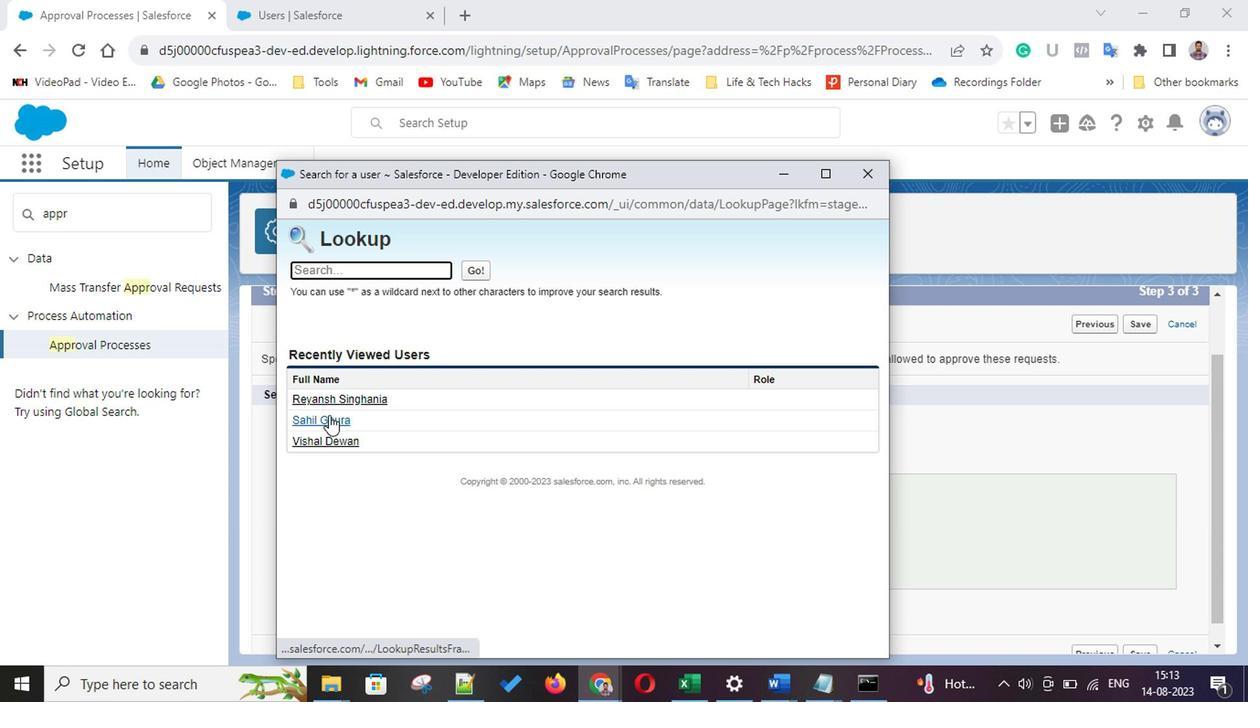 
Action: Mouse pressed left at (326, 419)
Screenshot: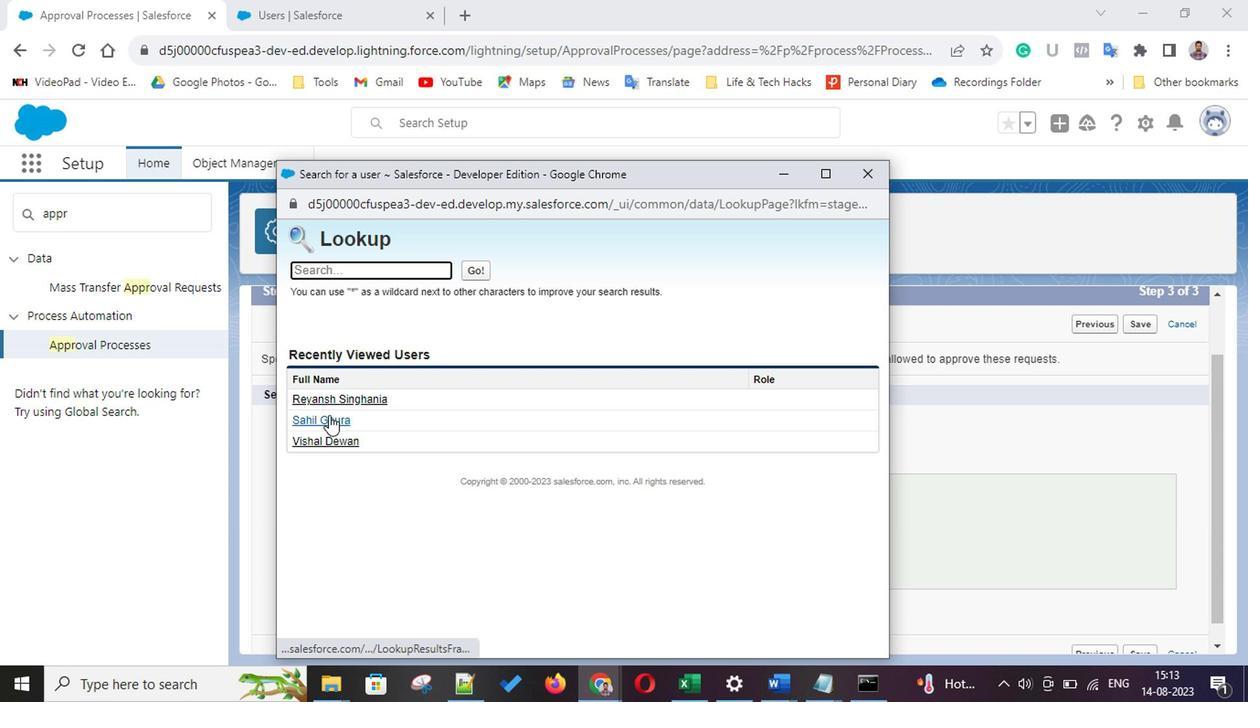 
Action: Mouse moved to (548, 550)
Screenshot: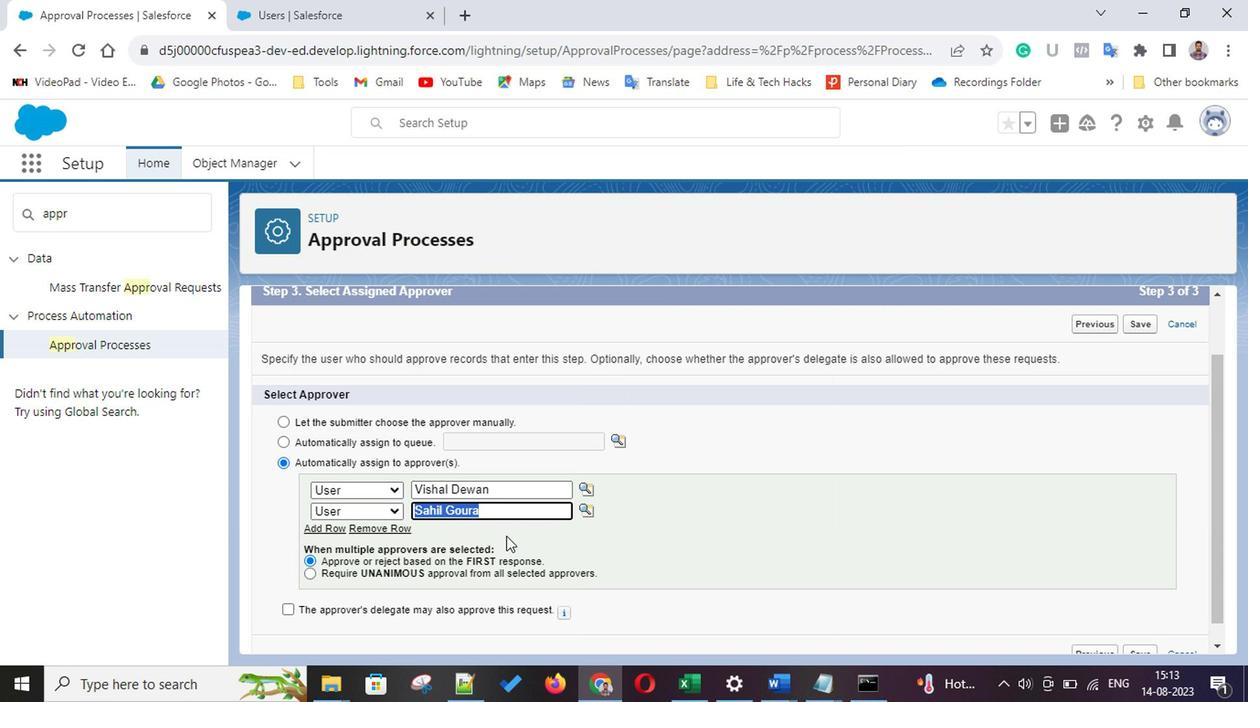 
Action: Mouse scrolled (548, 550) with delta (0, 0)
Screenshot: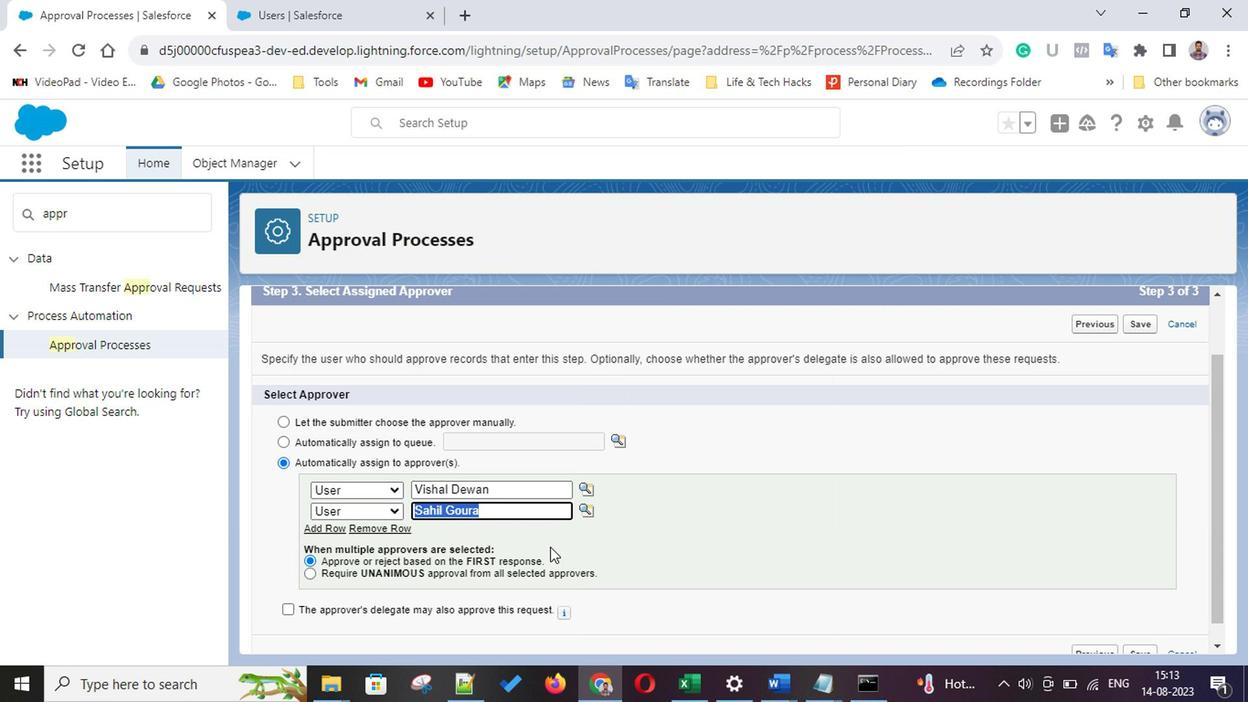 
Action: Mouse scrolled (548, 550) with delta (0, 0)
Screenshot: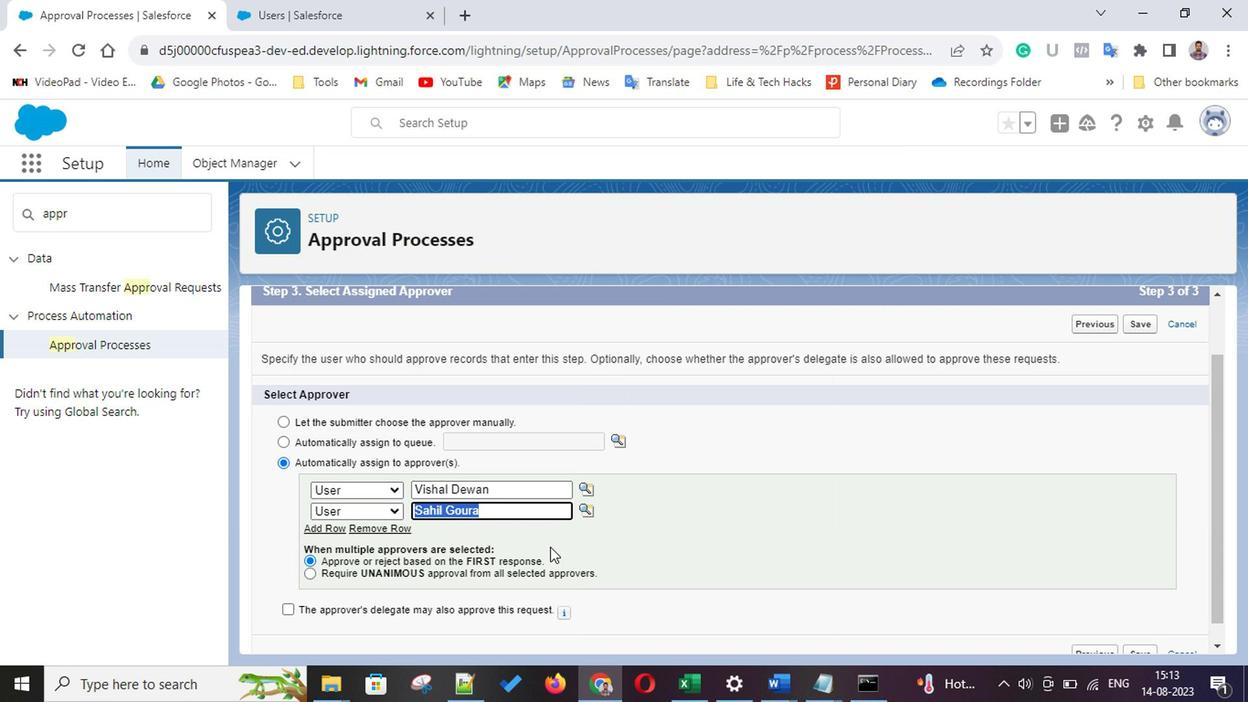 
Action: Mouse scrolled (548, 550) with delta (0, 0)
Screenshot: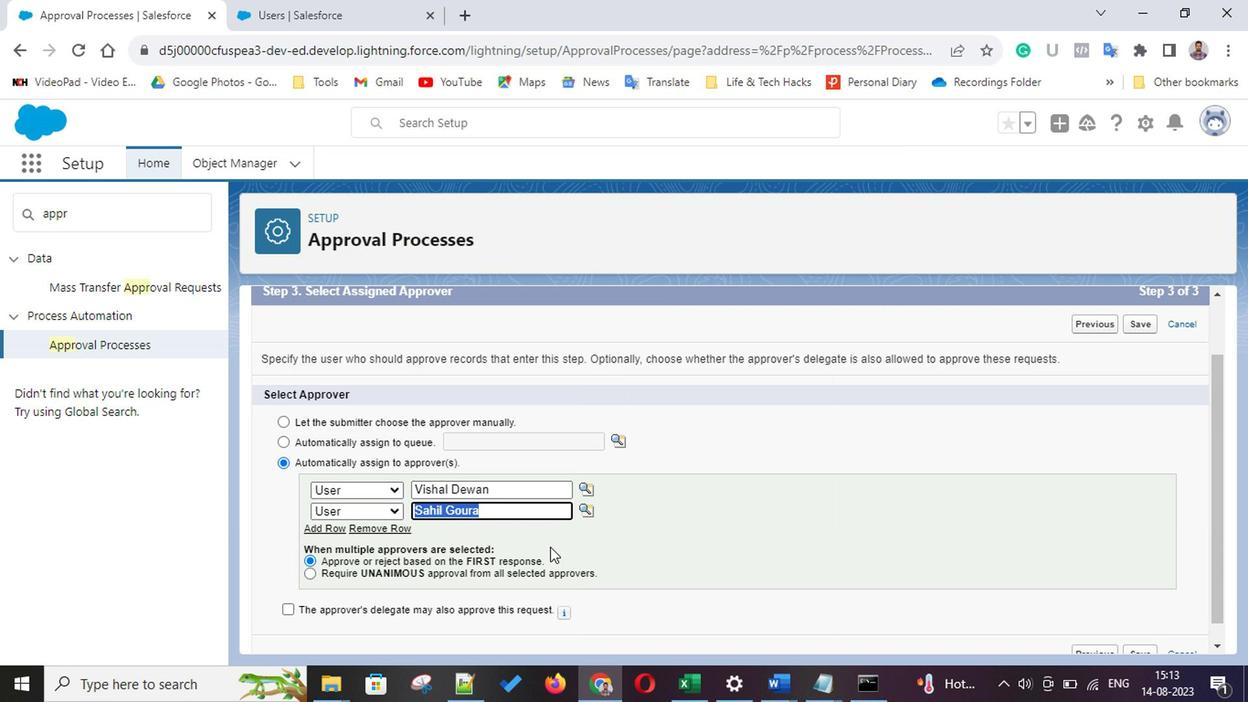 
Action: Mouse scrolled (548, 550) with delta (0, 0)
Screenshot: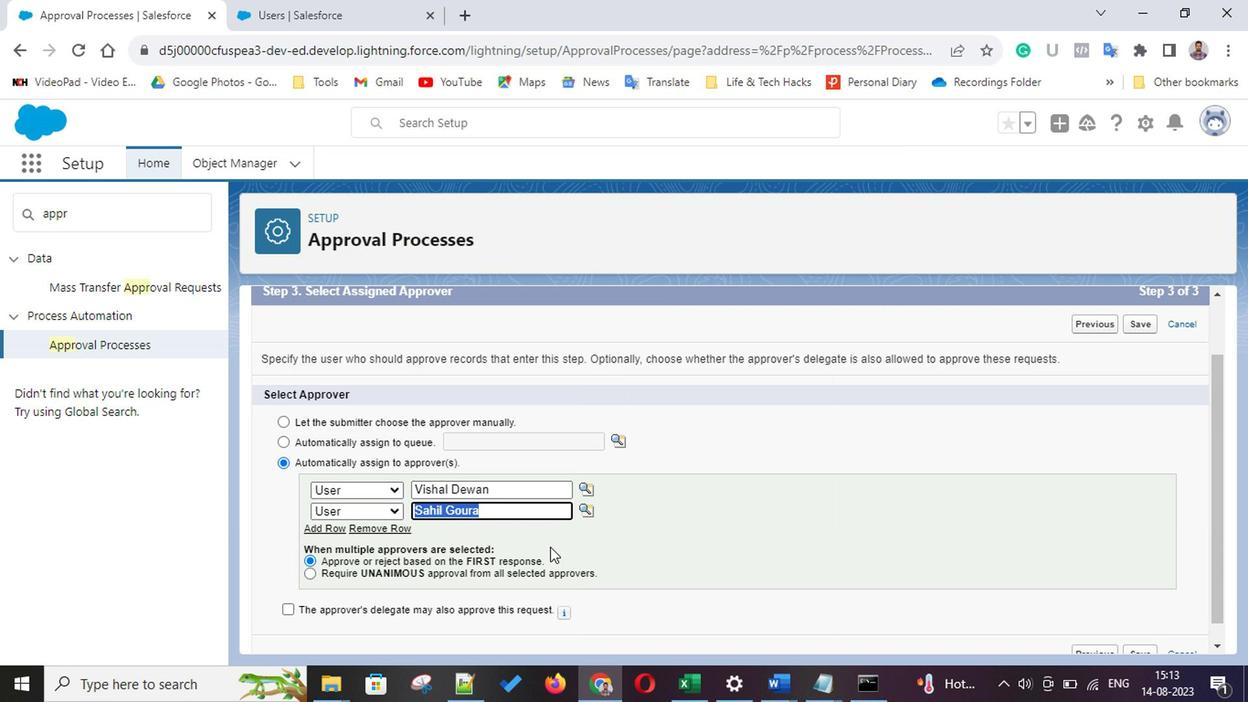 
Action: Mouse scrolled (548, 550) with delta (0, 0)
Screenshot: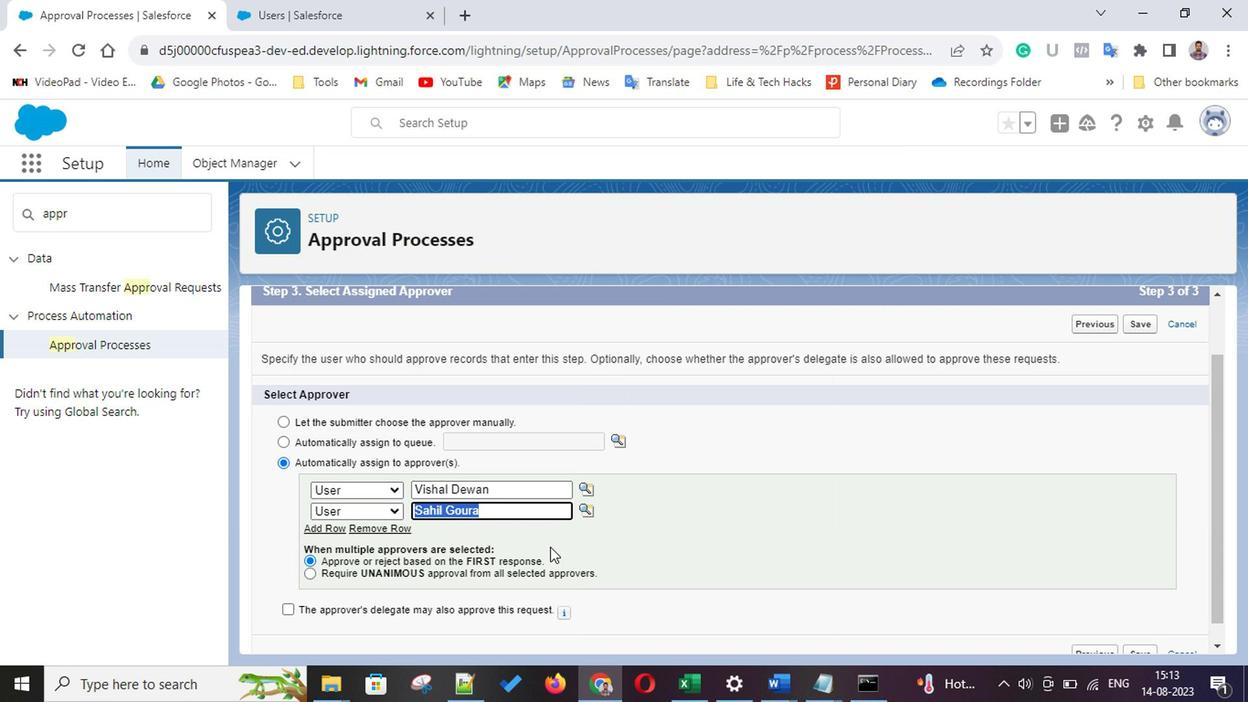 
Action: Mouse scrolled (548, 550) with delta (0, 0)
Screenshot: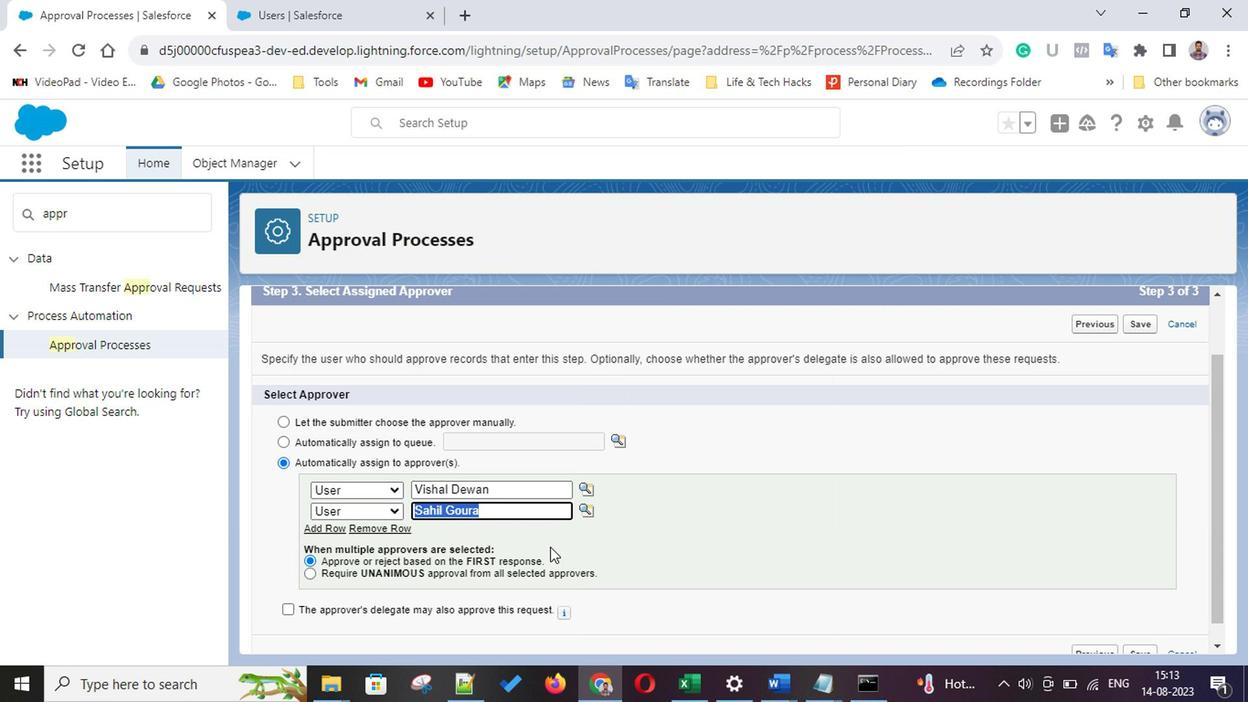 
Action: Mouse scrolled (548, 550) with delta (0, 0)
Screenshot: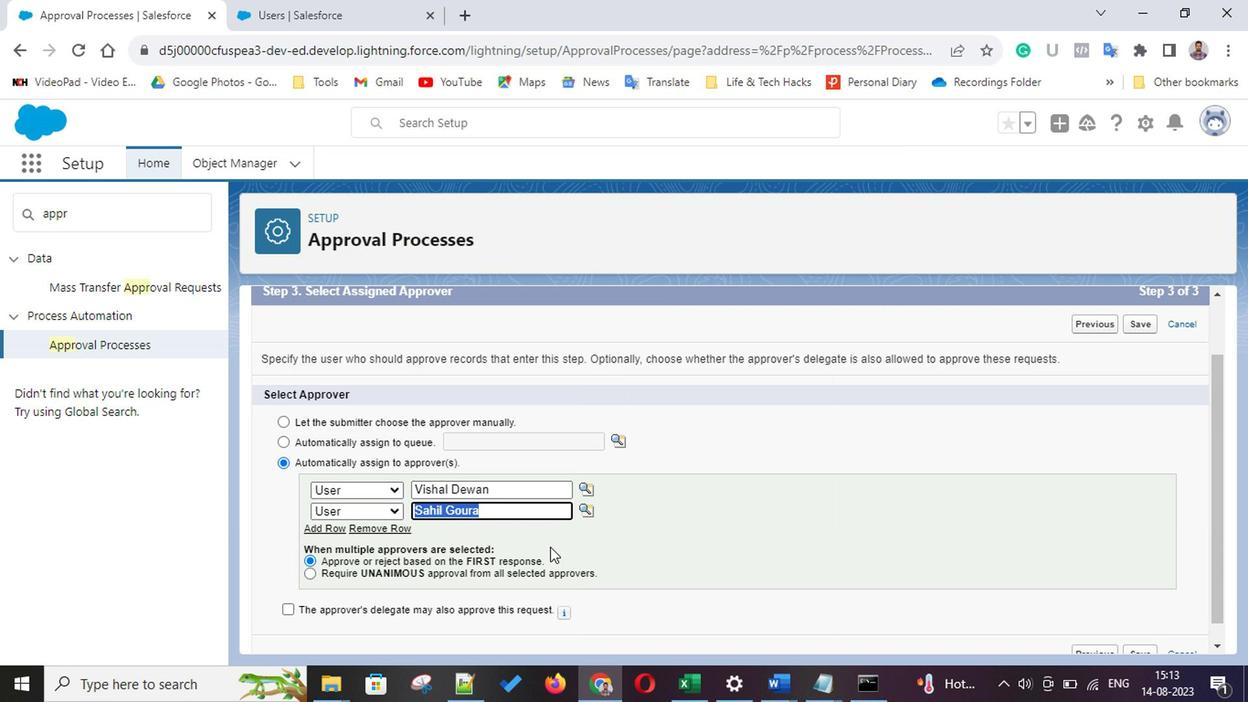 
Action: Mouse scrolled (548, 550) with delta (0, 0)
Screenshot: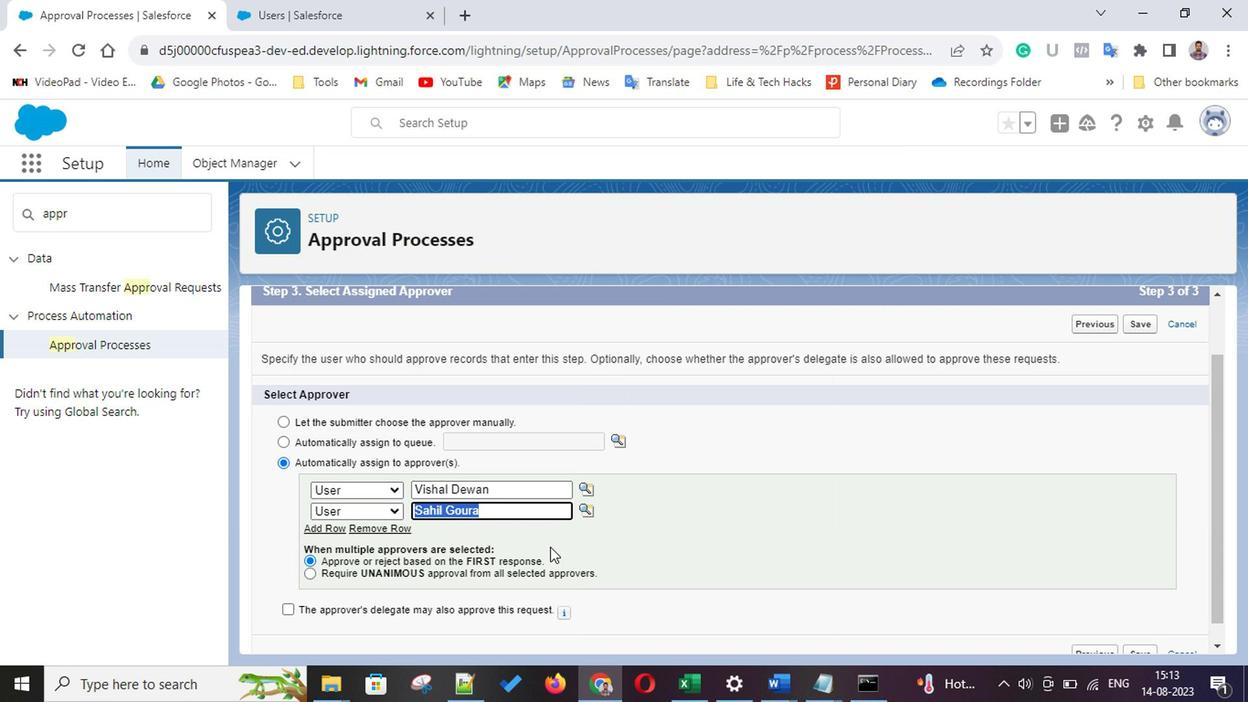 
Action: Mouse scrolled (548, 550) with delta (0, 0)
Screenshot: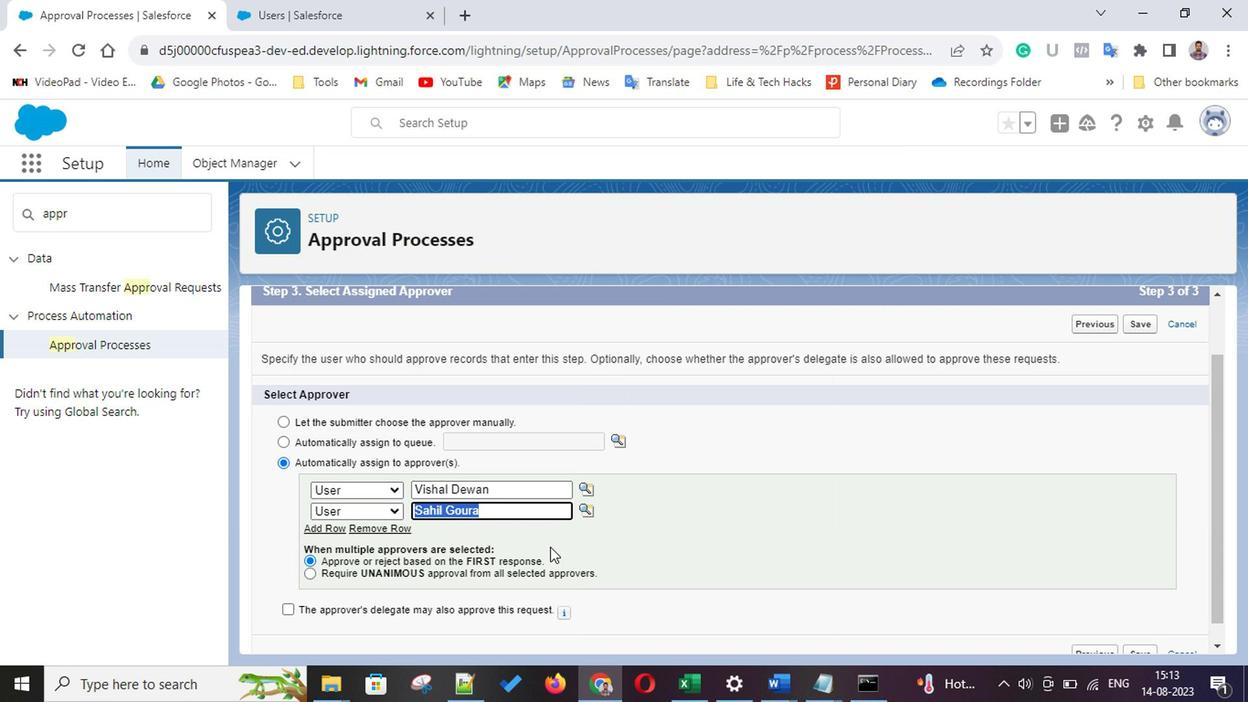 
Action: Mouse scrolled (548, 550) with delta (0, 0)
Screenshot: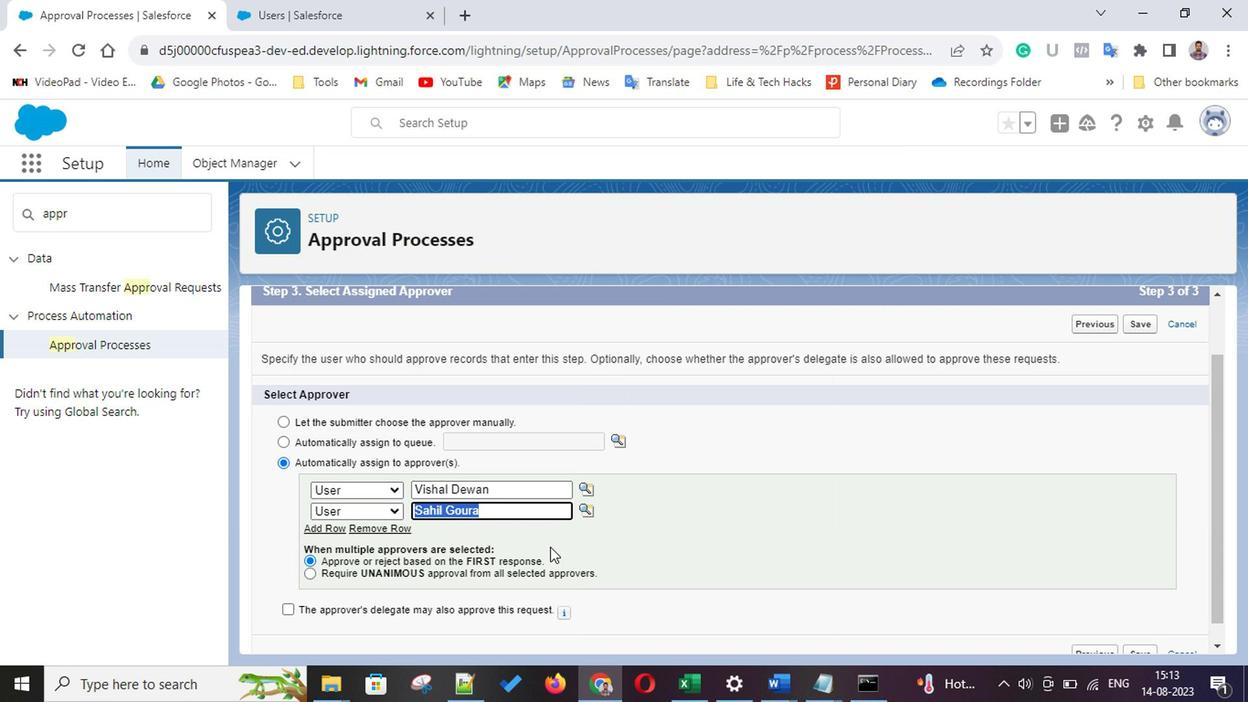 
Action: Mouse scrolled (548, 550) with delta (0, 0)
Screenshot: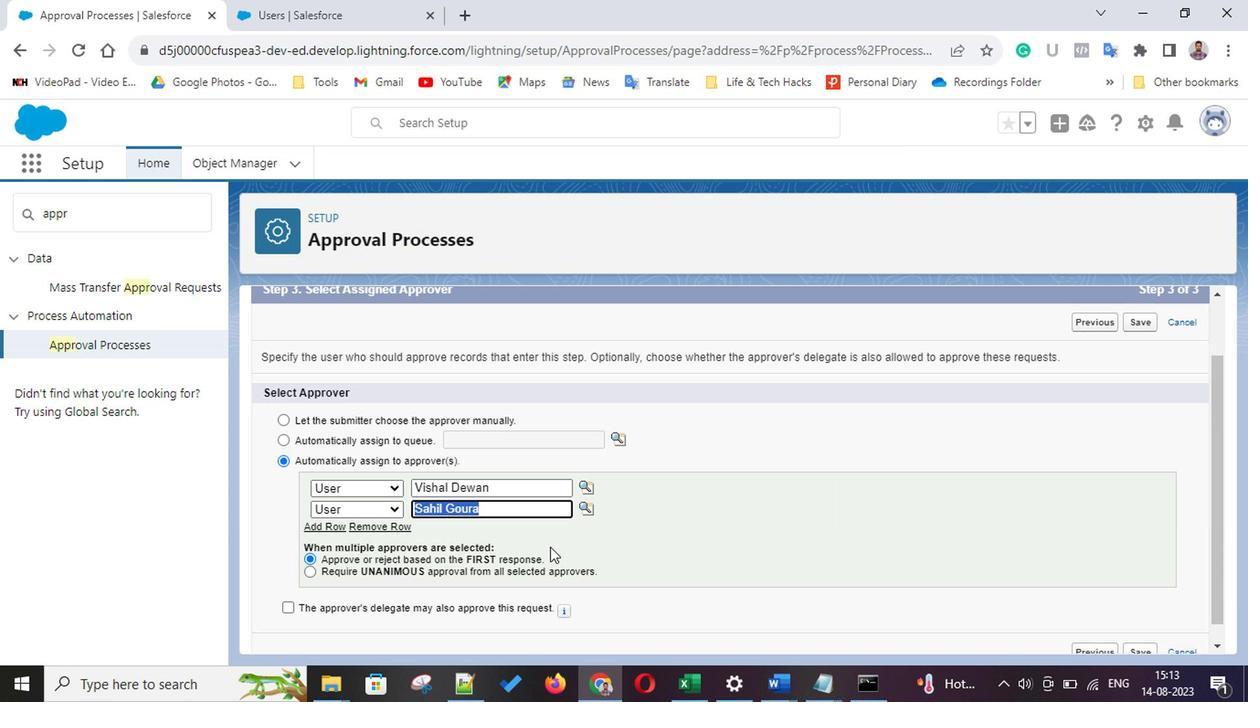 
Action: Mouse scrolled (548, 550) with delta (0, 0)
Screenshot: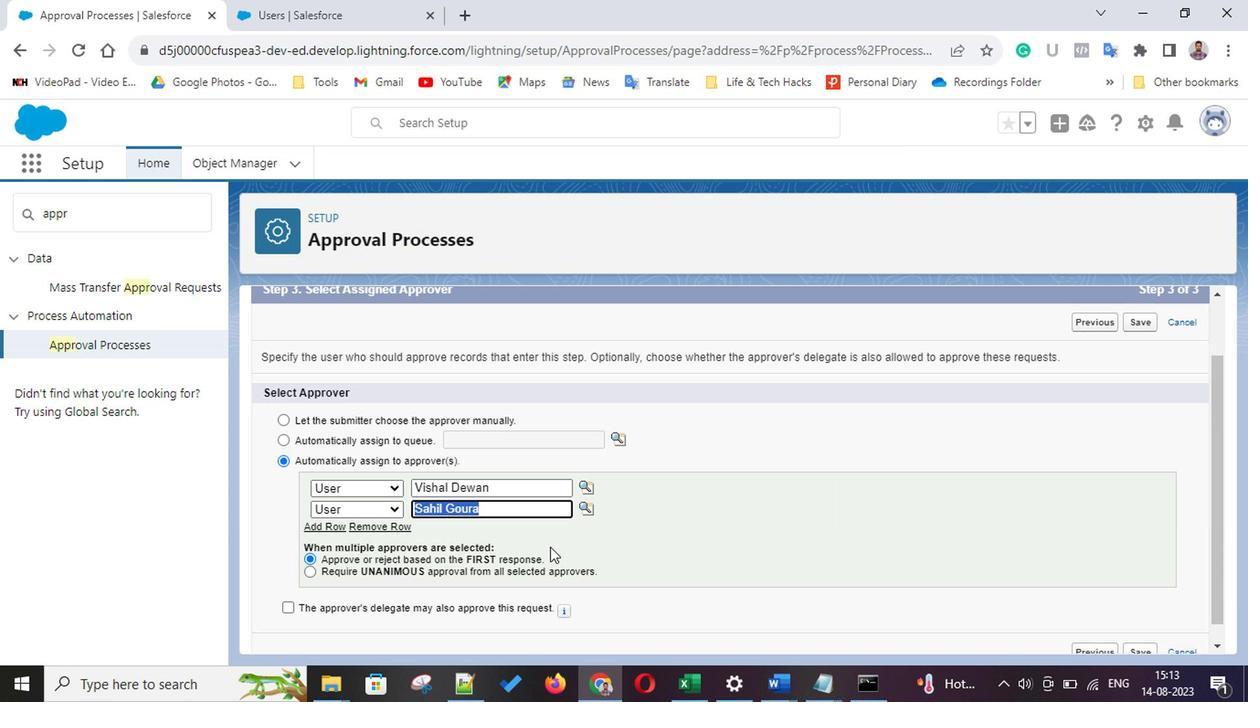 
Action: Mouse scrolled (548, 550) with delta (0, 0)
Screenshot: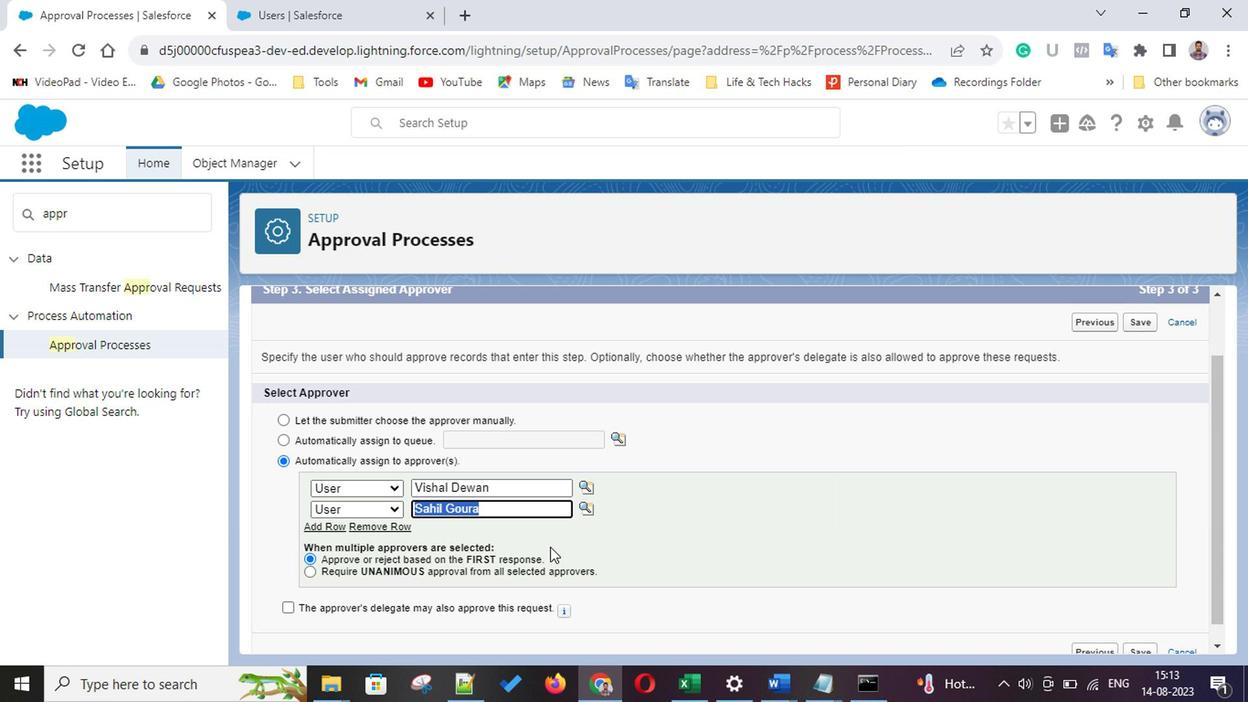 
Action: Mouse scrolled (548, 550) with delta (0, 0)
Screenshot: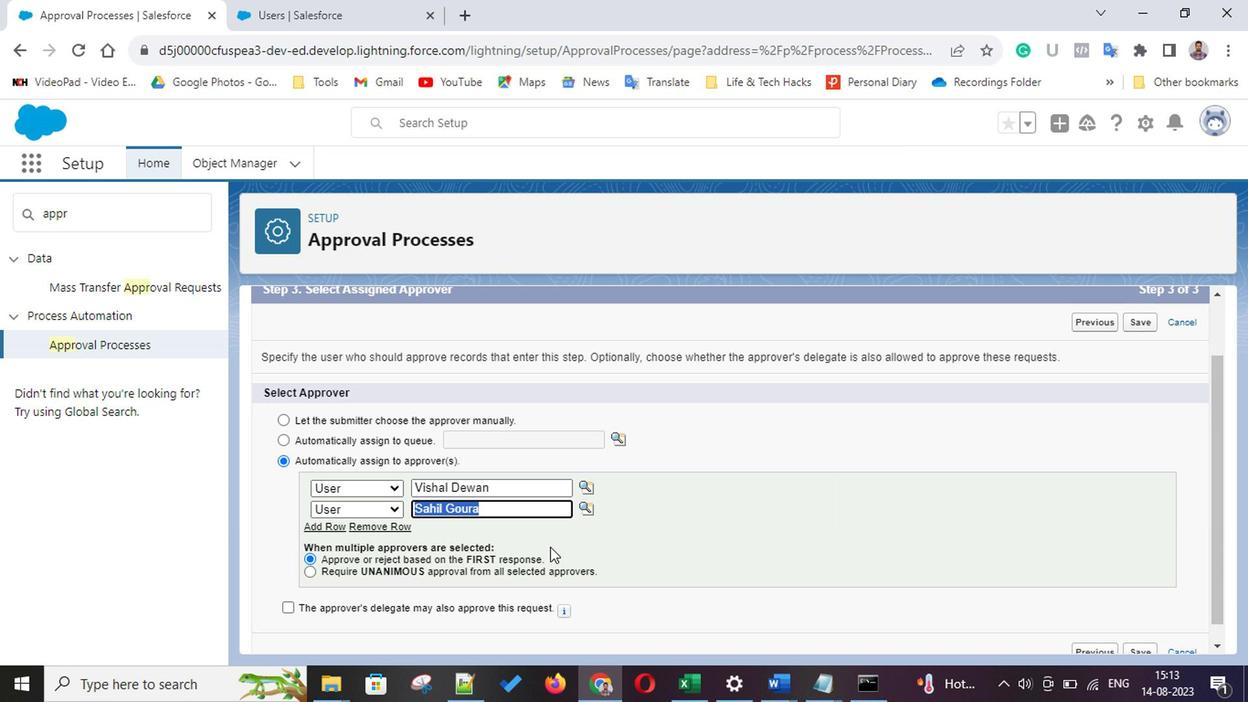 
Action: Mouse scrolled (548, 550) with delta (0, 0)
Screenshot: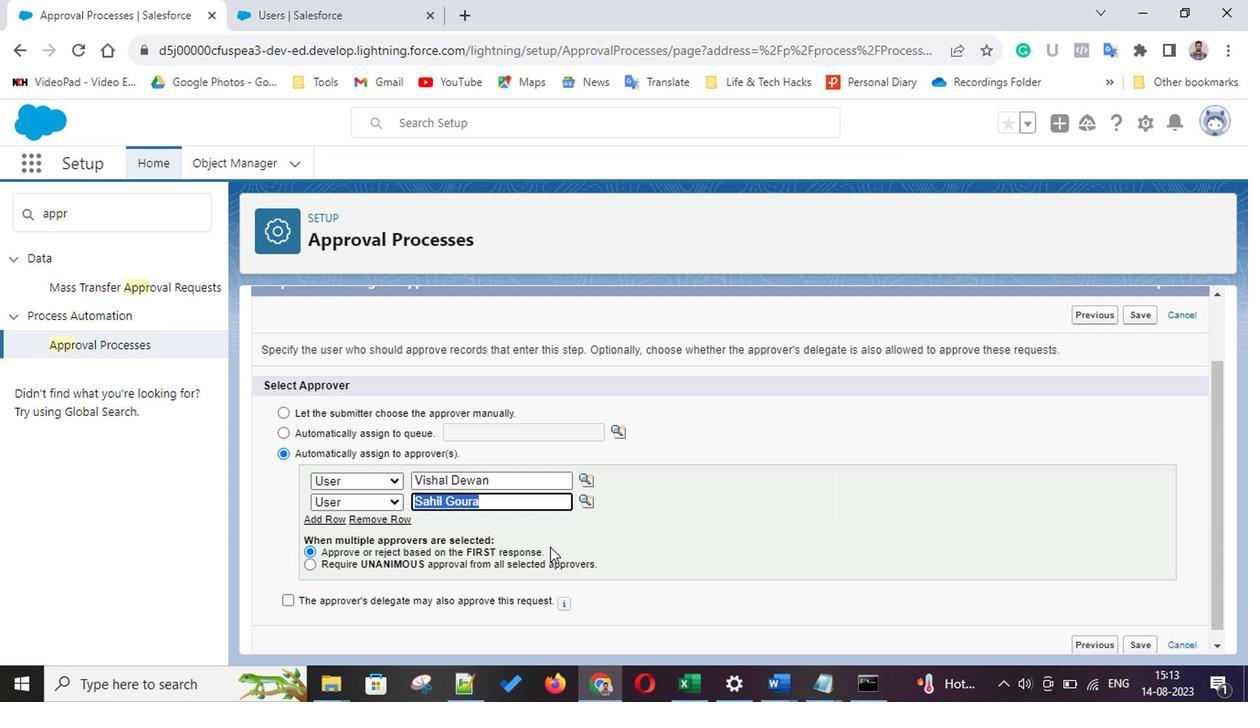 
Action: Mouse scrolled (548, 550) with delta (0, 0)
Screenshot: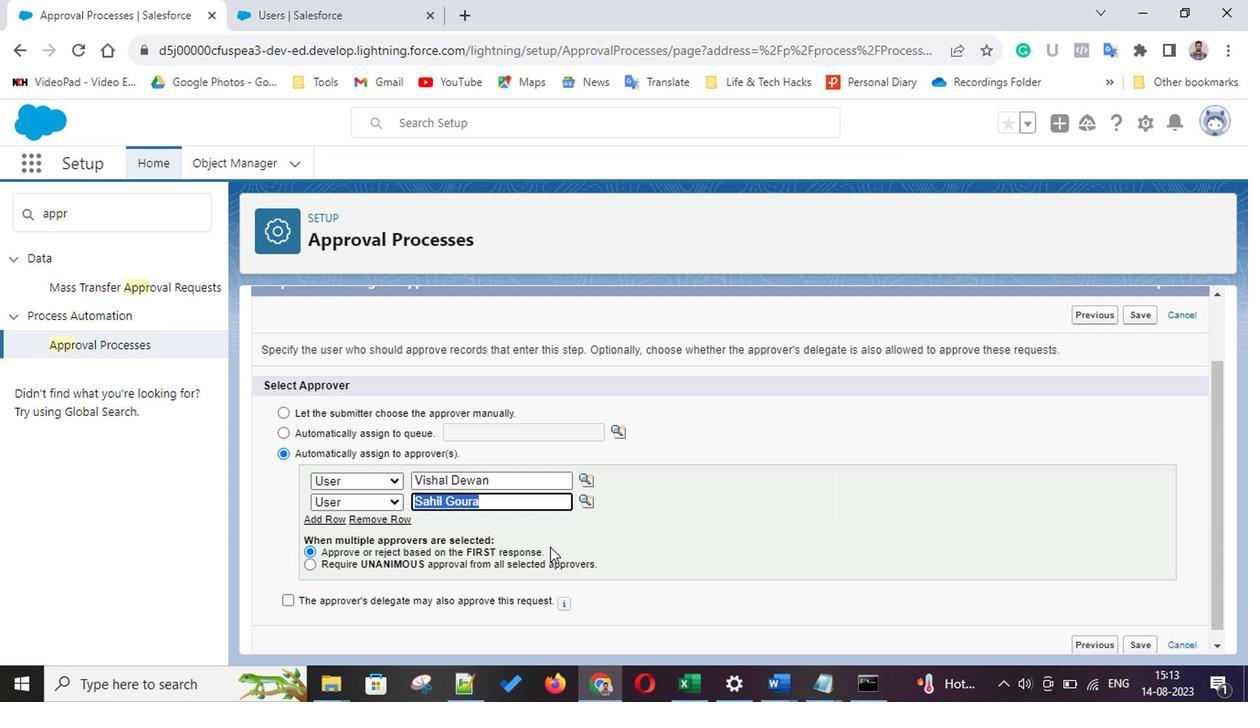 
Action: Mouse scrolled (548, 550) with delta (0, 0)
Screenshot: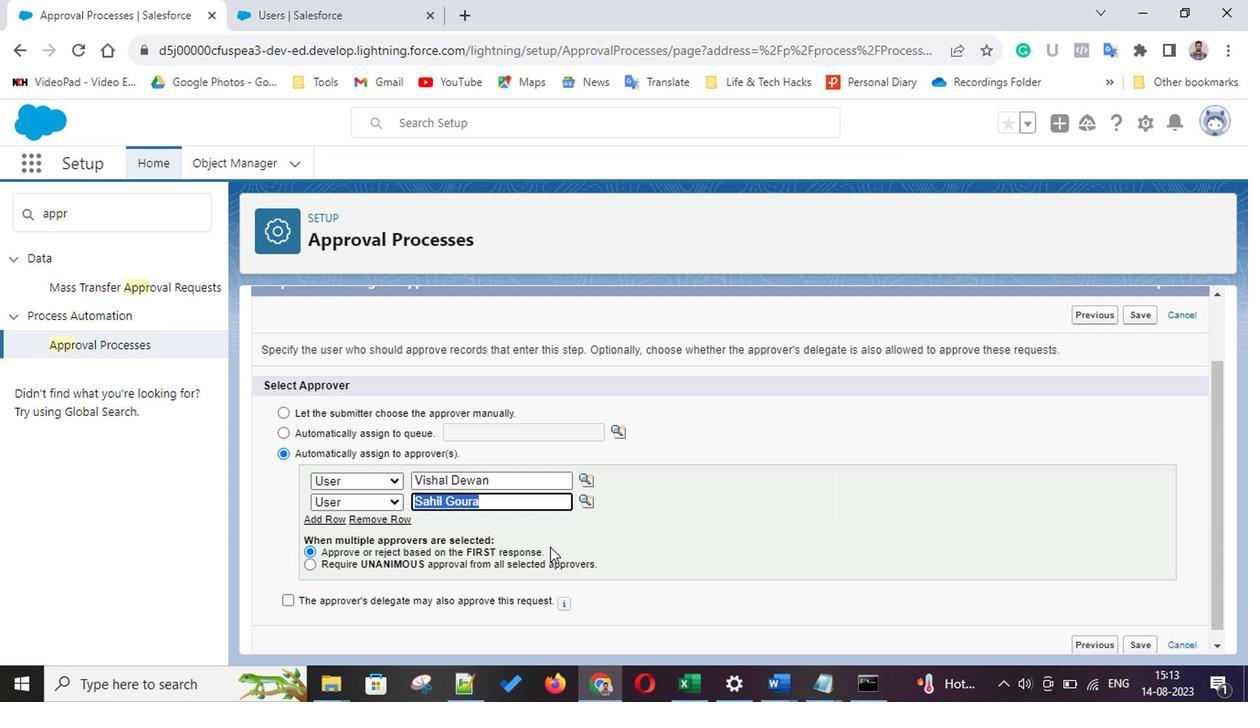 
Action: Mouse moved to (623, 537)
Screenshot: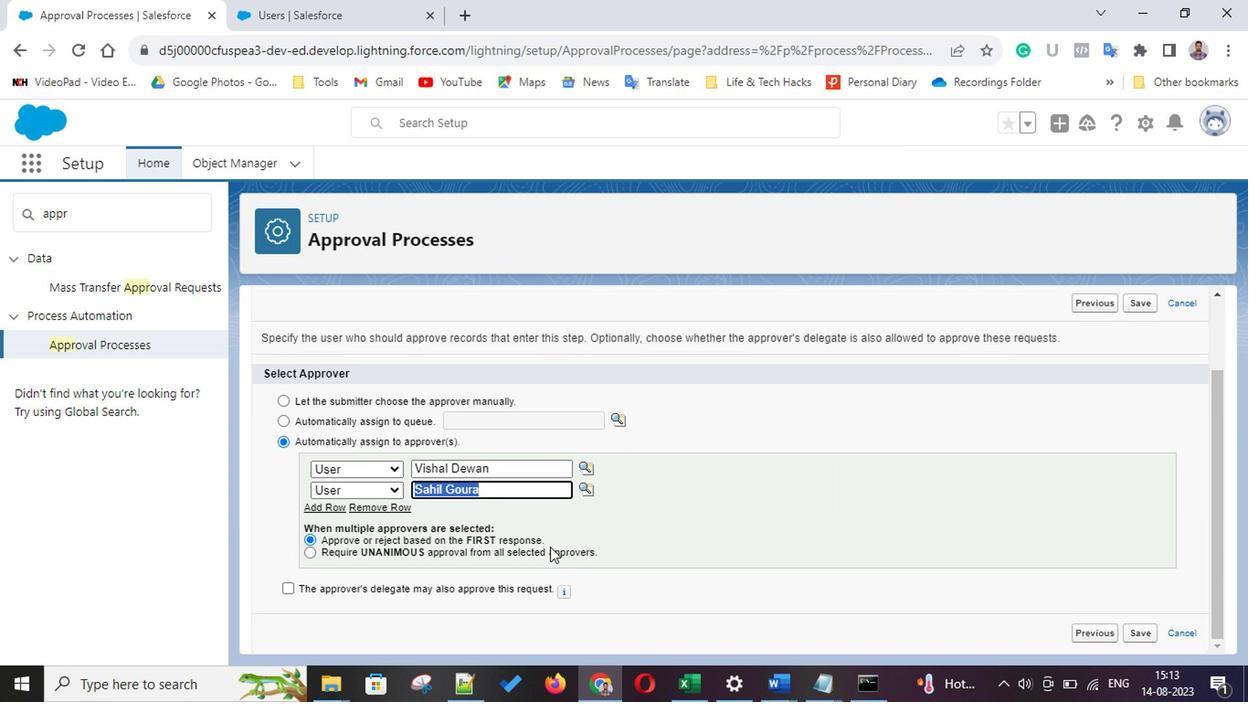 
Action: Mouse scrolled (623, 535) with delta (0, -1)
Screenshot: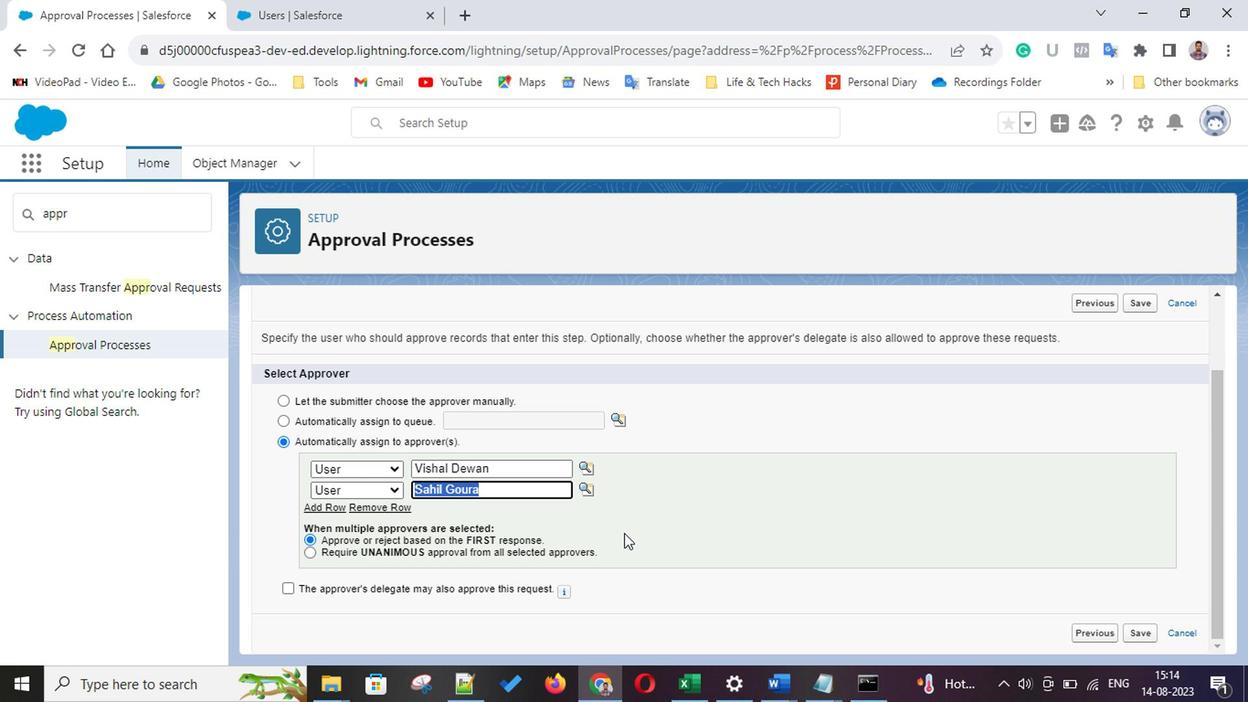 
Action: Mouse scrolled (623, 535) with delta (0, -1)
Screenshot: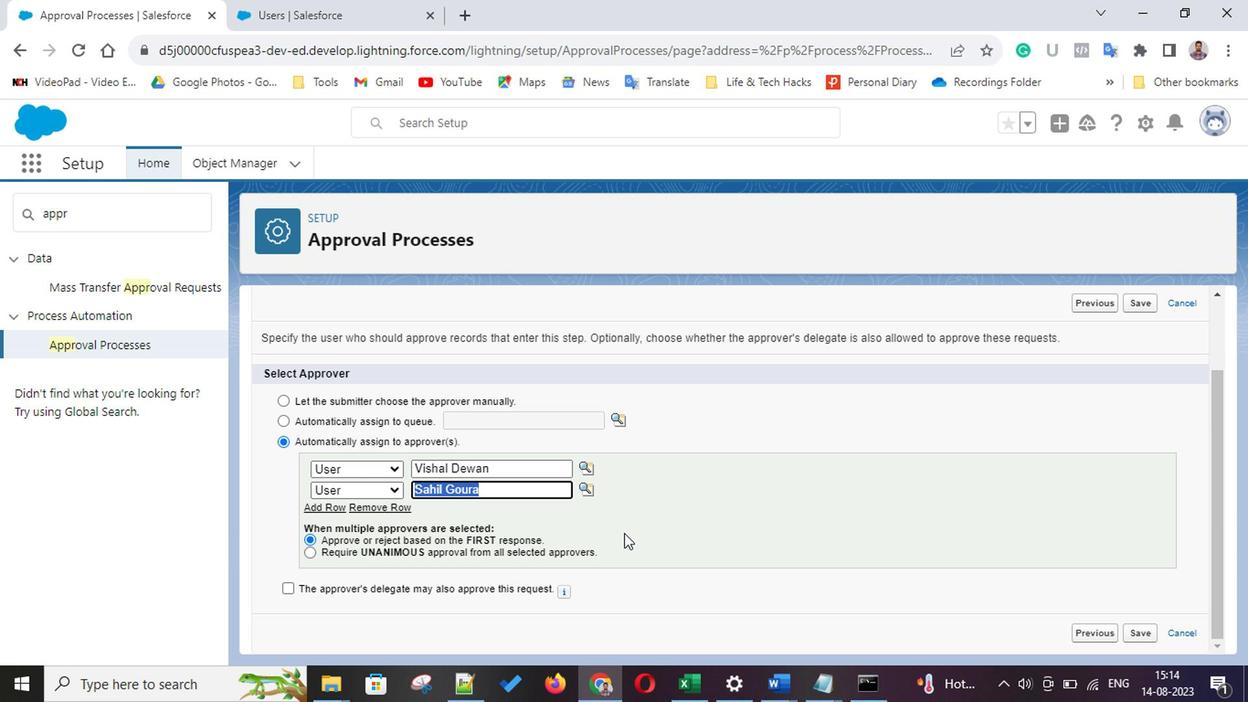 
Action: Mouse scrolled (623, 535) with delta (0, -1)
Screenshot: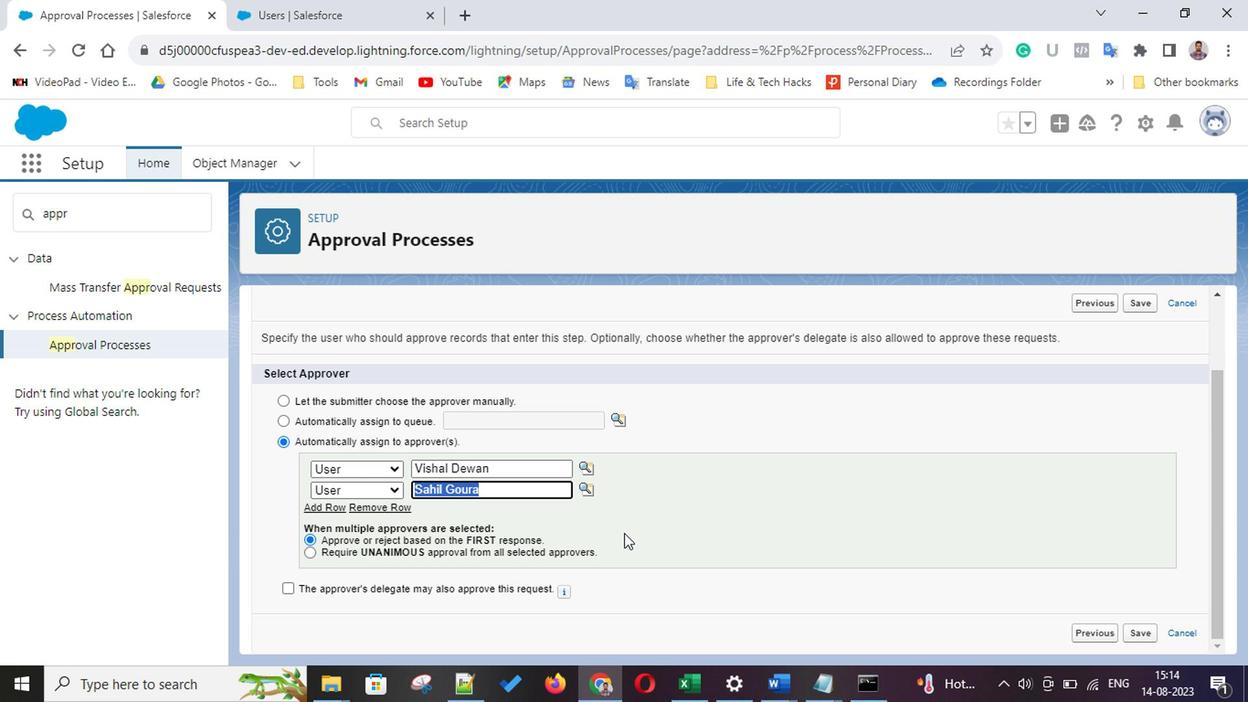 
Action: Mouse scrolled (623, 535) with delta (0, -1)
Screenshot: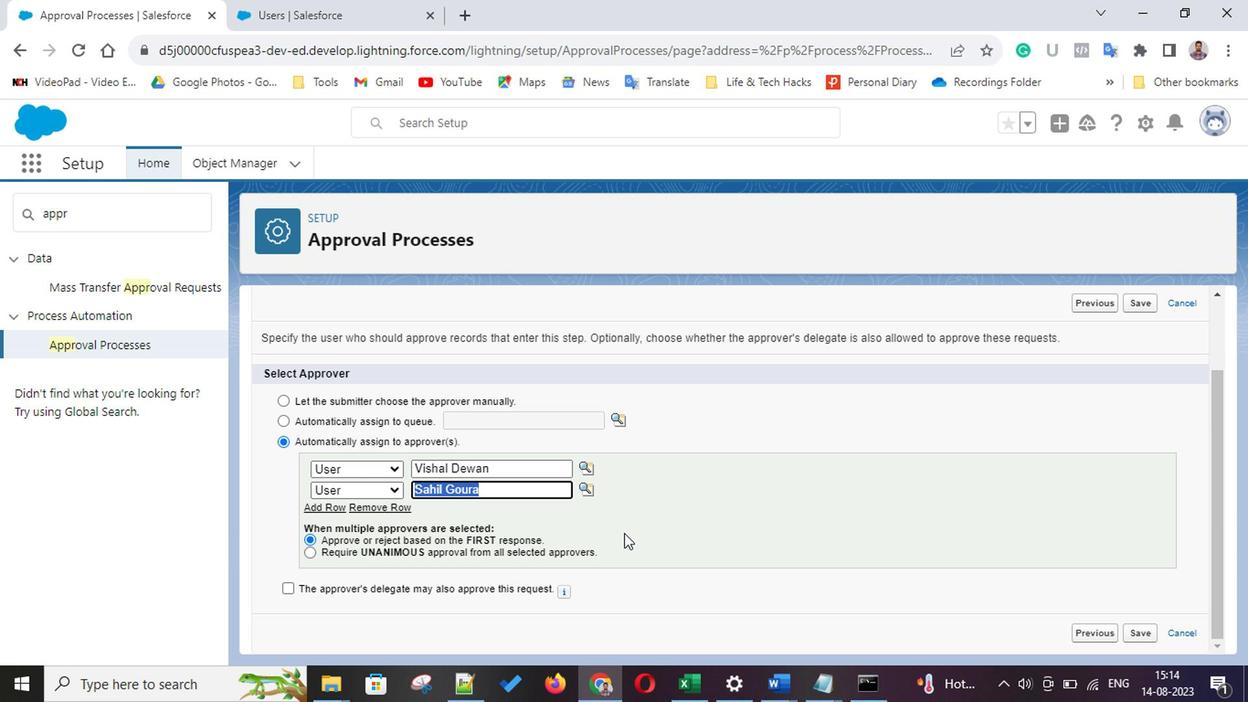 
Action: Mouse scrolled (623, 535) with delta (0, -1)
Screenshot: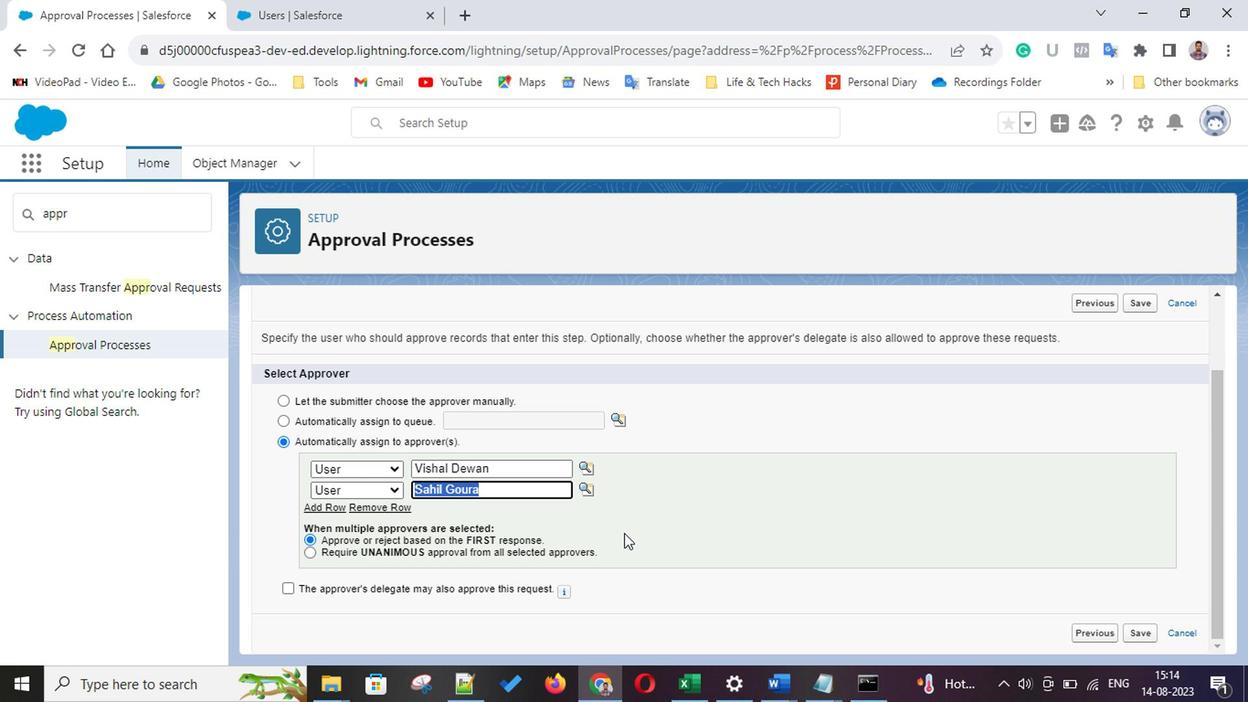
Action: Mouse scrolled (623, 535) with delta (0, -1)
Screenshot: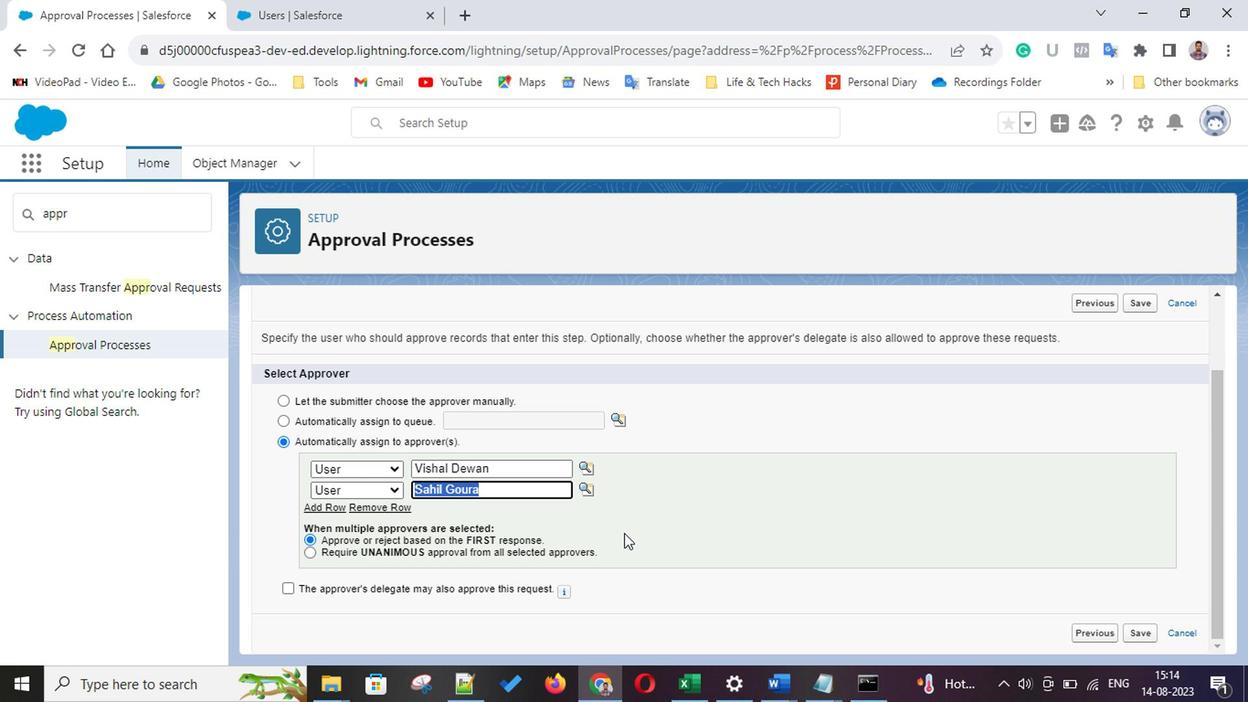 
Action: Mouse scrolled (623, 535) with delta (0, -1)
Screenshot: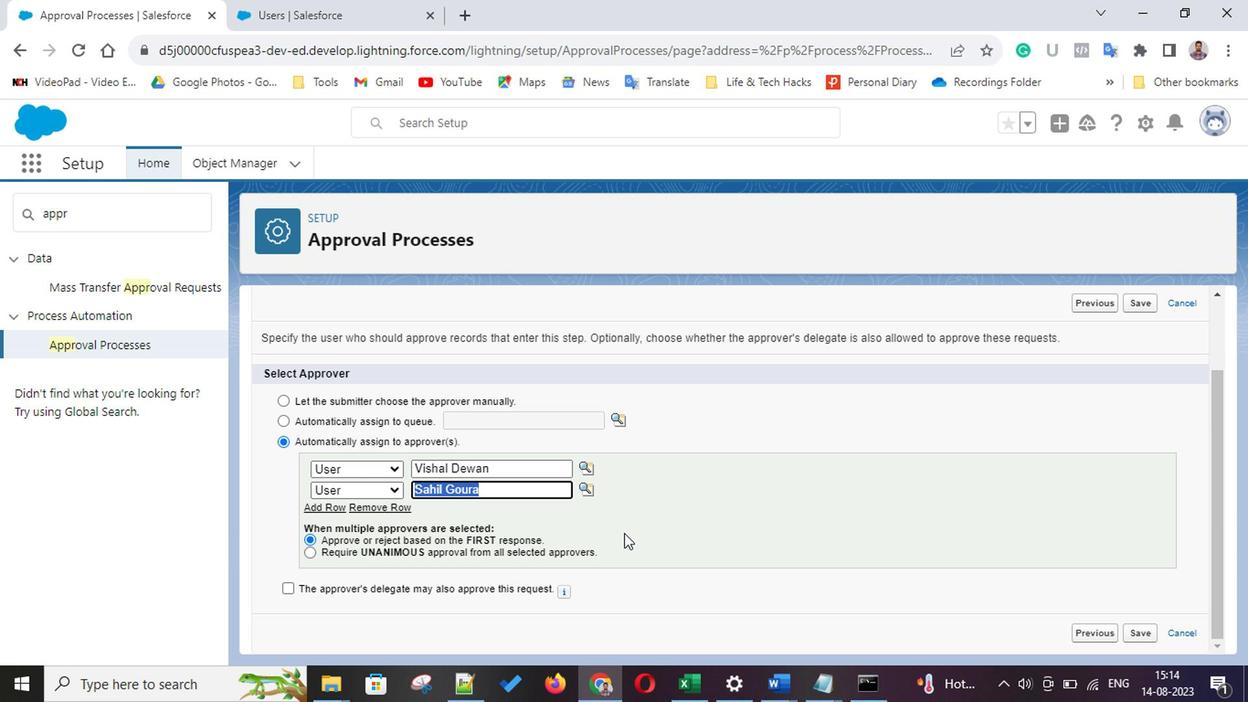 
Action: Mouse scrolled (623, 535) with delta (0, -1)
Screenshot: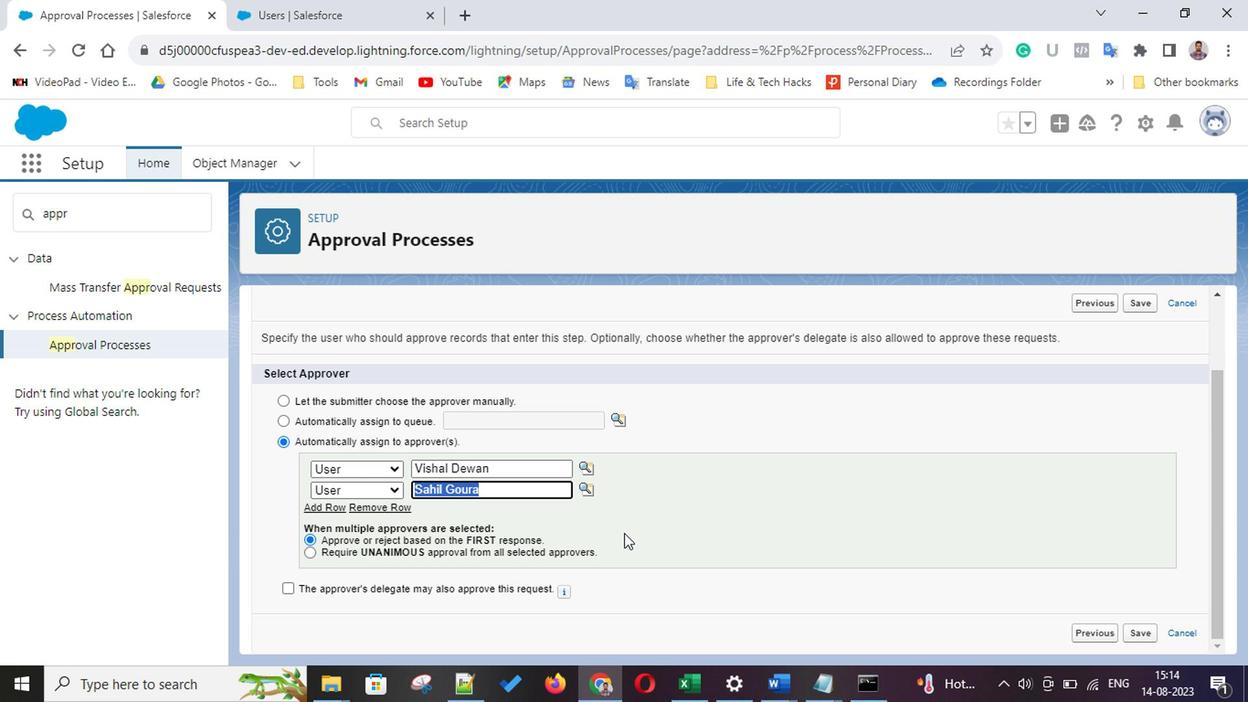 
Action: Mouse scrolled (623, 535) with delta (0, -1)
Screenshot: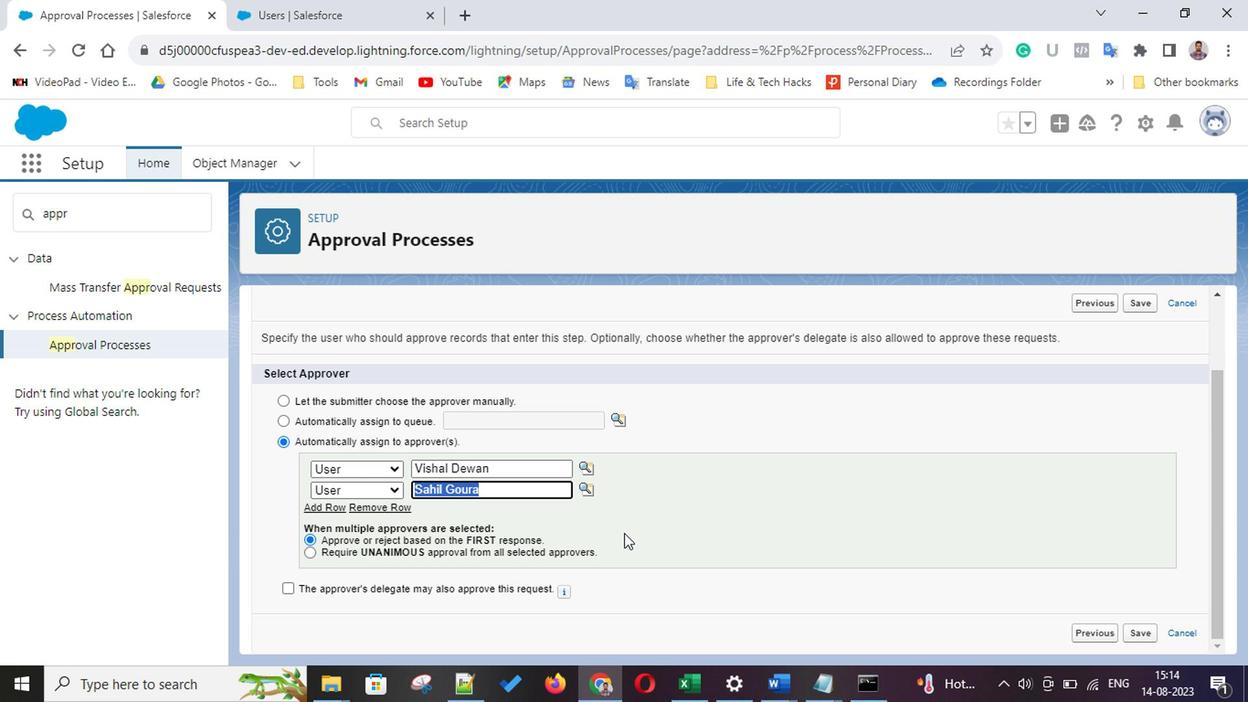 
Action: Mouse scrolled (623, 535) with delta (0, -1)
Screenshot: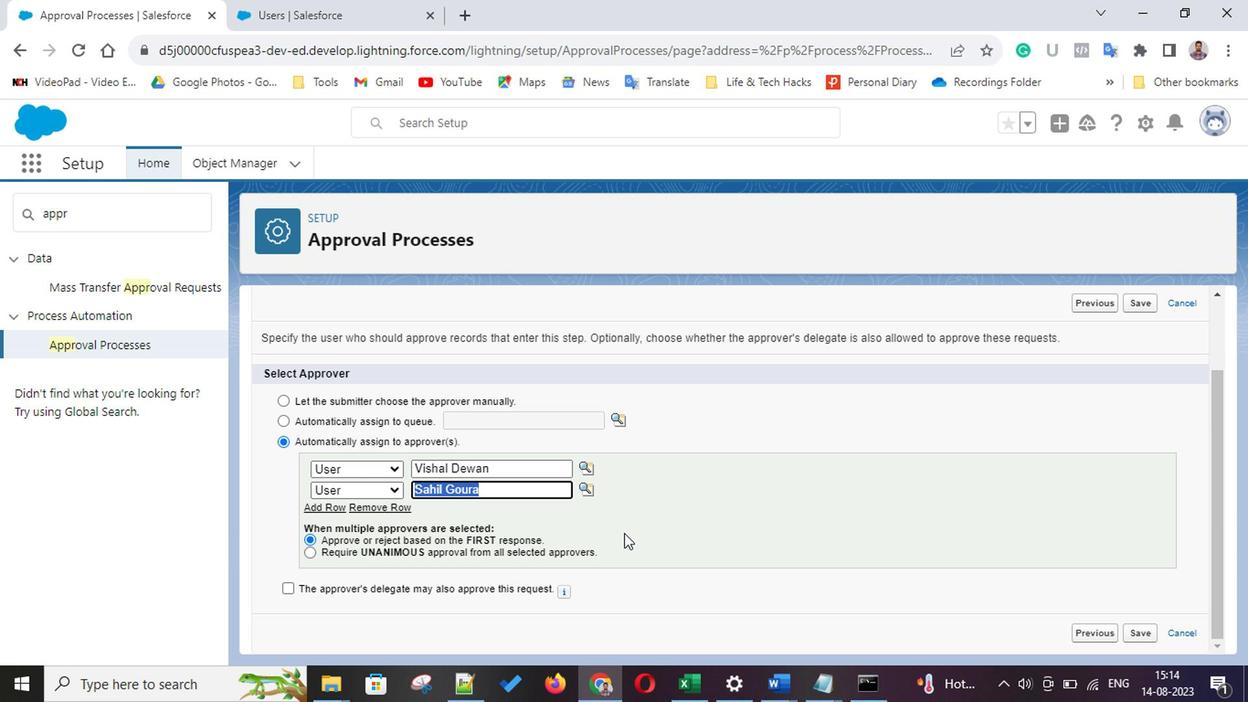 
Action: Mouse scrolled (623, 535) with delta (0, -1)
Screenshot: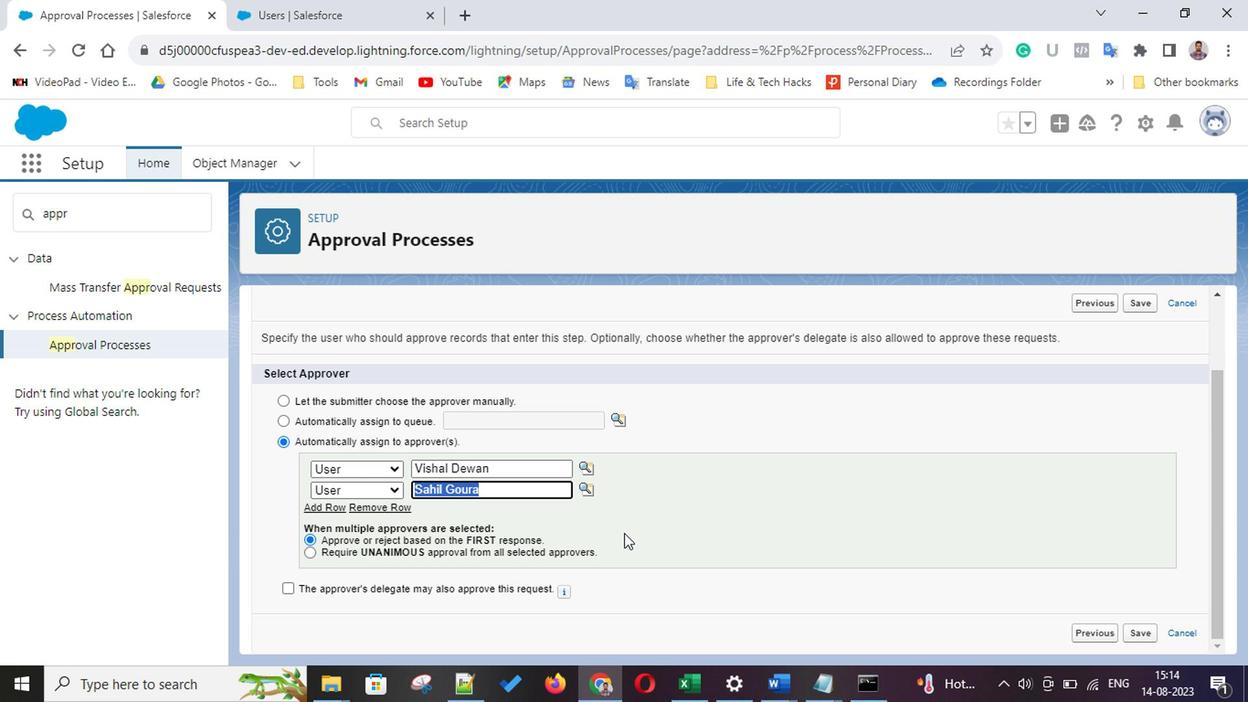 
Action: Mouse scrolled (623, 535) with delta (0, -1)
Screenshot: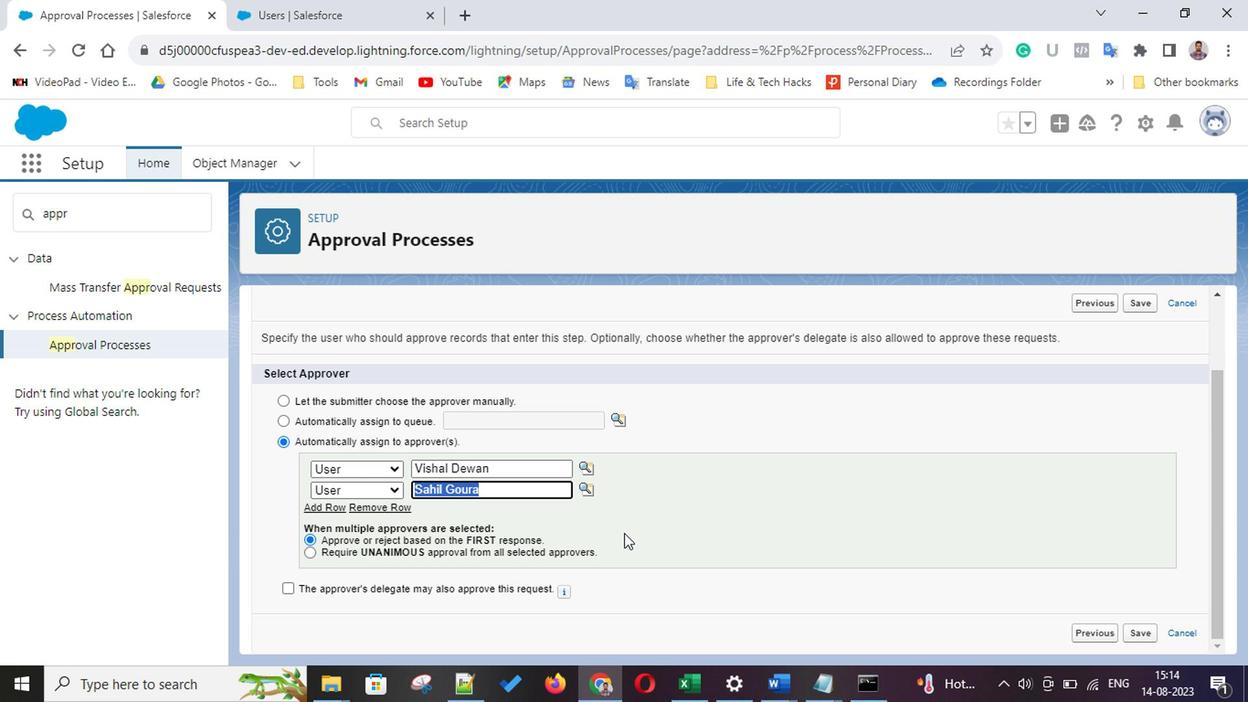 
Action: Mouse scrolled (623, 535) with delta (0, -1)
Screenshot: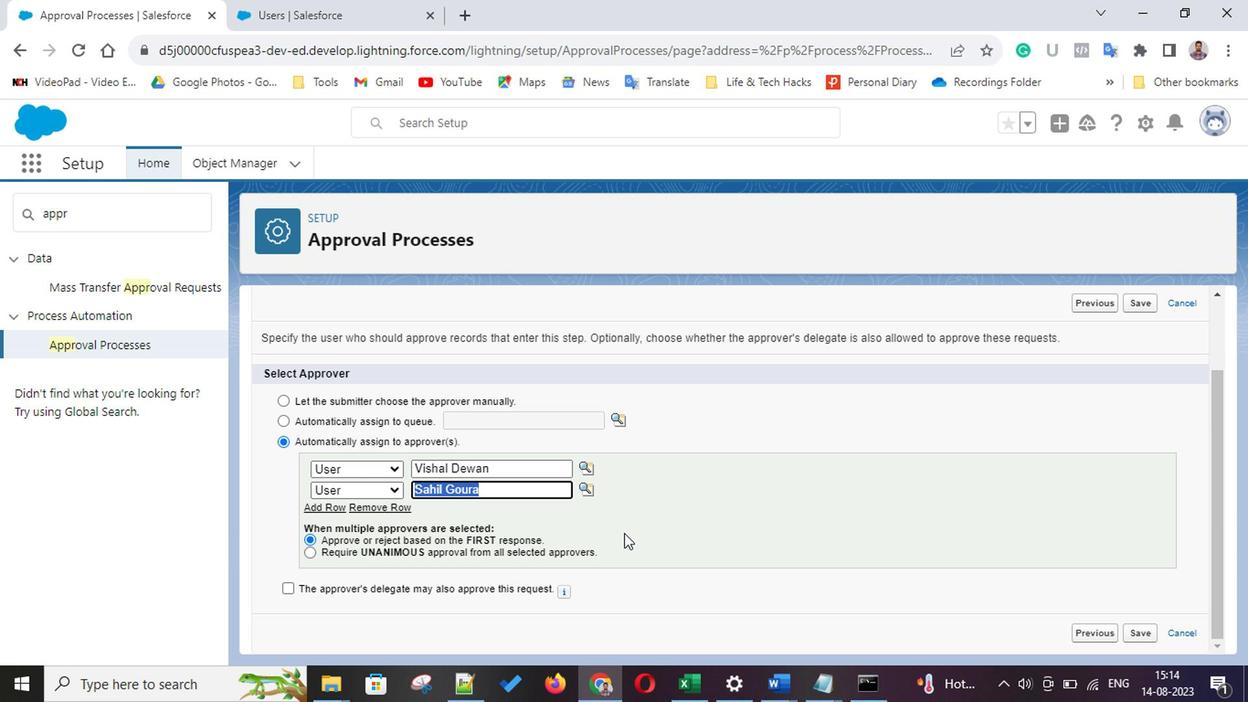 
Action: Mouse scrolled (623, 535) with delta (0, -1)
Screenshot: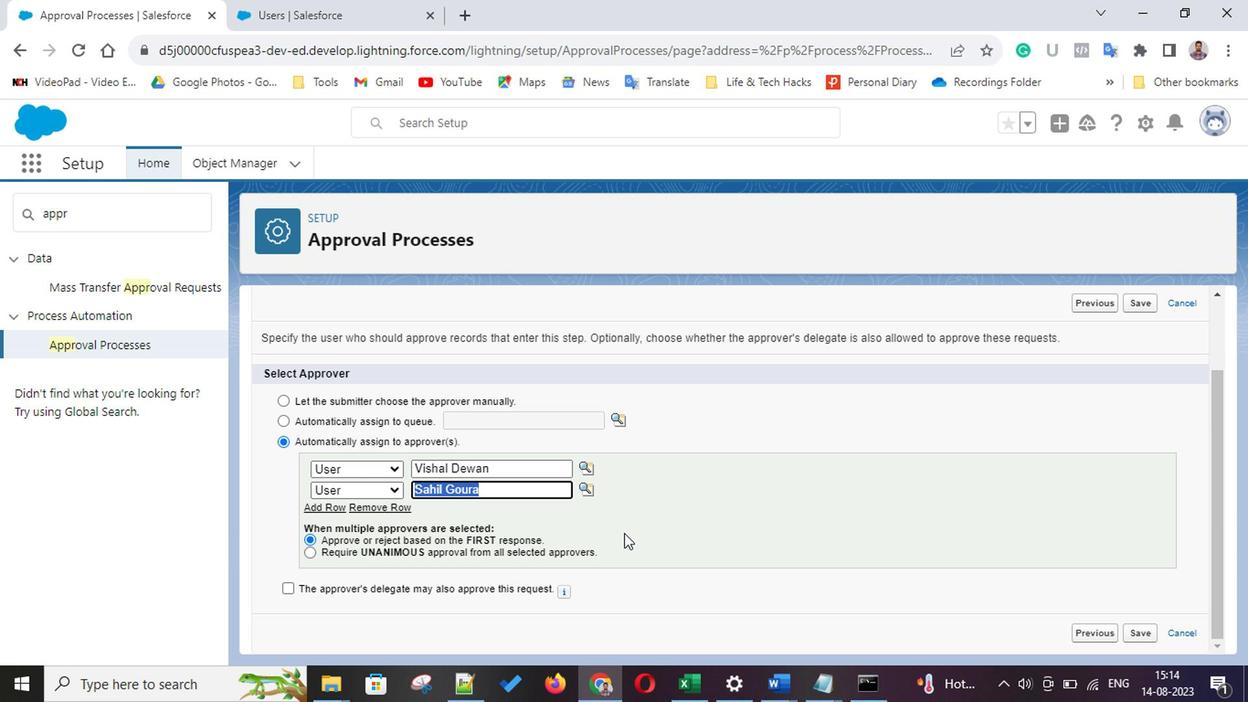 
Action: Mouse scrolled (623, 535) with delta (0, -1)
Screenshot: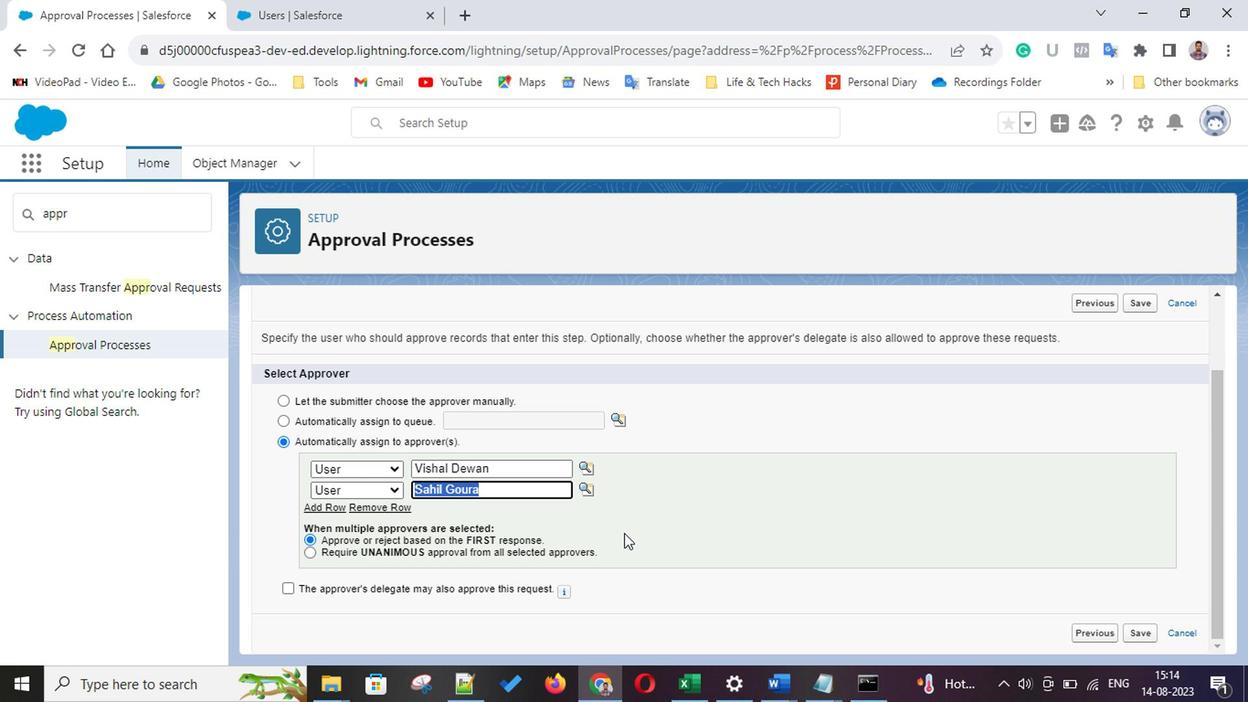 
Action: Mouse moved to (306, 559)
Screenshot: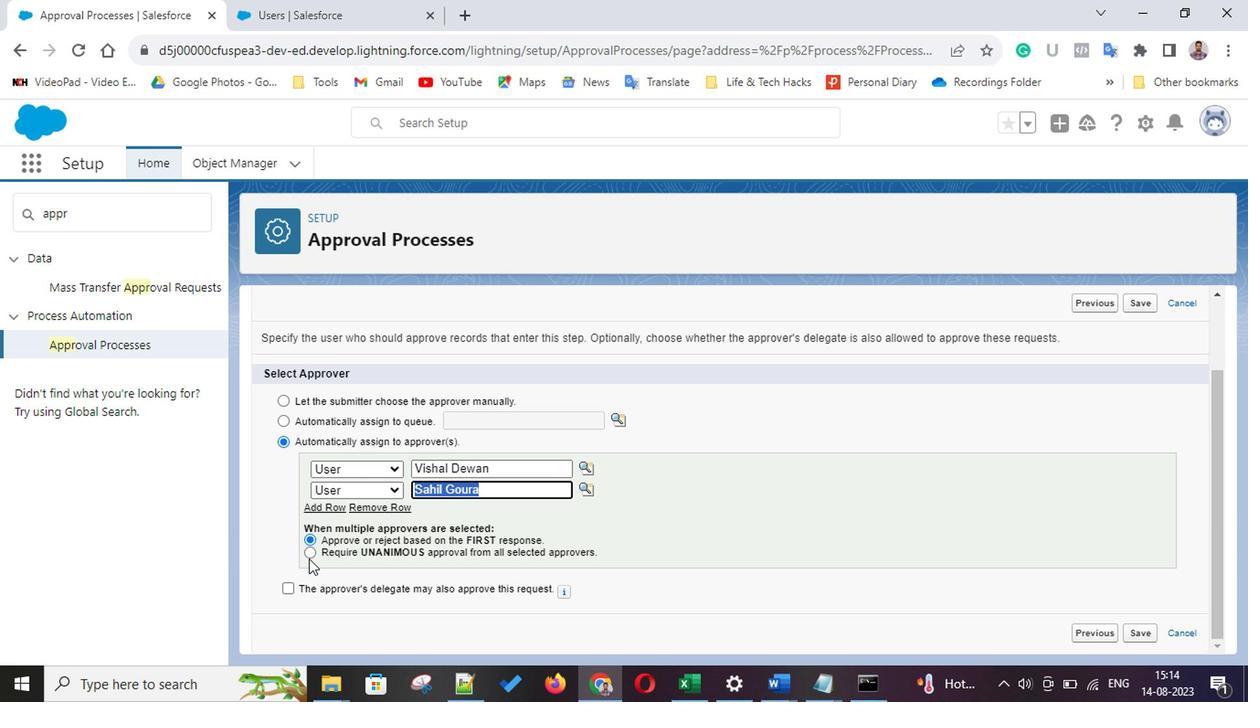 
Action: Mouse pressed left at (306, 559)
Screenshot: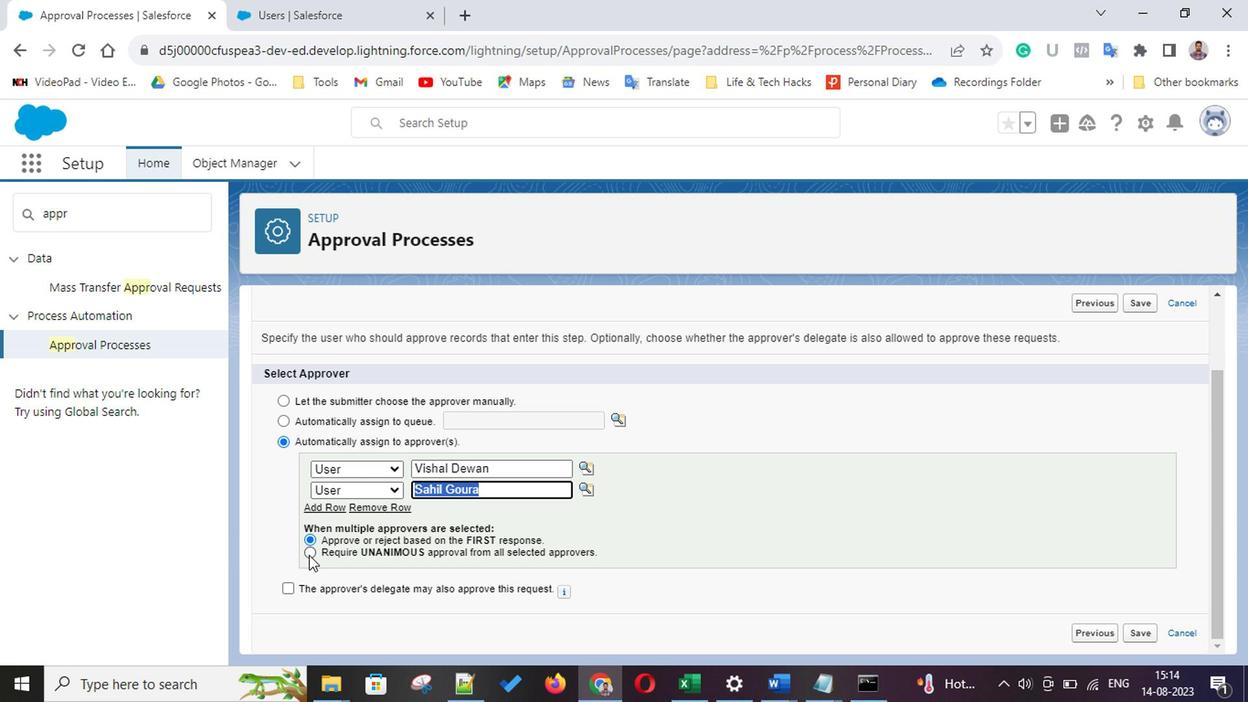 
Action: Mouse moved to (1140, 632)
Screenshot: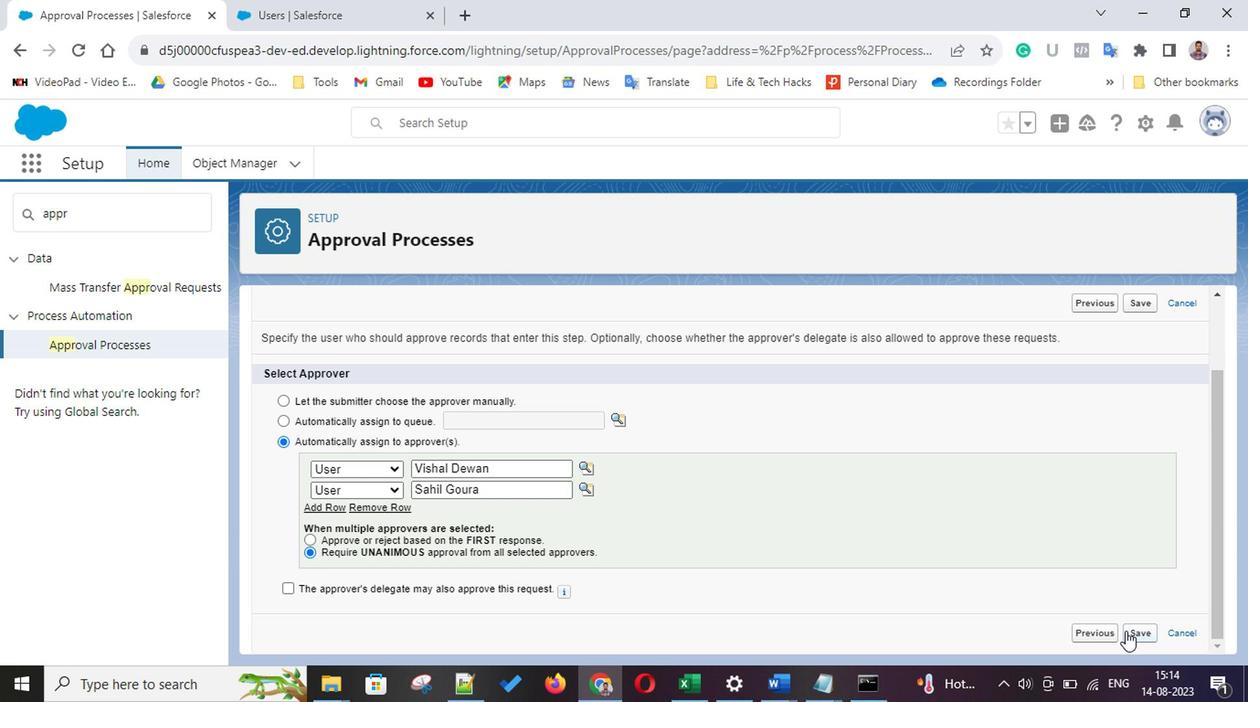 
Action: Mouse pressed left at (1140, 632)
Screenshot: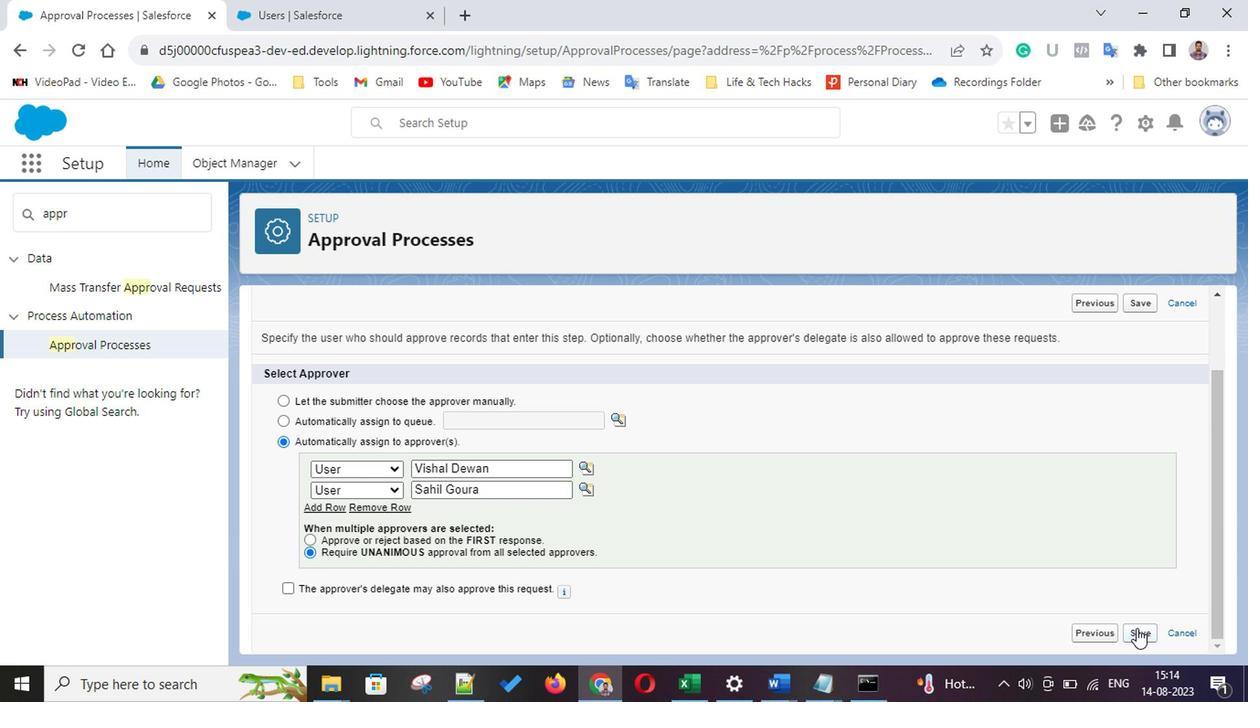 
Action: Mouse moved to (269, 418)
Screenshot: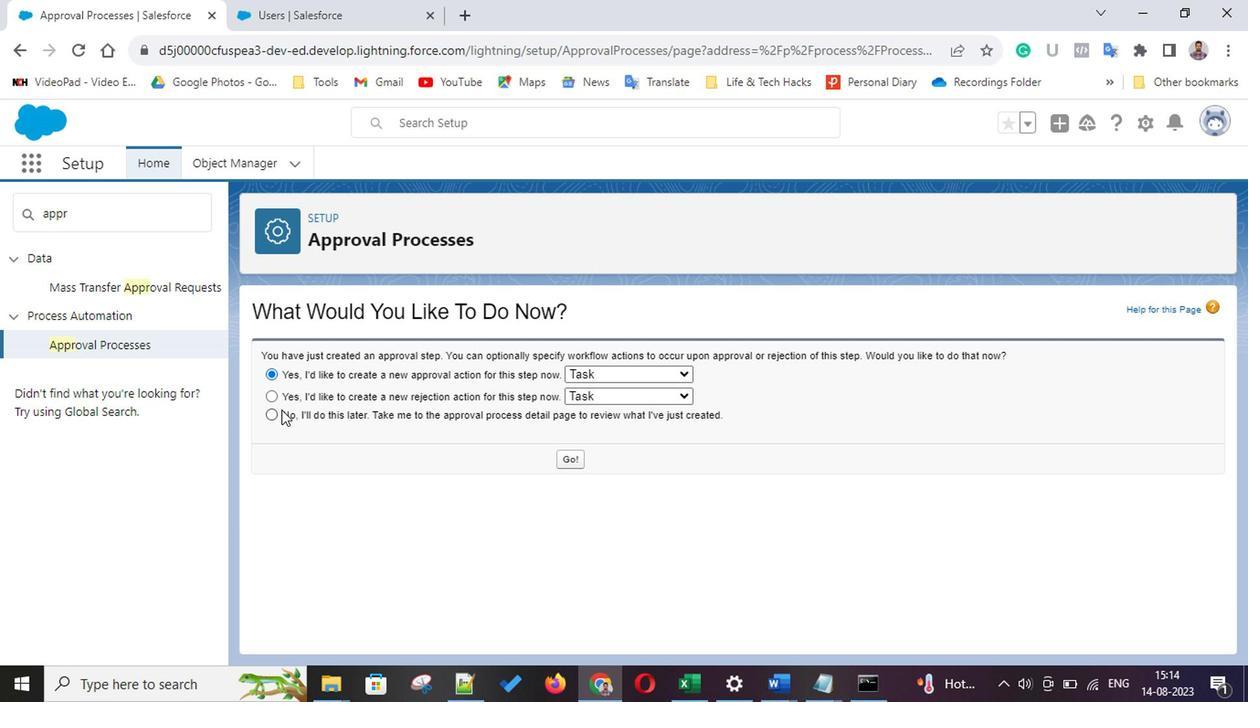 
Action: Mouse pressed left at (269, 418)
Screenshot: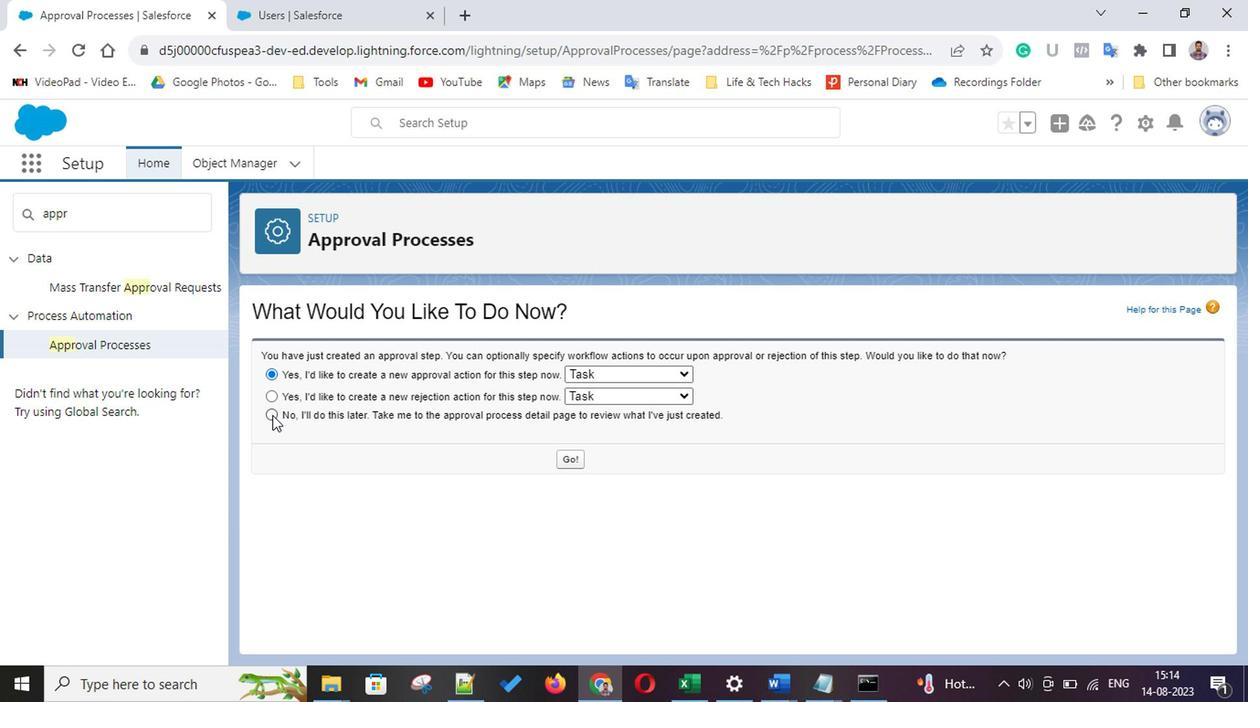
Action: Mouse moved to (566, 463)
Screenshot: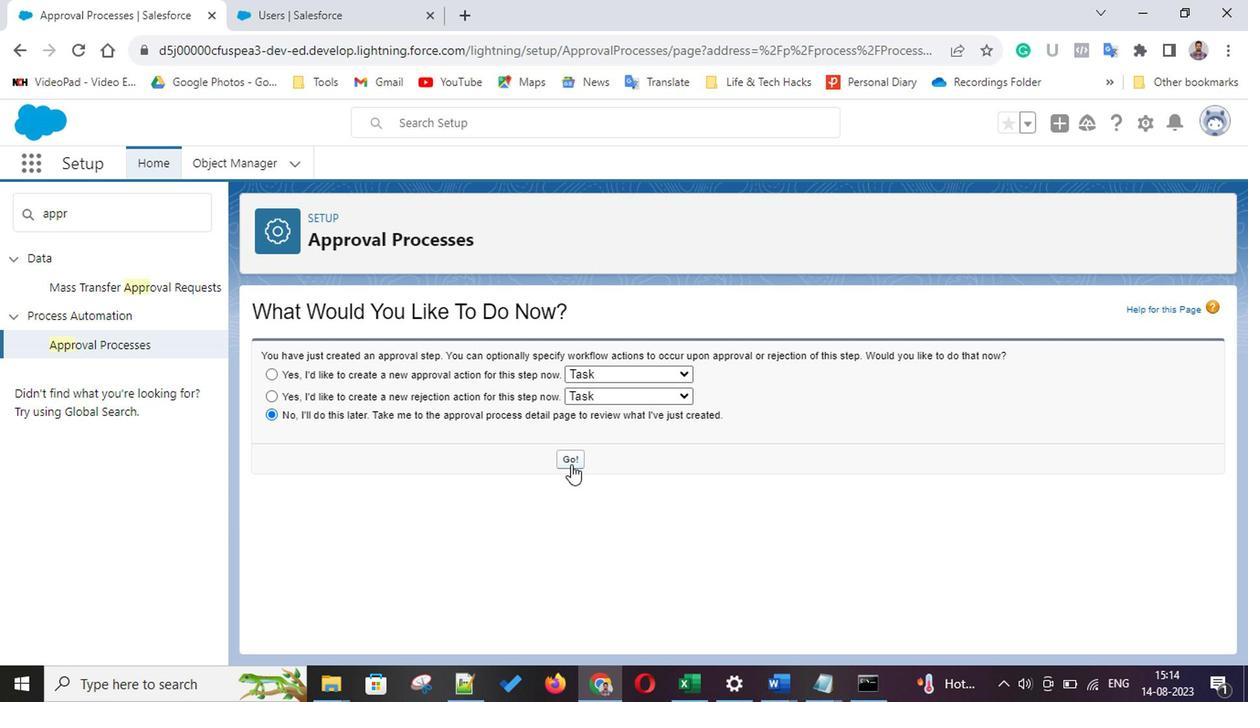 
Action: Mouse pressed left at (566, 463)
Screenshot: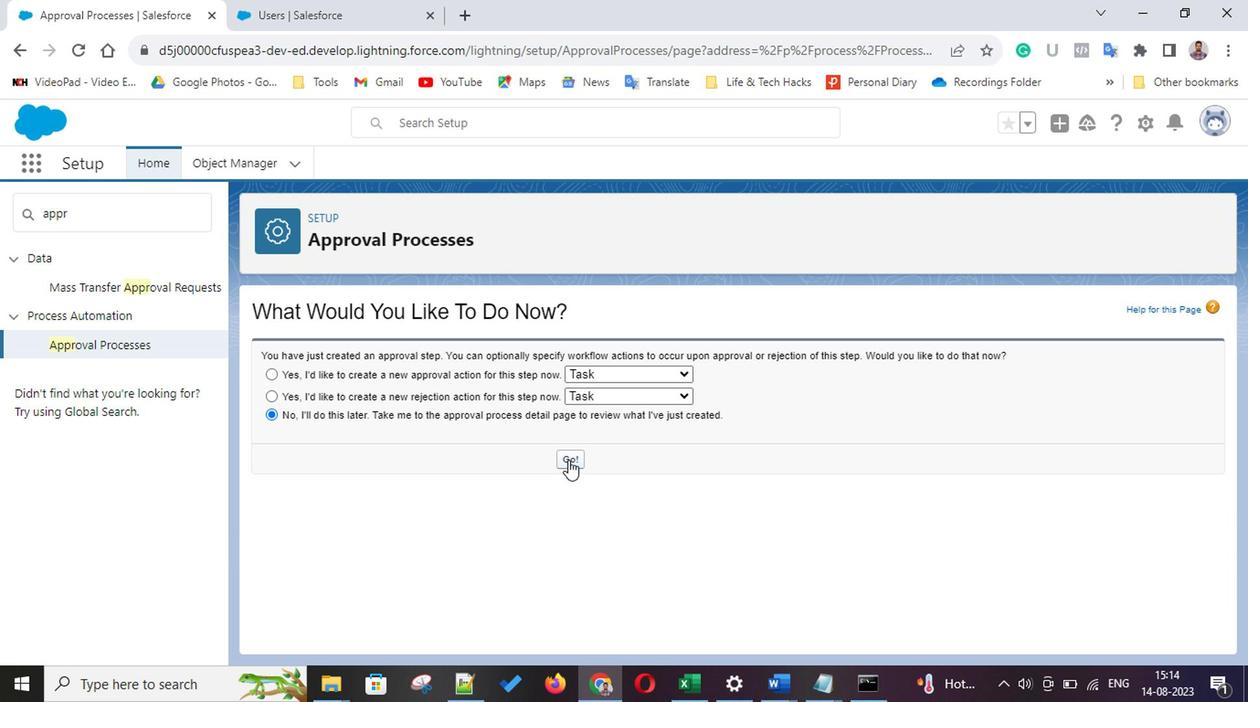 
Action: Mouse moved to (610, 492)
Screenshot: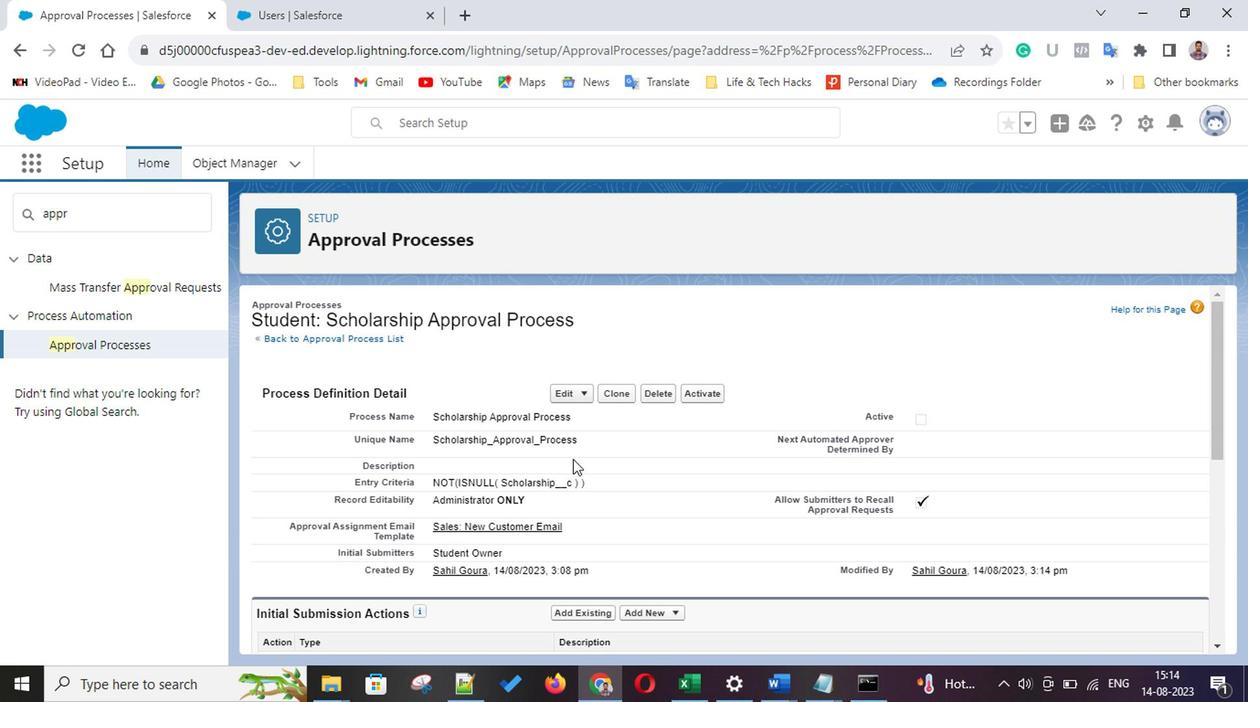 
Action: Mouse scrolled (610, 492) with delta (0, 0)
Screenshot: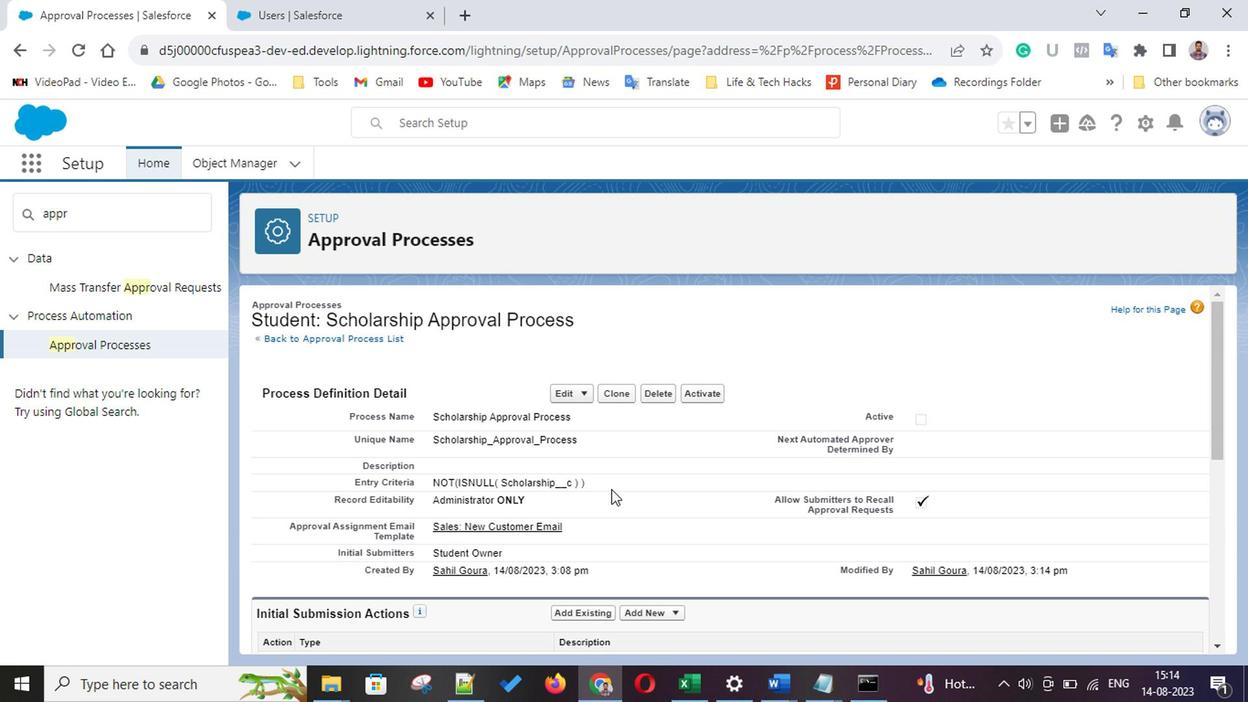 
Action: Mouse scrolled (610, 492) with delta (0, 0)
Screenshot: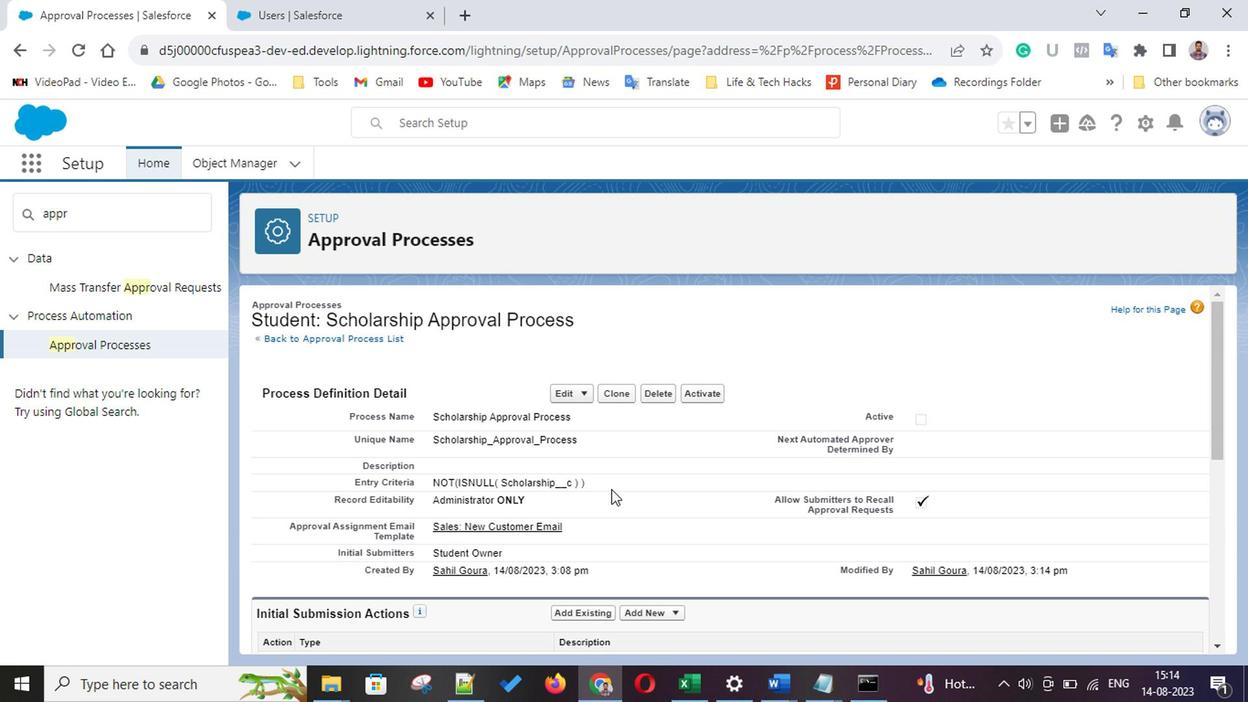 
Action: Mouse scrolled (610, 492) with delta (0, 0)
Screenshot: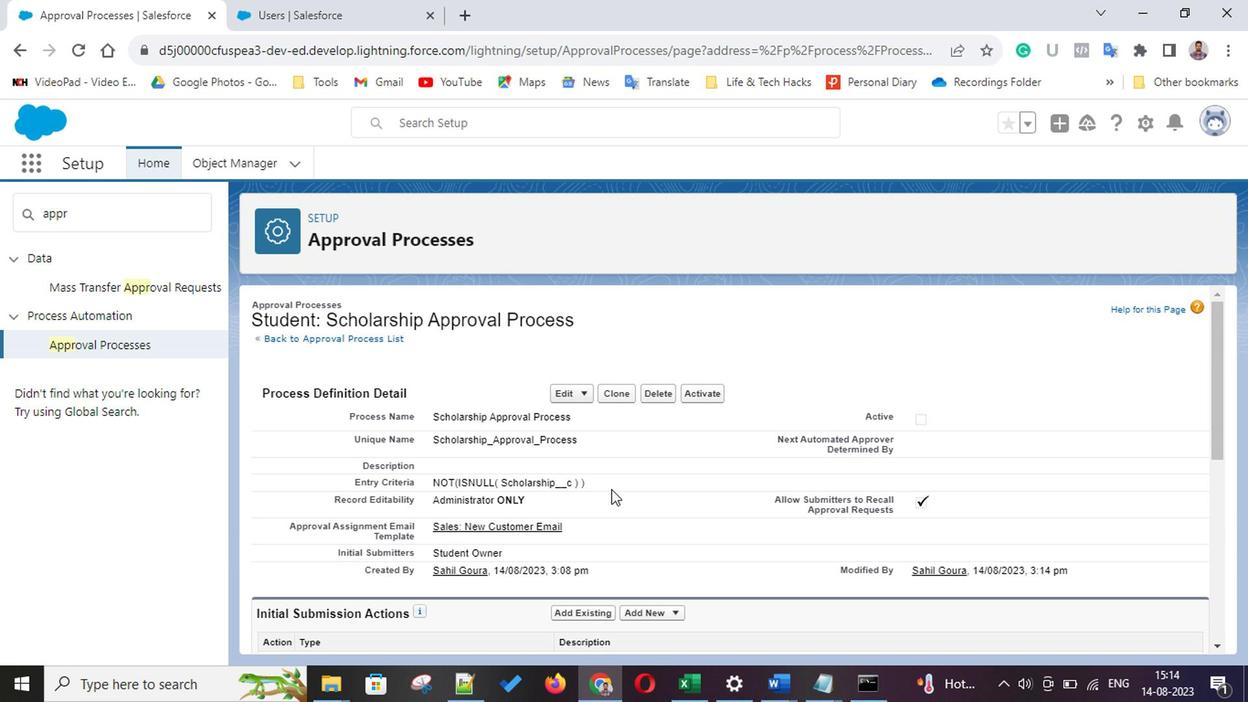 
Action: Mouse scrolled (610, 492) with delta (0, 0)
Screenshot: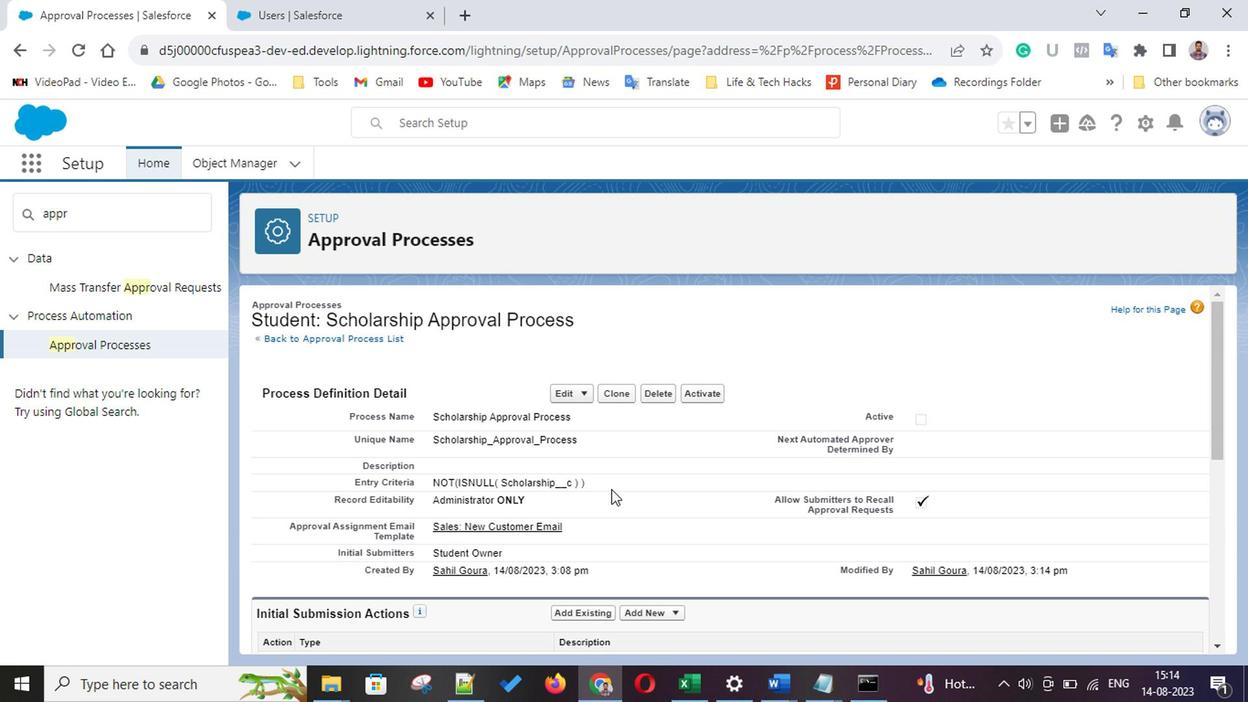 
Action: Mouse scrolled (610, 492) with delta (0, 0)
Screenshot: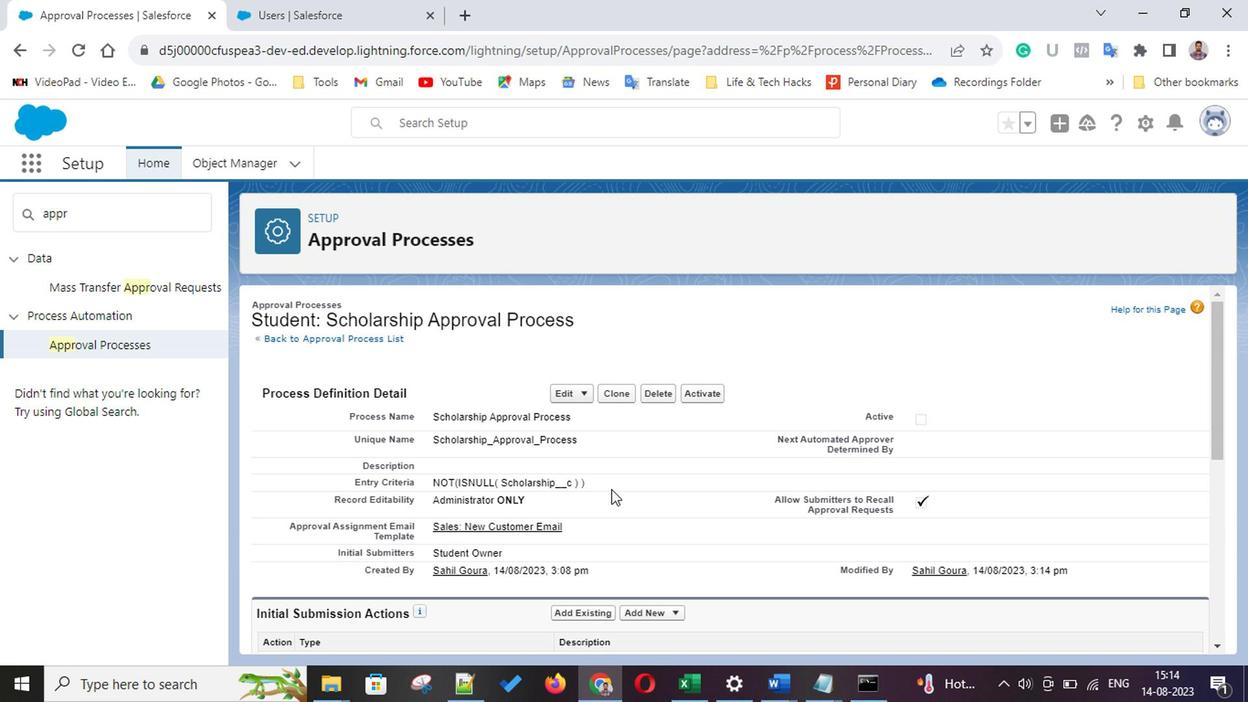 
Action: Mouse scrolled (610, 492) with delta (0, 0)
Screenshot: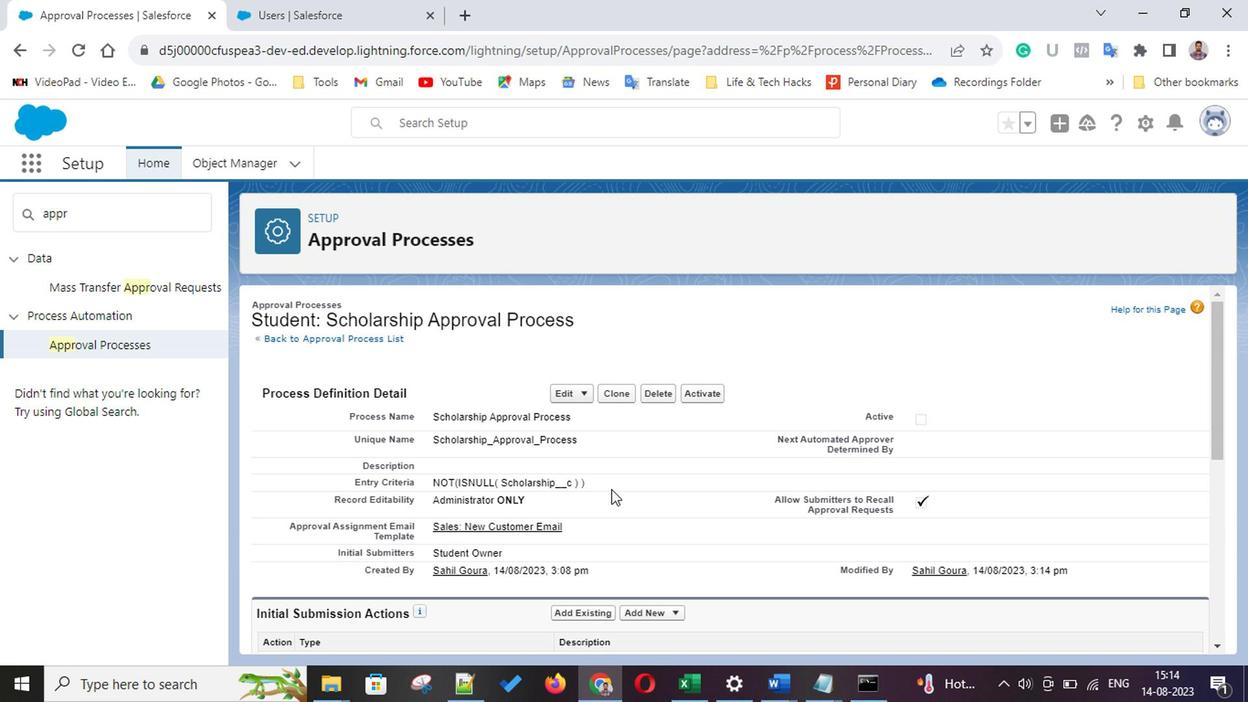 
Action: Mouse scrolled (610, 492) with delta (0, 0)
Screenshot: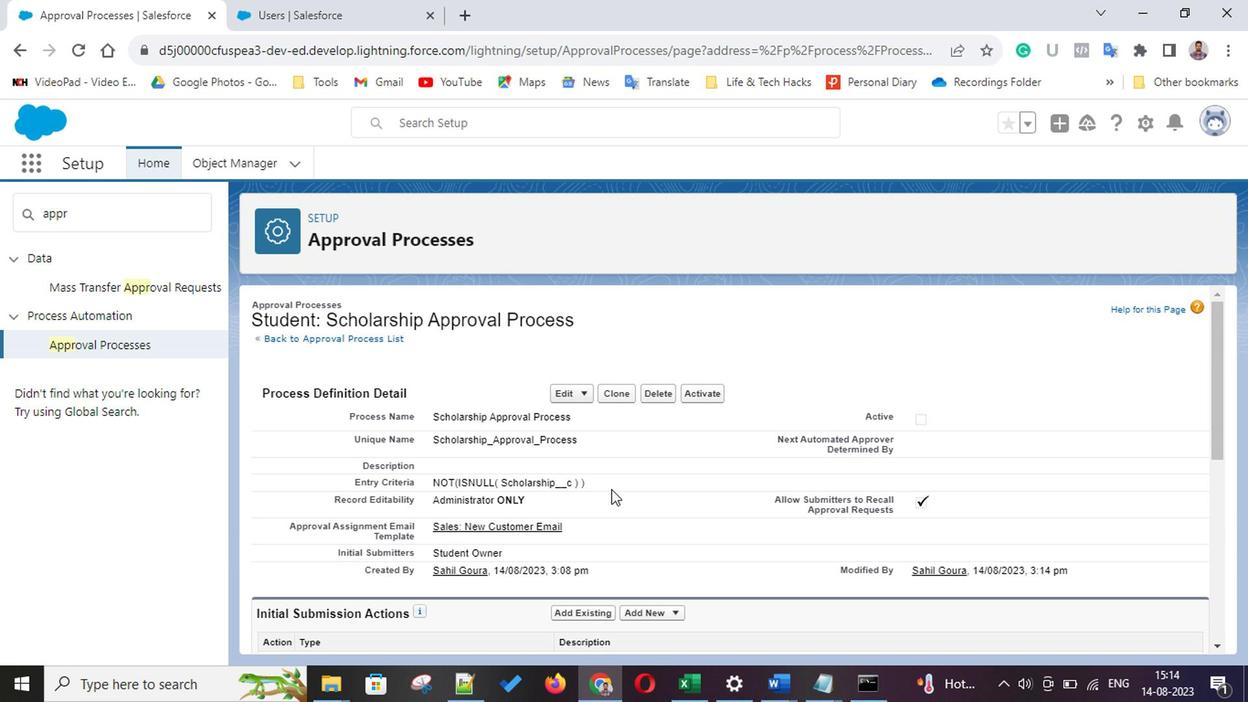 
Action: Mouse scrolled (610, 492) with delta (0, 0)
Screenshot: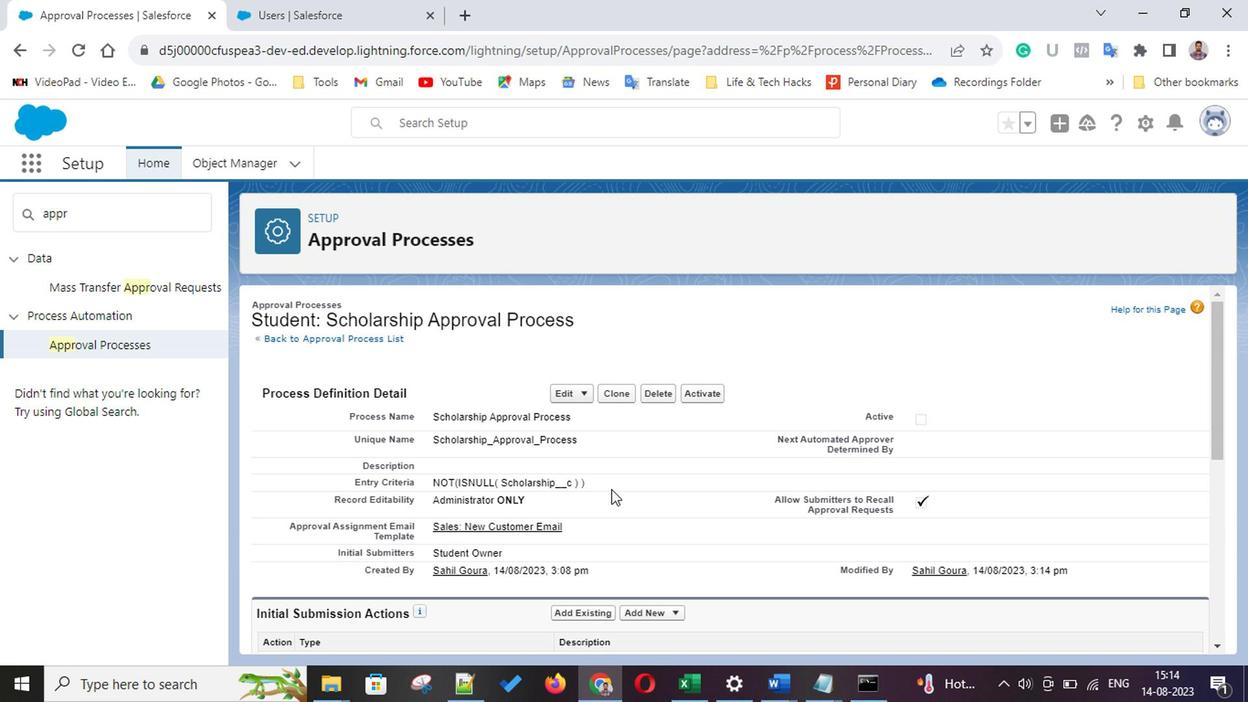 
Action: Mouse scrolled (610, 492) with delta (0, 0)
Screenshot: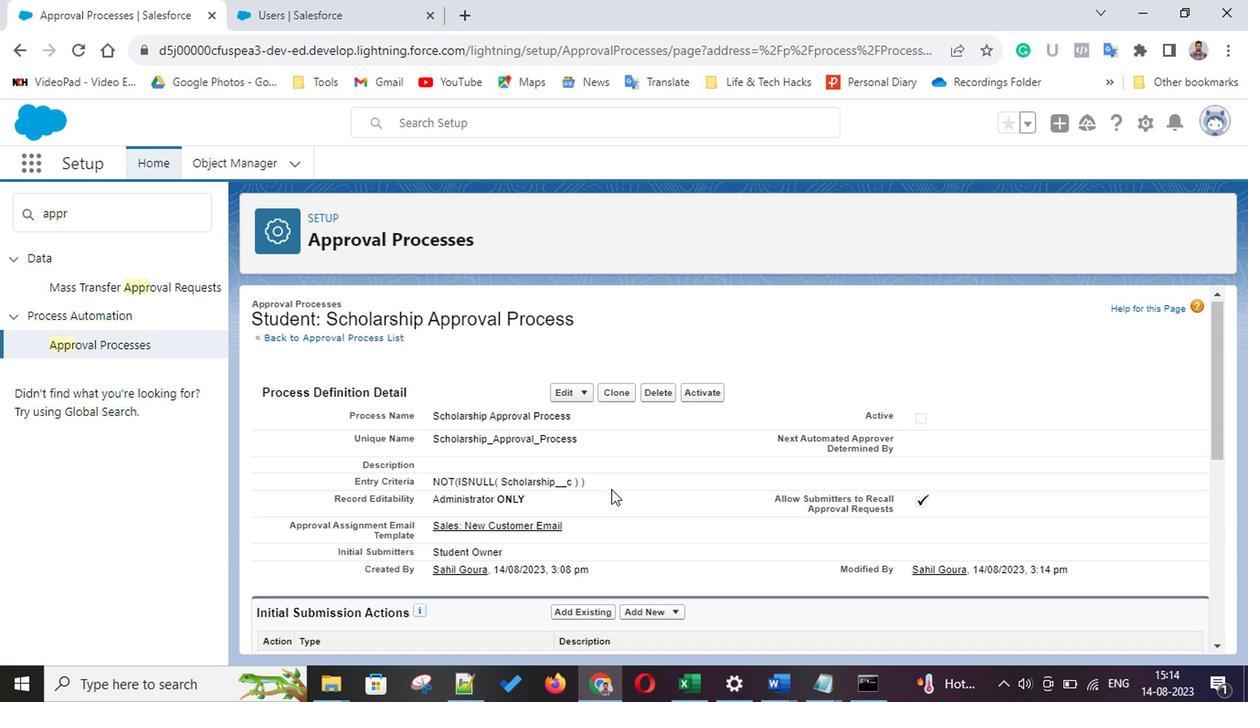 
Action: Mouse scrolled (610, 492) with delta (0, 0)
Screenshot: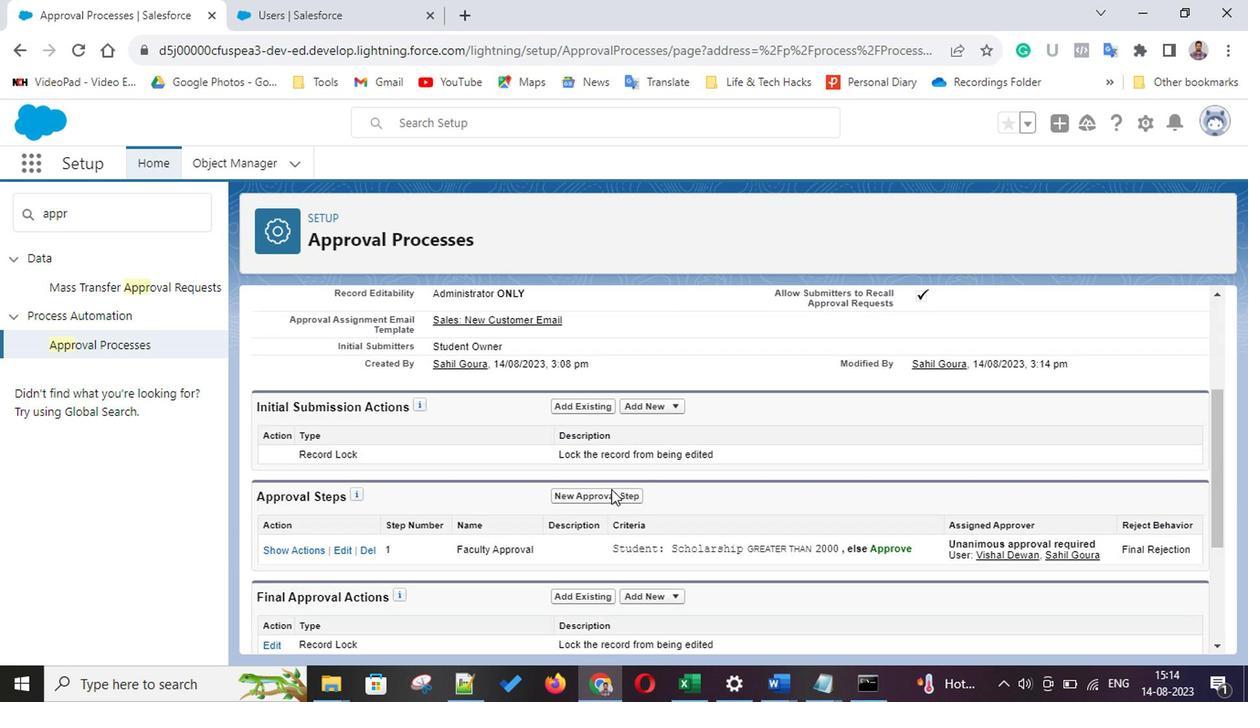 
Action: Mouse scrolled (610, 492) with delta (0, 0)
Screenshot: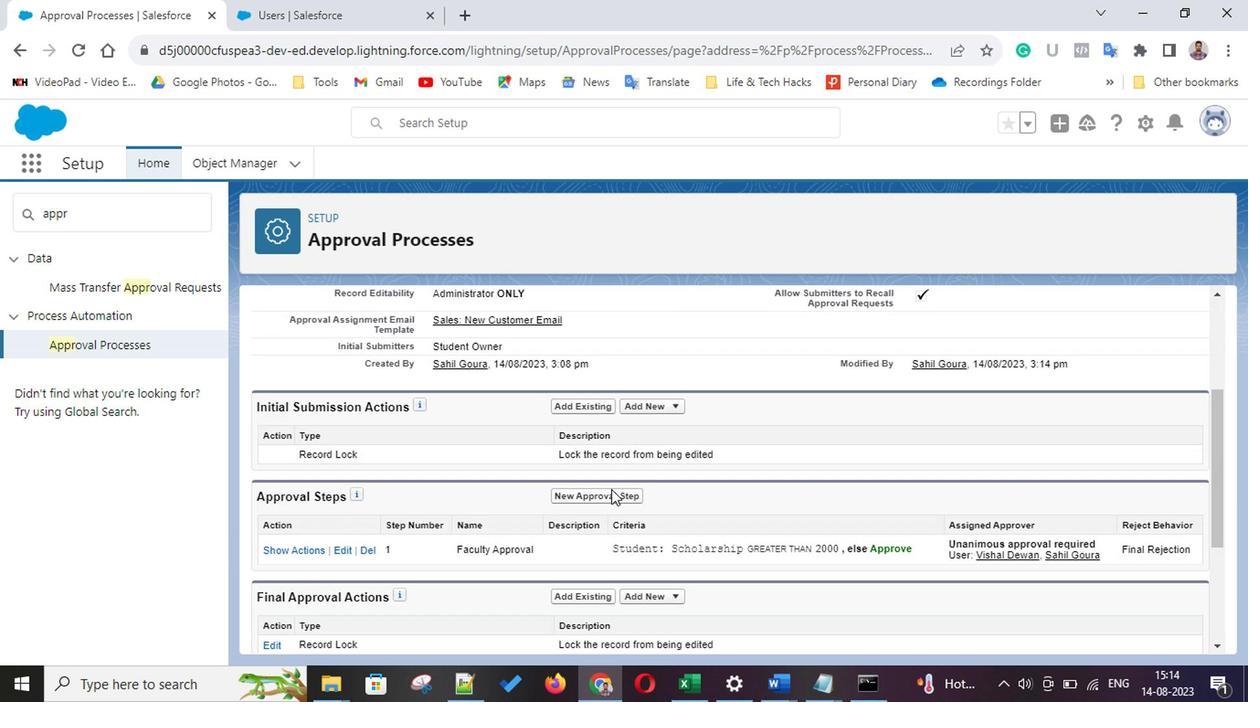 
Action: Mouse scrolled (610, 492) with delta (0, 0)
Screenshot: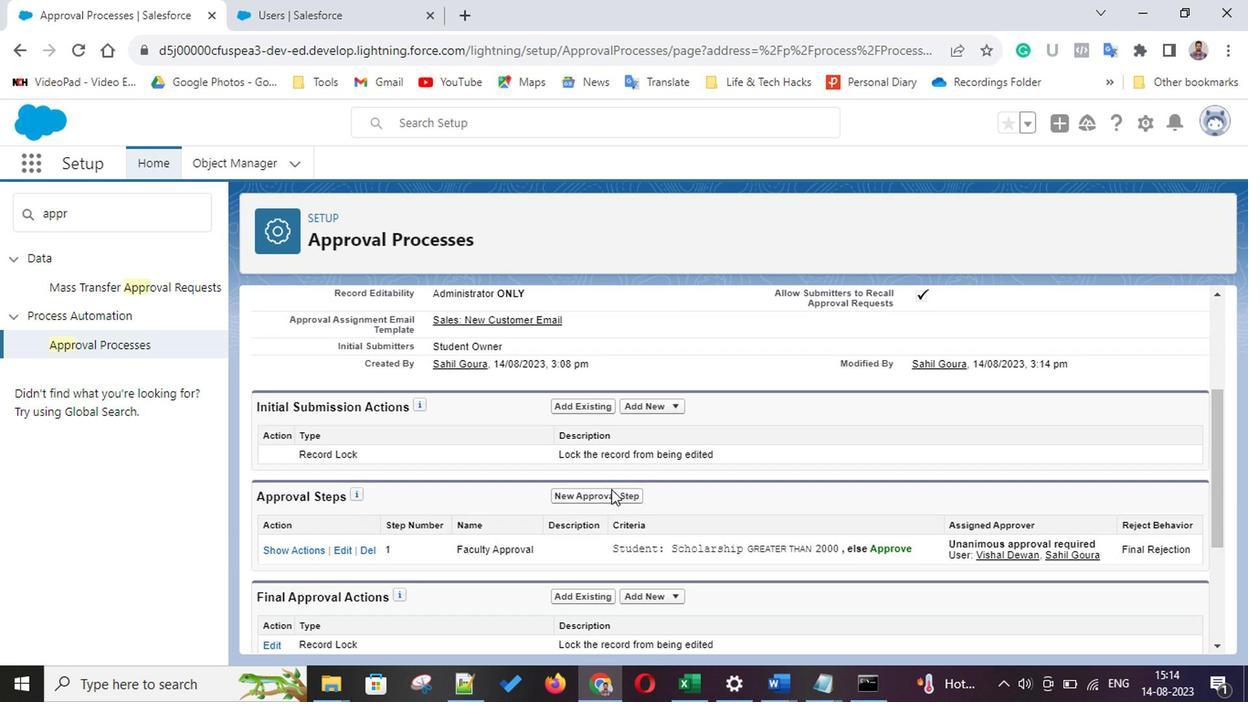 
Action: Mouse scrolled (610, 492) with delta (0, 0)
Screenshot: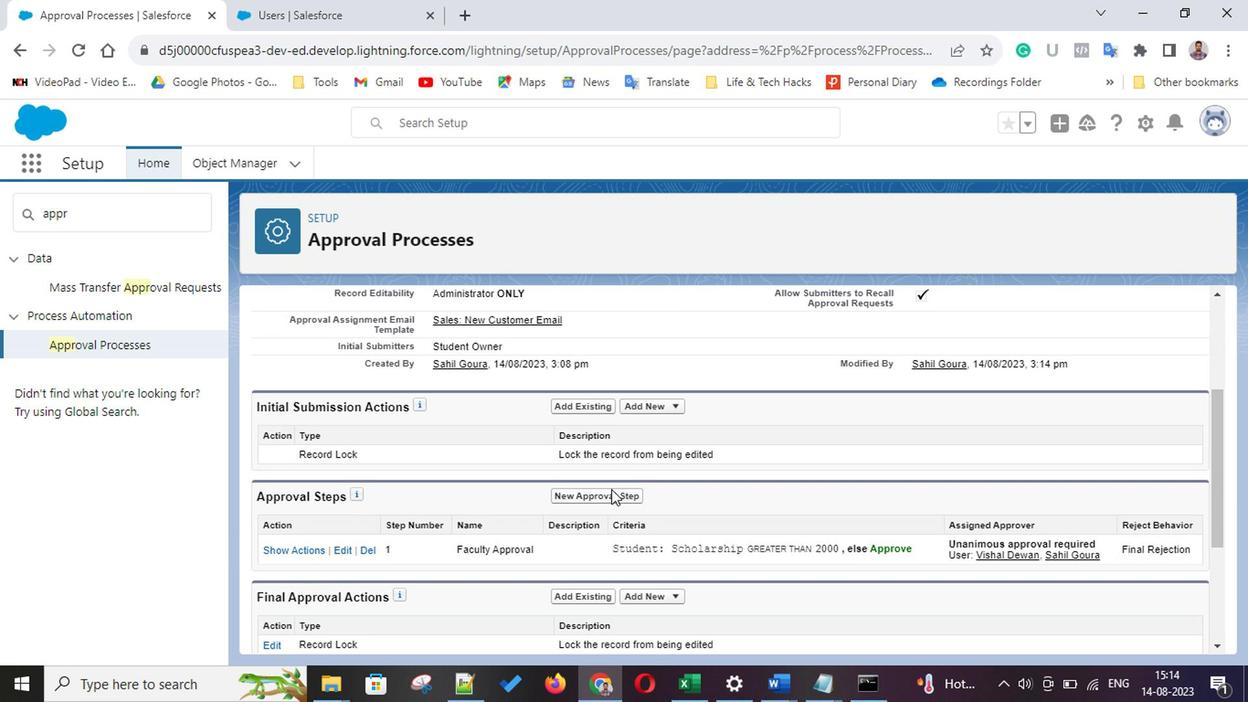 
Action: Mouse scrolled (610, 492) with delta (0, 0)
Screenshot: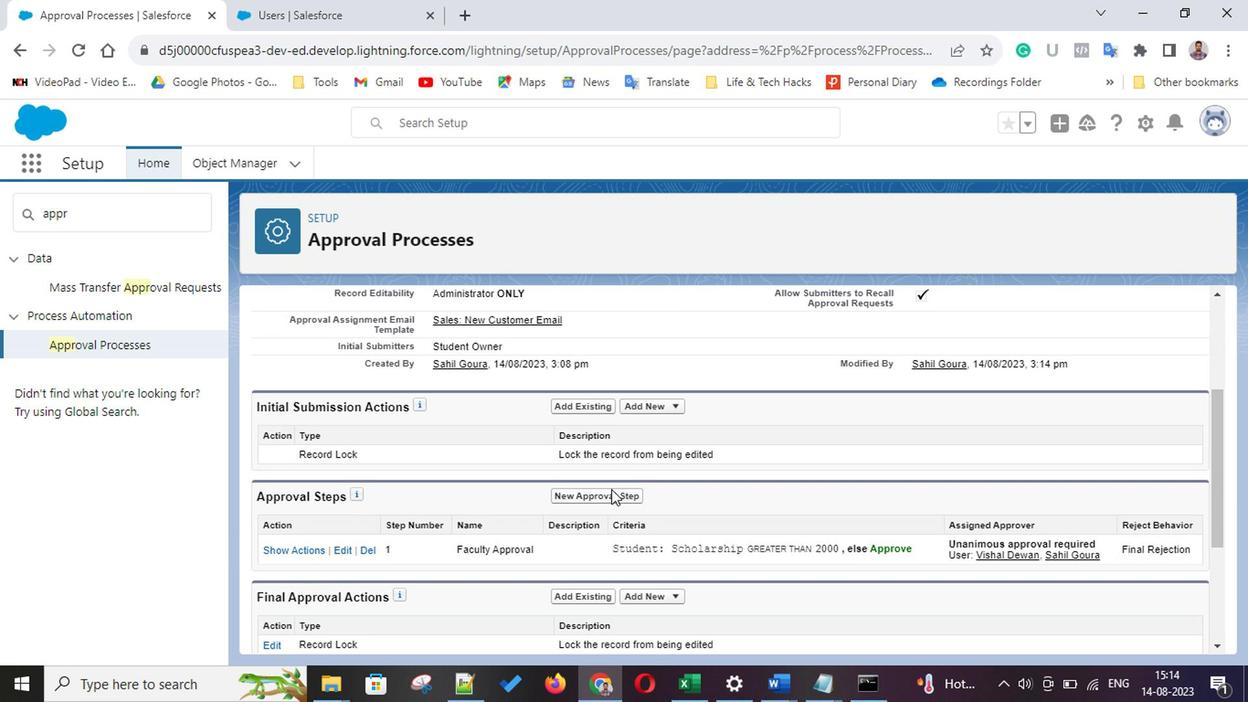 
Action: Mouse scrolled (610, 492) with delta (0, 0)
Screenshot: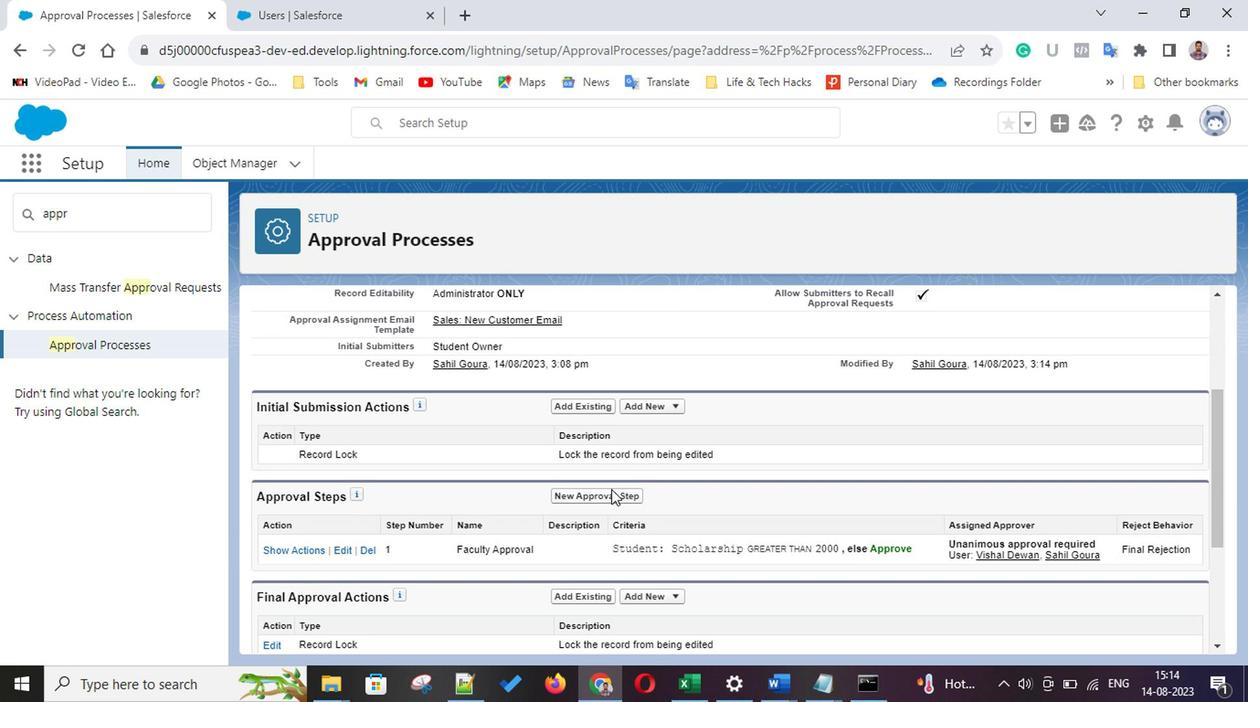 
Action: Mouse moved to (278, 493)
Screenshot: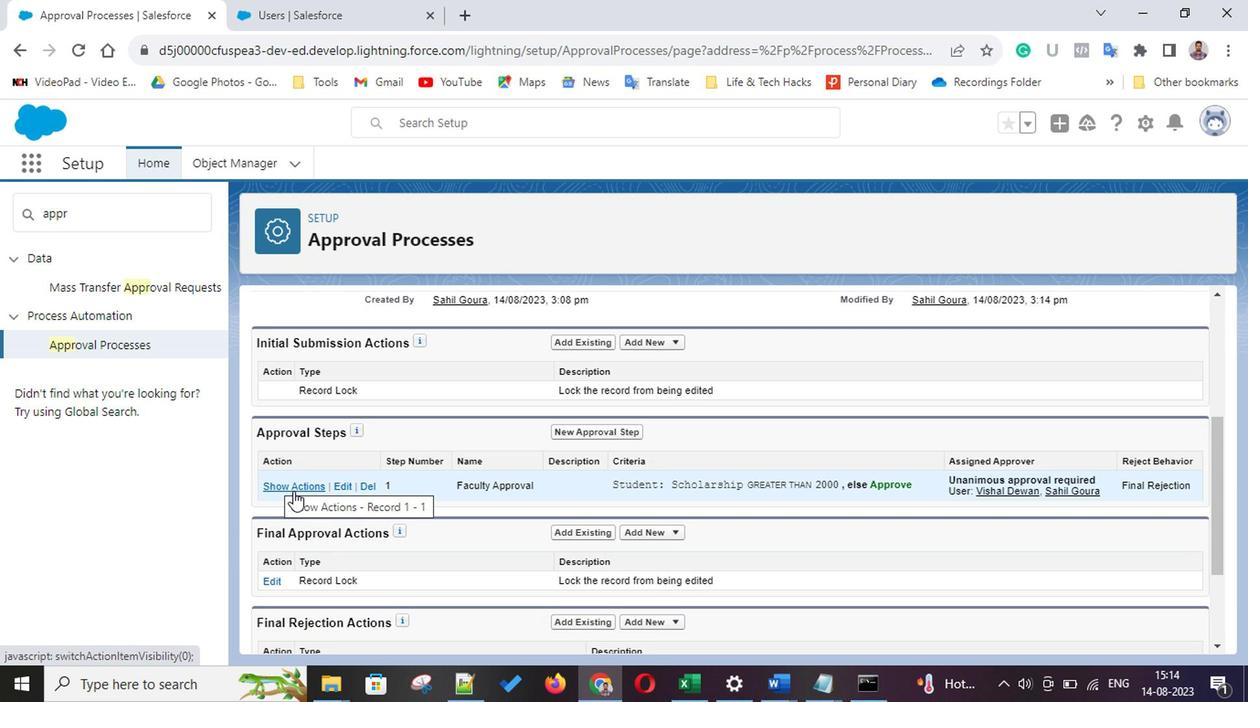 
Action: Mouse pressed left at (278, 493)
Screenshot: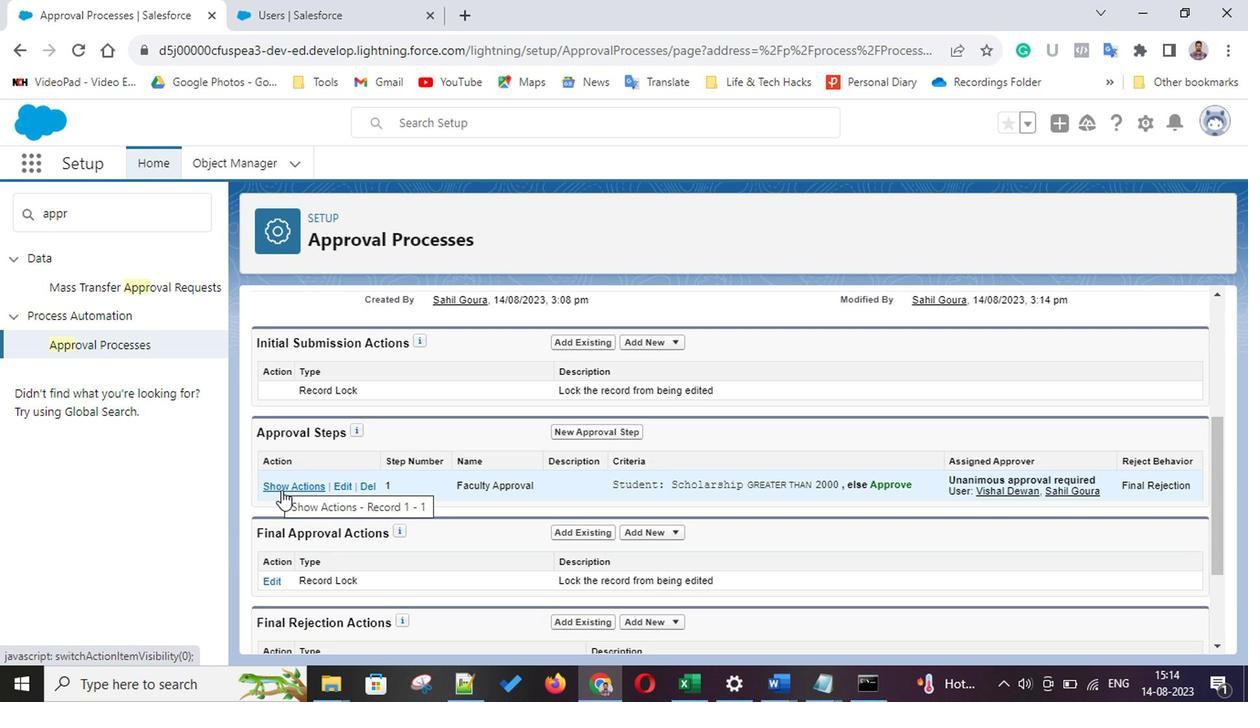 
Action: Mouse moved to (617, 592)
Screenshot: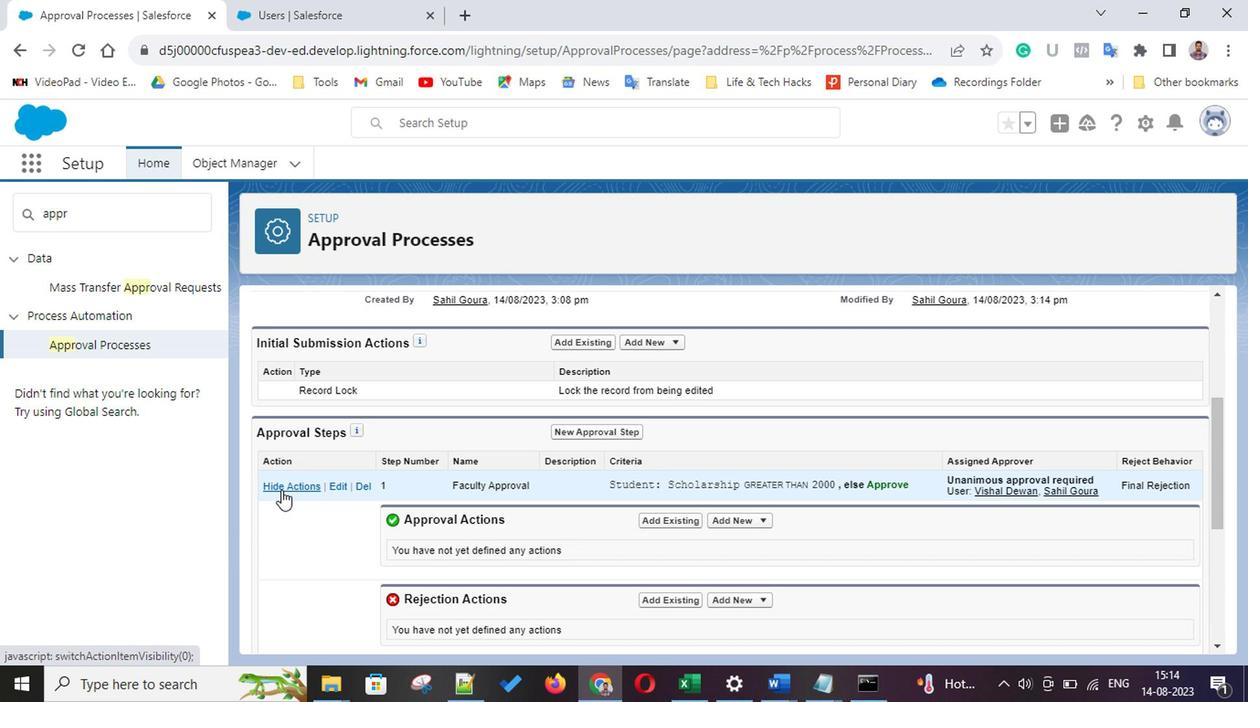 
Action: Mouse scrolled (617, 591) with delta (0, -1)
Screenshot: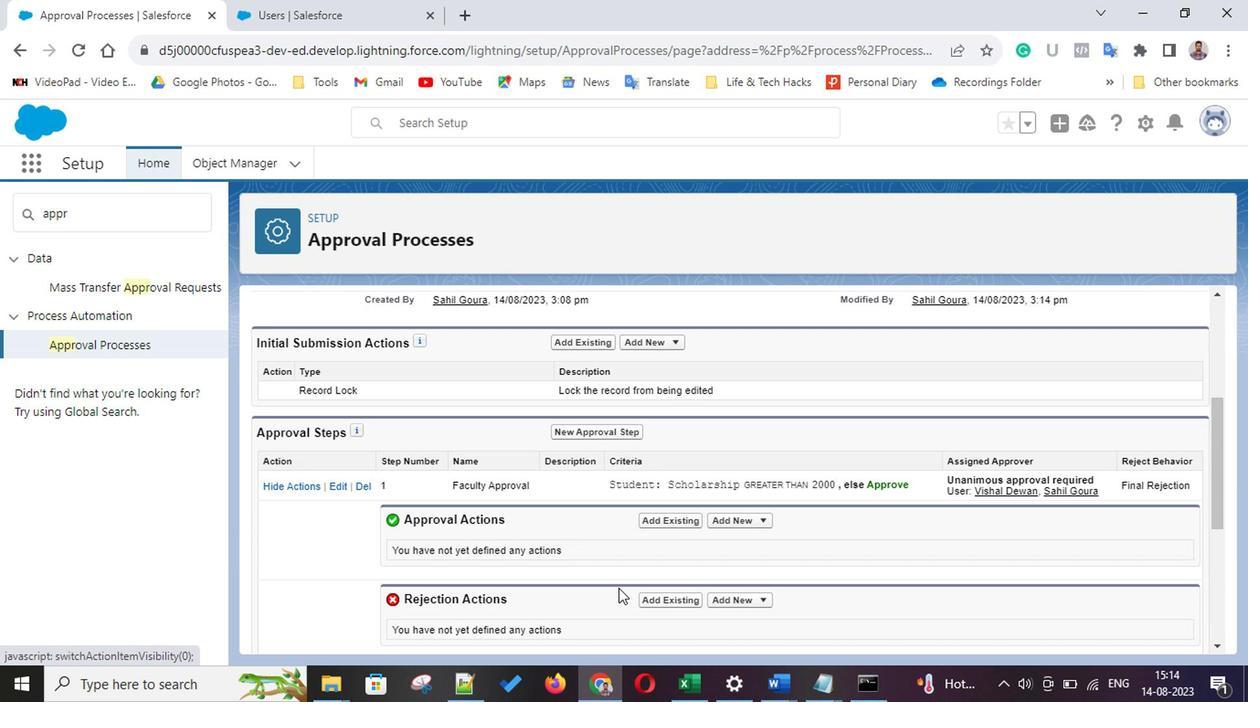 
Action: Mouse scrolled (617, 591) with delta (0, -1)
Screenshot: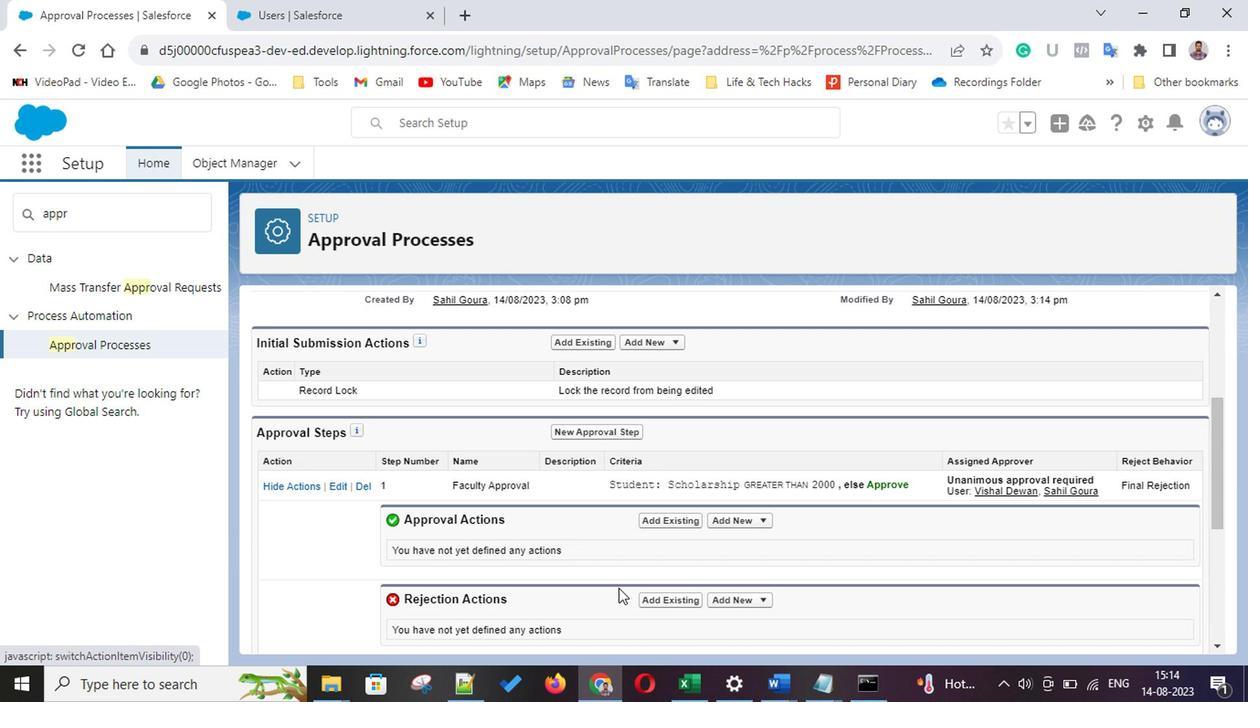 
Action: Mouse scrolled (617, 591) with delta (0, -1)
Screenshot: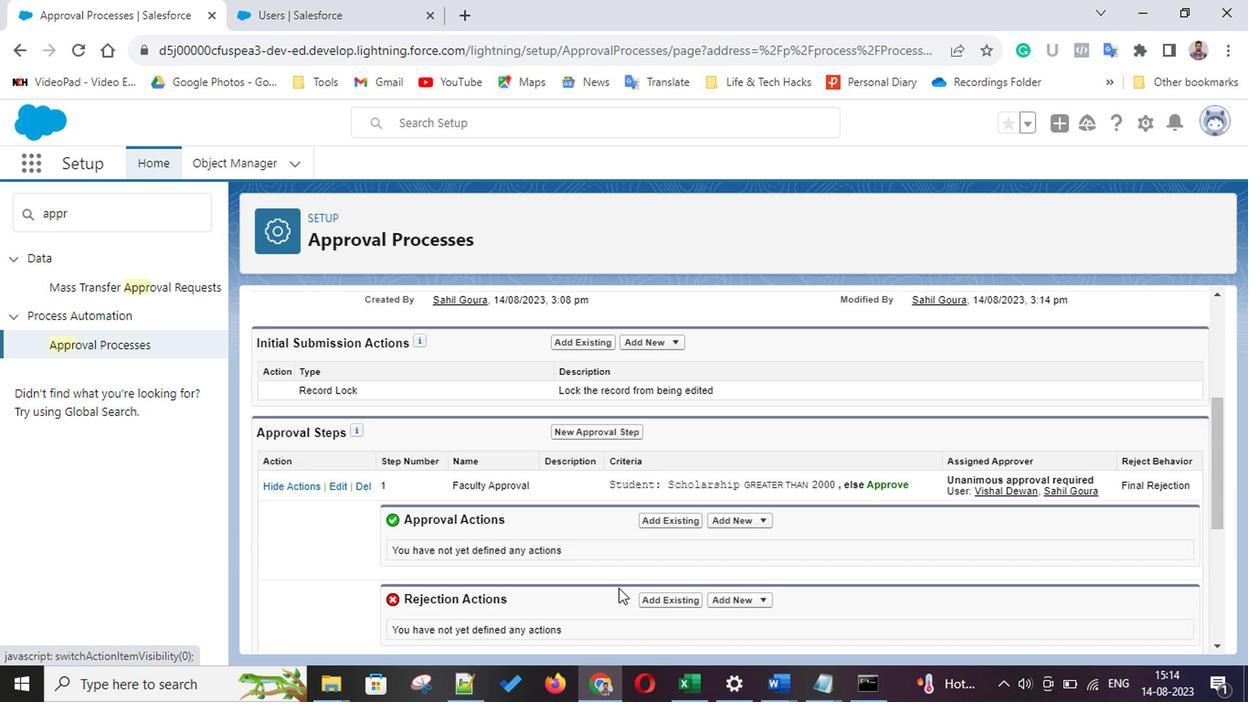 
Action: Mouse scrolled (617, 591) with delta (0, -1)
Screenshot: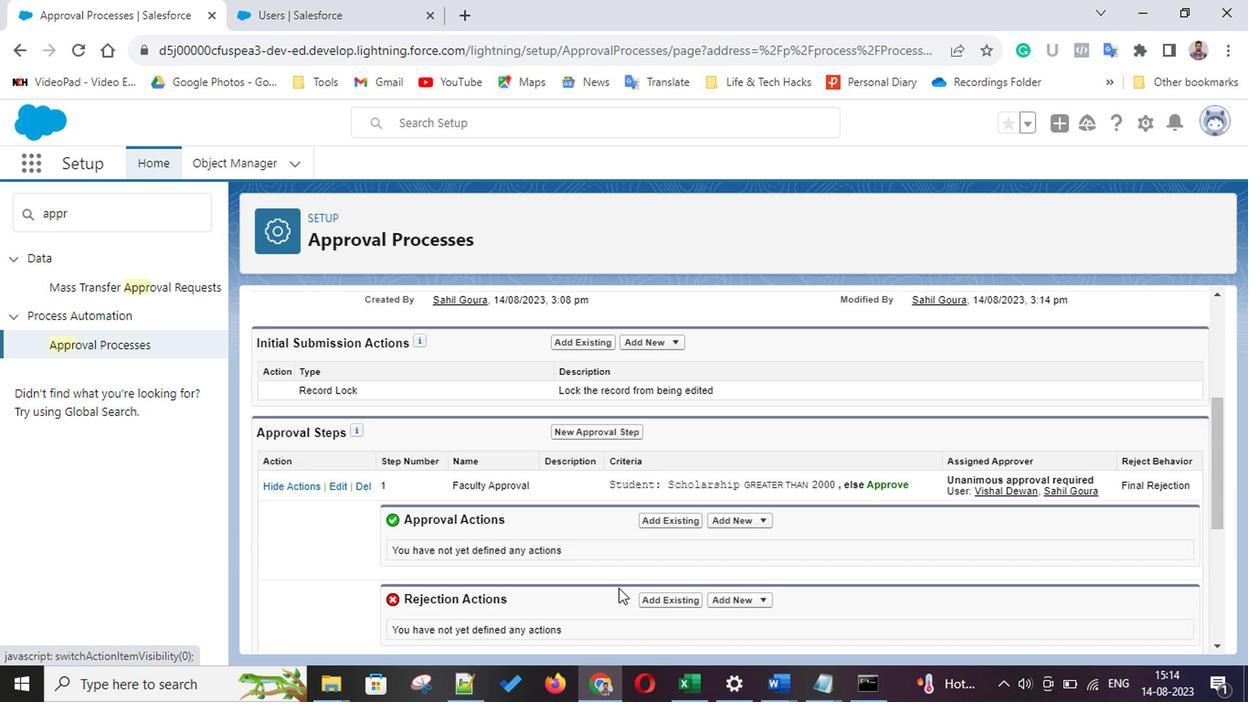 
Action: Mouse scrolled (617, 591) with delta (0, -1)
Screenshot: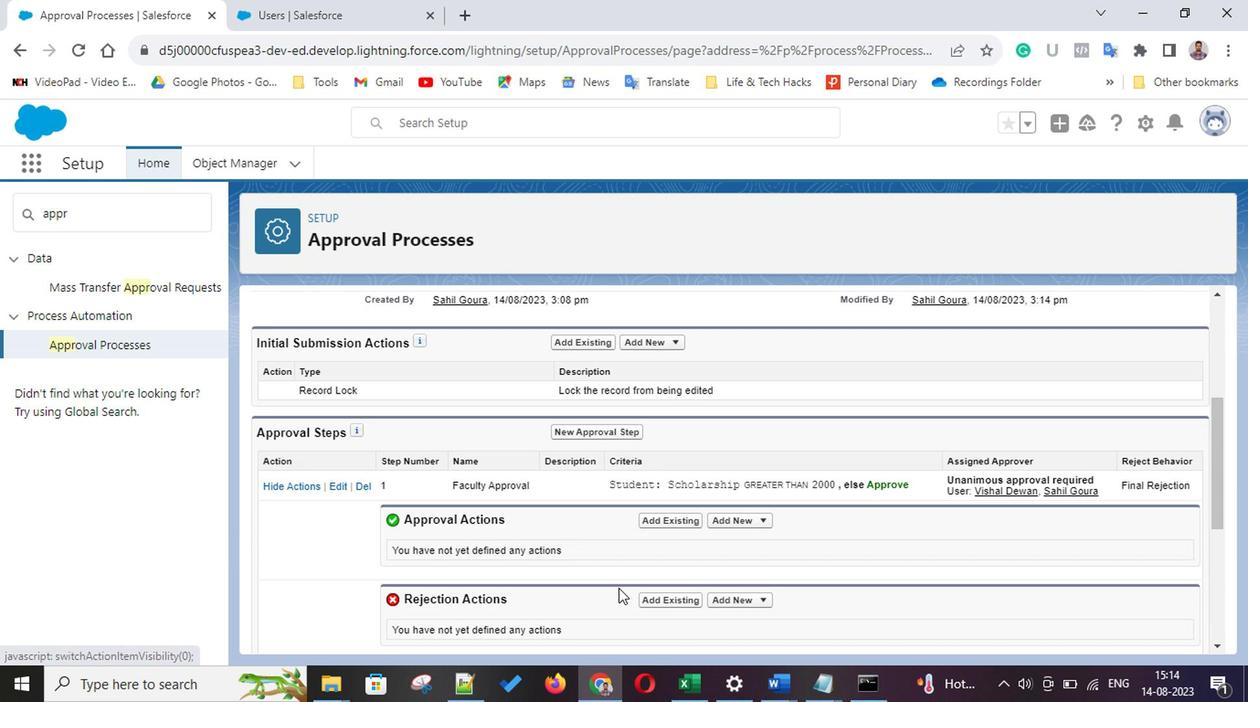 
Action: Mouse scrolled (617, 591) with delta (0, -1)
Screenshot: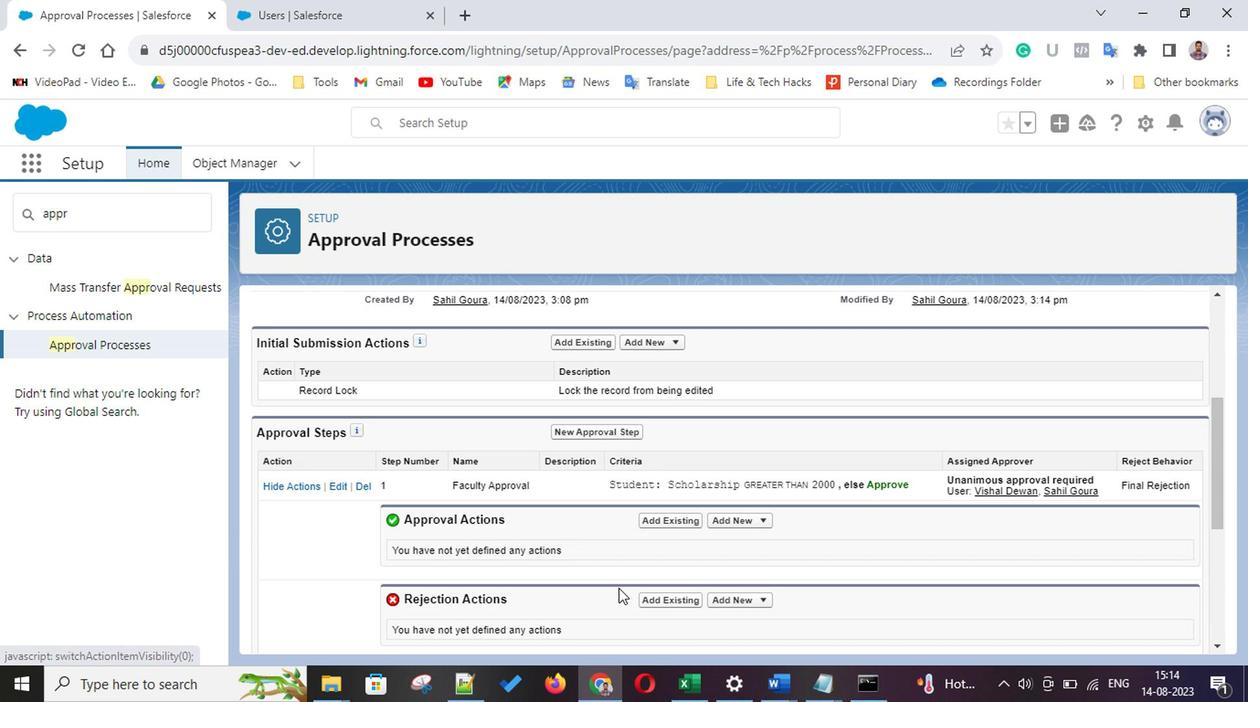 
Action: Mouse scrolled (617, 591) with delta (0, -1)
Screenshot: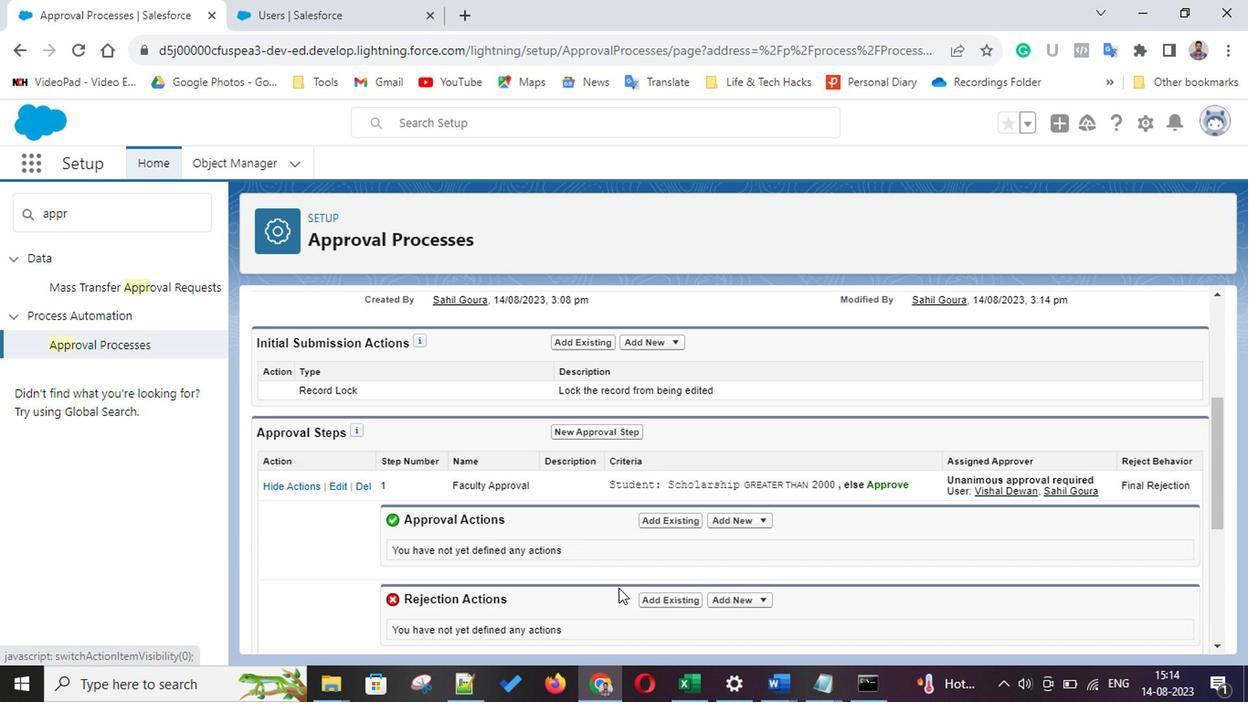 
Action: Mouse scrolled (617, 591) with delta (0, -1)
Screenshot: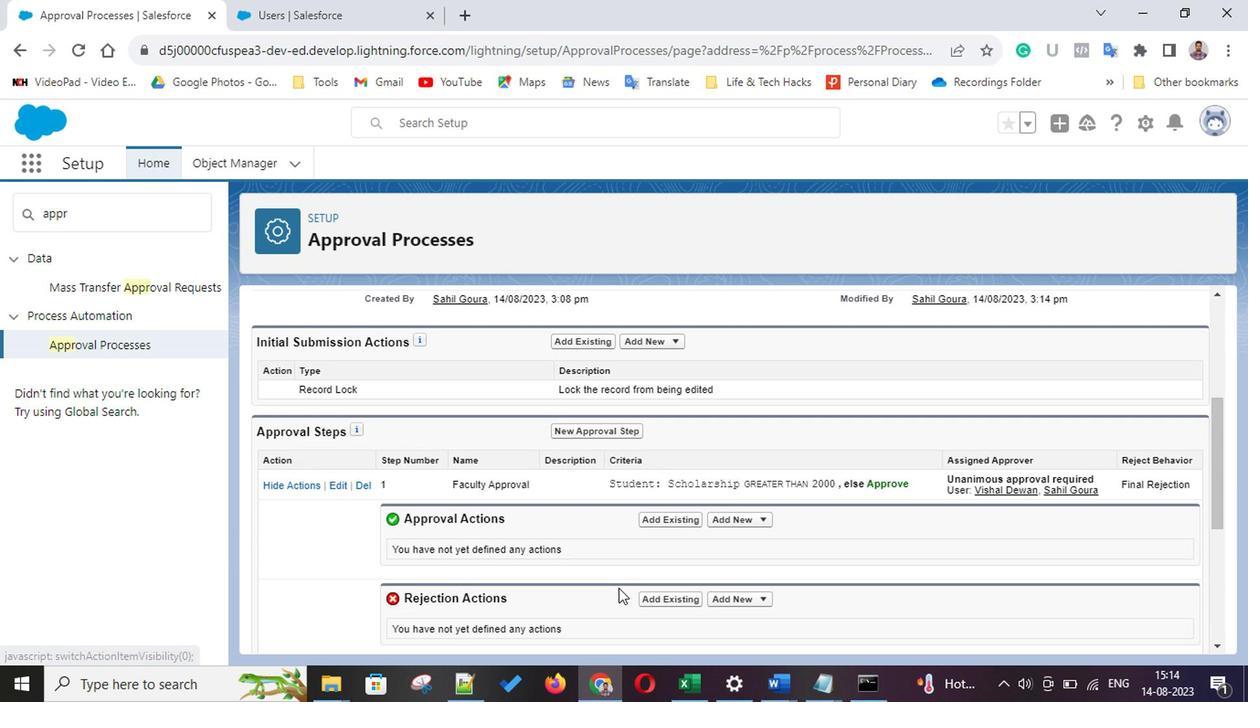 
Action: Mouse scrolled (617, 591) with delta (0, -1)
Screenshot: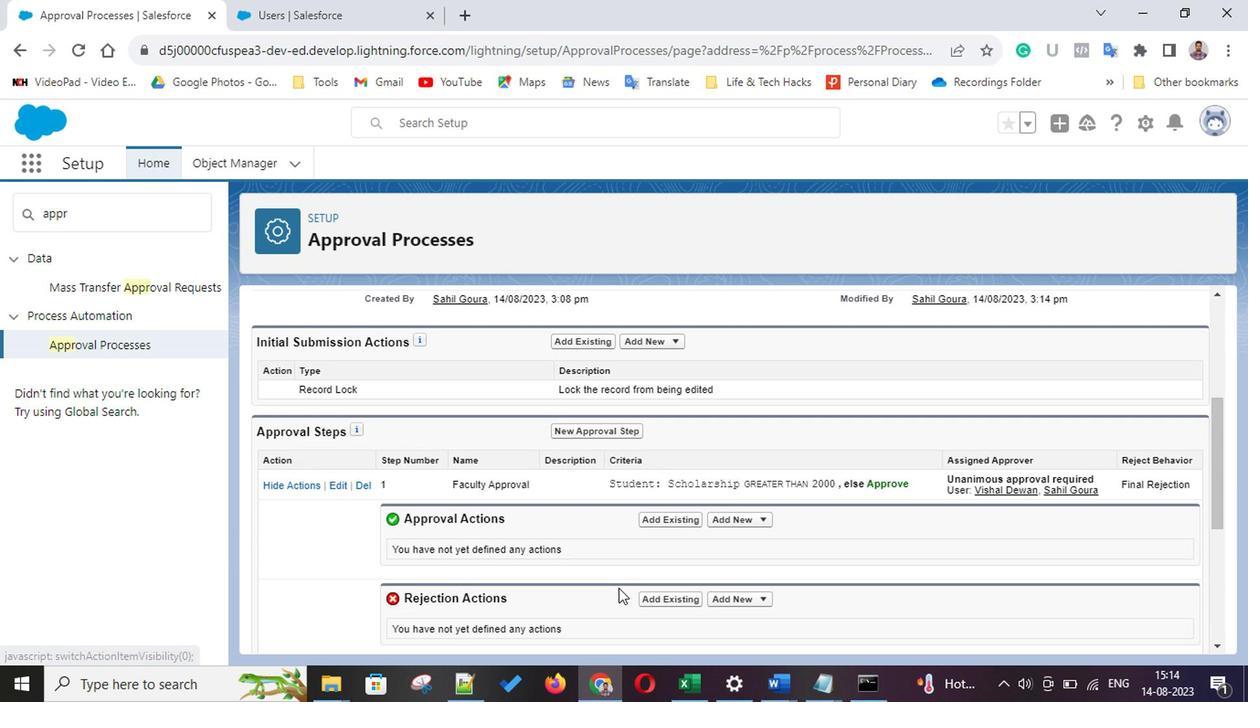 
Action: Mouse moved to (840, 528)
Screenshot: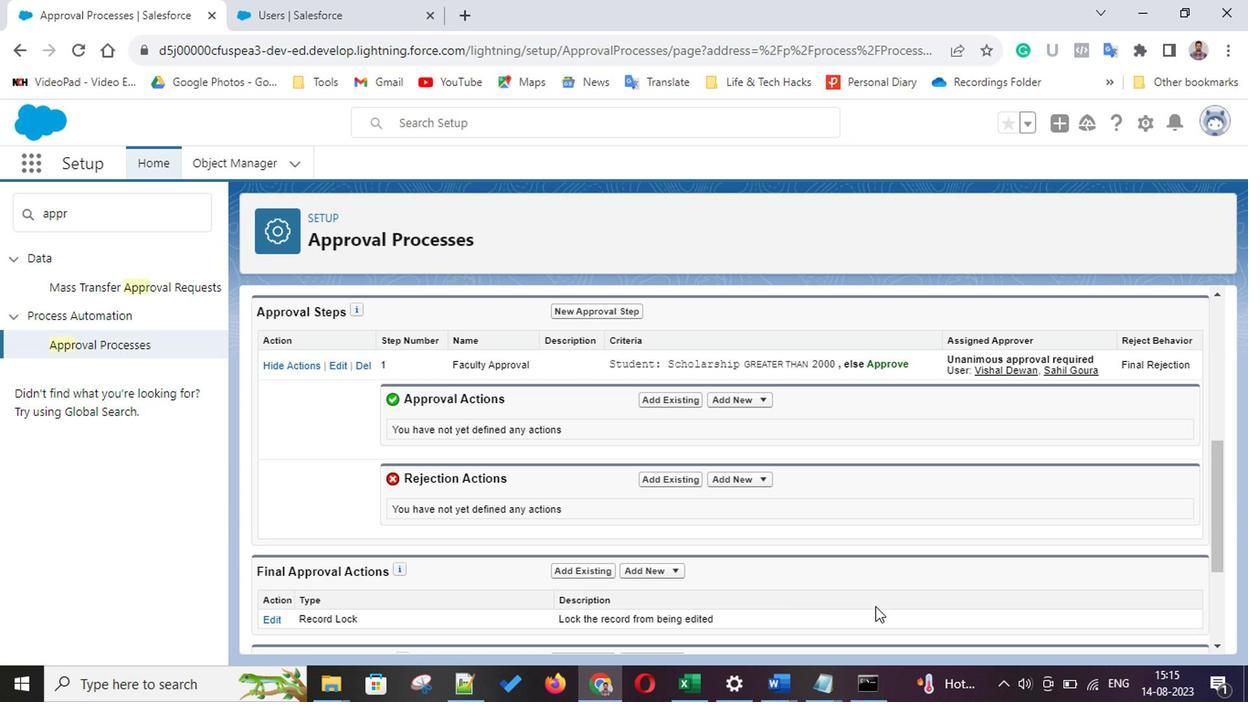 
